 Task: Buy 2 Pants of size 28 for Baby Girls from Clothing section under best seller category for shipping address: Erin Martin, 1136 Star Trek Drive, Pensacola, Florida 32501, Cell Number 8503109646. Pay from credit card ending with 2005, CVV 3321
Action: Mouse moved to (218, 67)
Screenshot: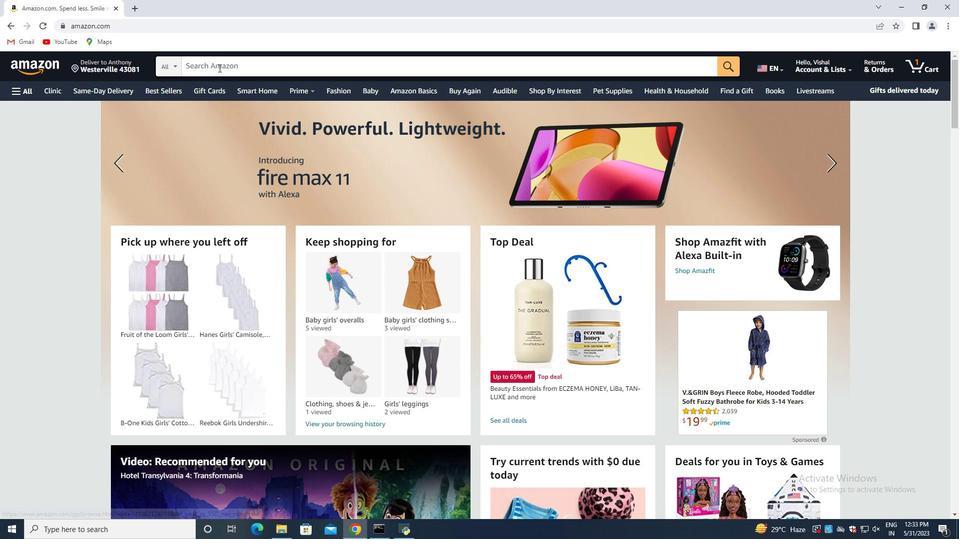 
Action: Mouse pressed left at (218, 67)
Screenshot: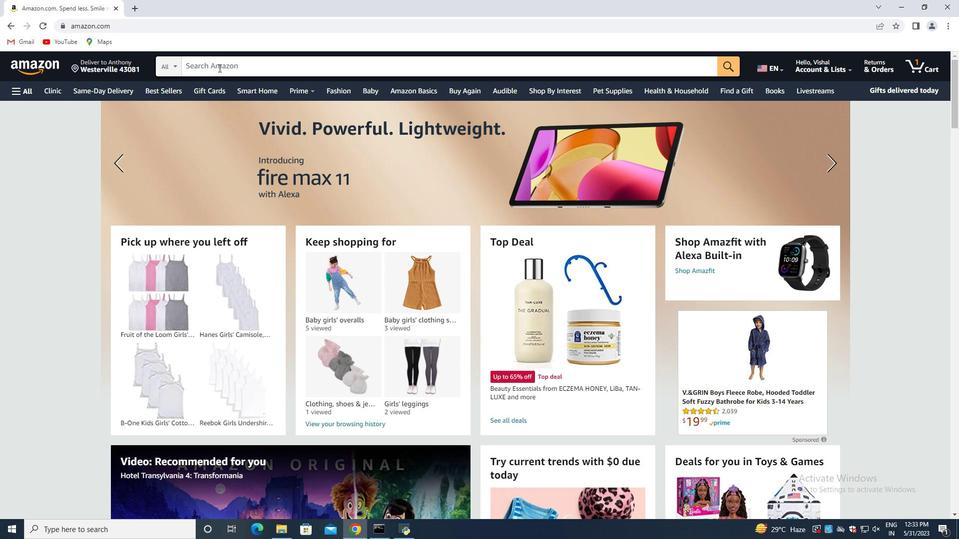 
Action: Key pressed <Key.shift>Pants<Key.space>of<Key.space>size<Key.space>28<Key.space>for<Key.space><Key.shift>Baby<Key.space><Key.shift>Girls<Key.enter>
Screenshot: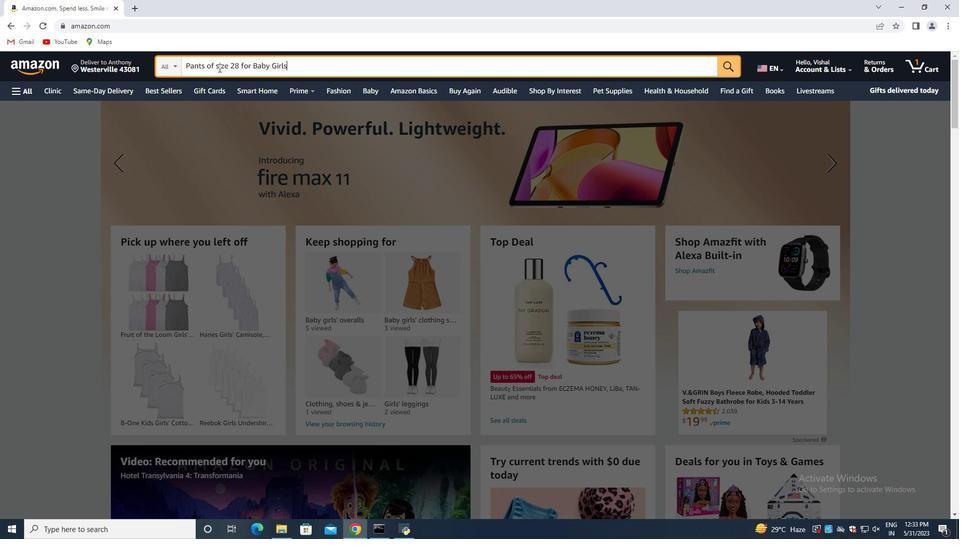 
Action: Mouse moved to (176, 183)
Screenshot: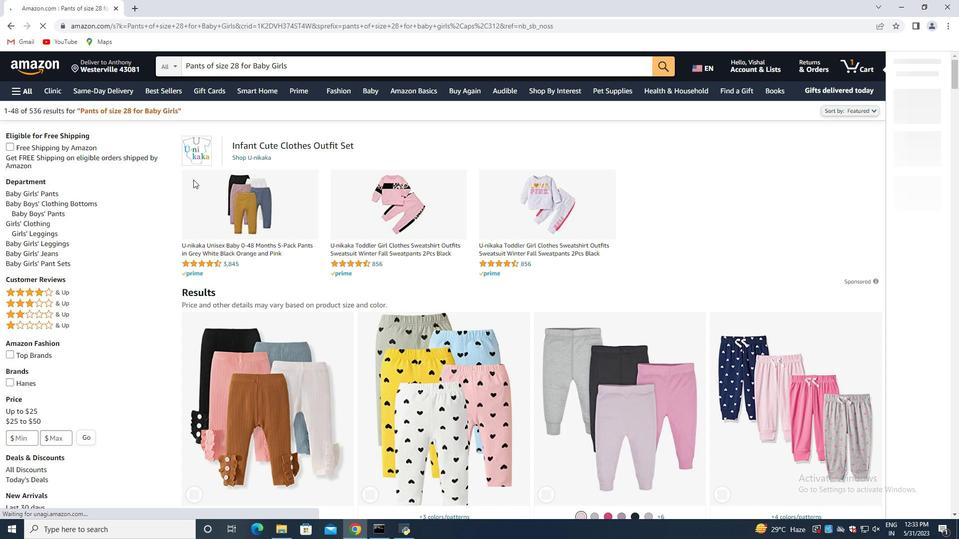 
Action: Mouse scrolled (176, 183) with delta (0, 0)
Screenshot: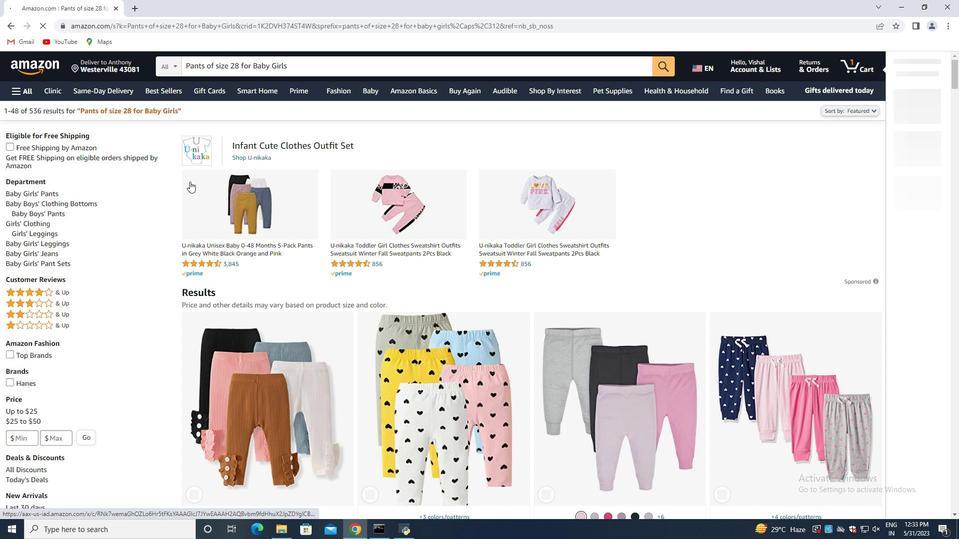 
Action: Mouse moved to (44, 143)
Screenshot: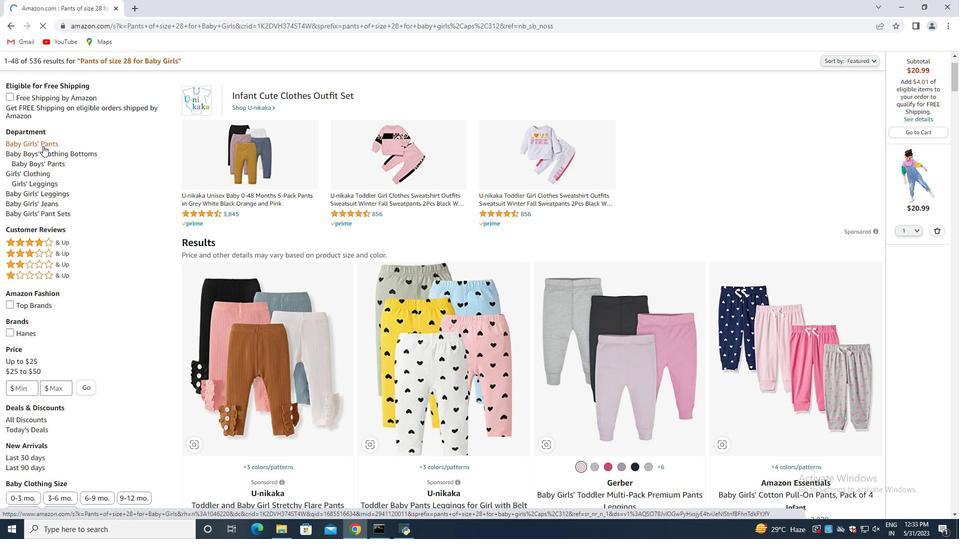 
Action: Mouse pressed left at (44, 143)
Screenshot: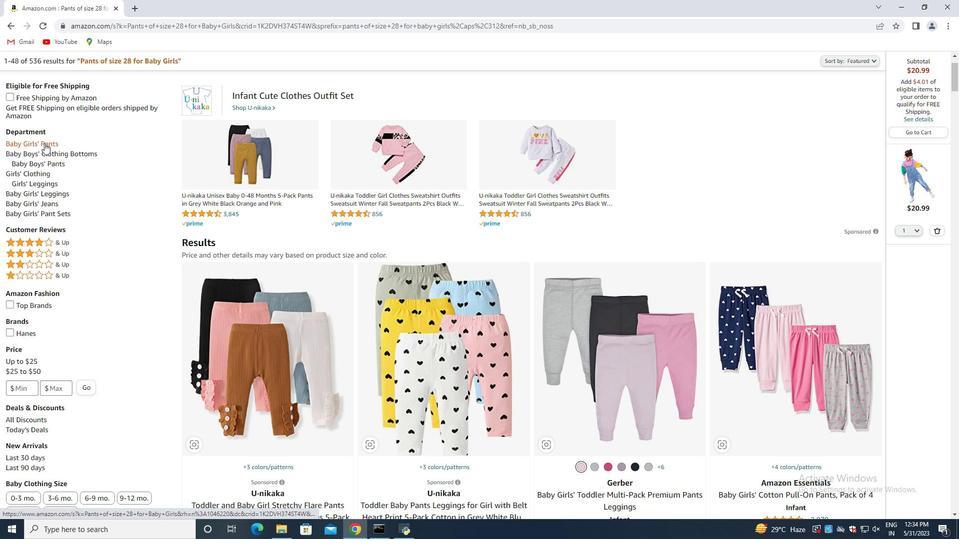 
Action: Mouse moved to (147, 195)
Screenshot: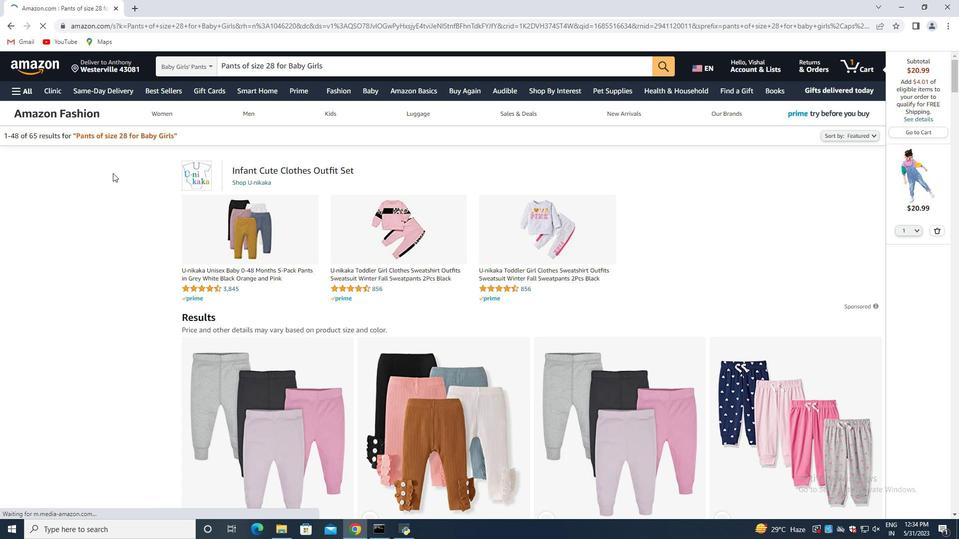
Action: Mouse scrolled (147, 190) with delta (0, 0)
Screenshot: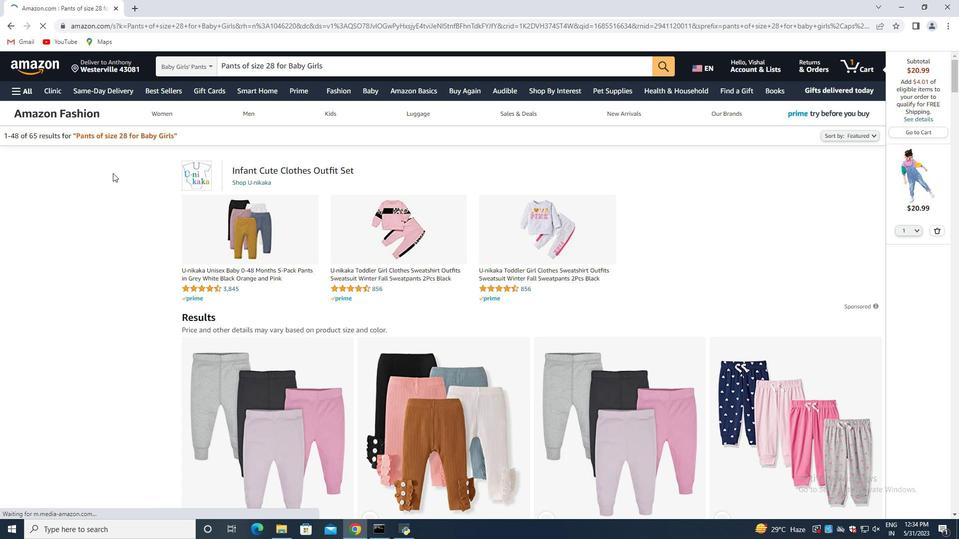 
Action: Mouse moved to (154, 205)
Screenshot: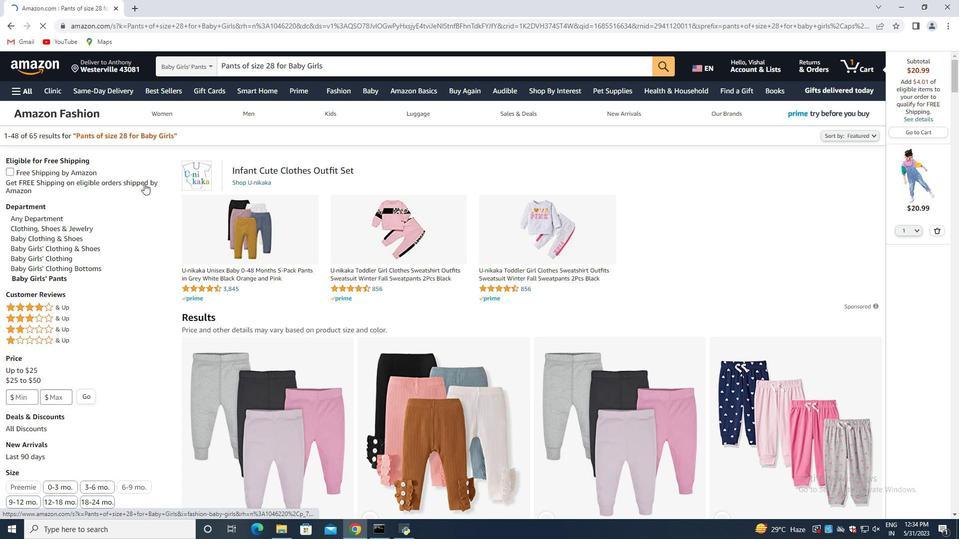 
Action: Mouse scrolled (154, 206) with delta (0, 0)
Screenshot: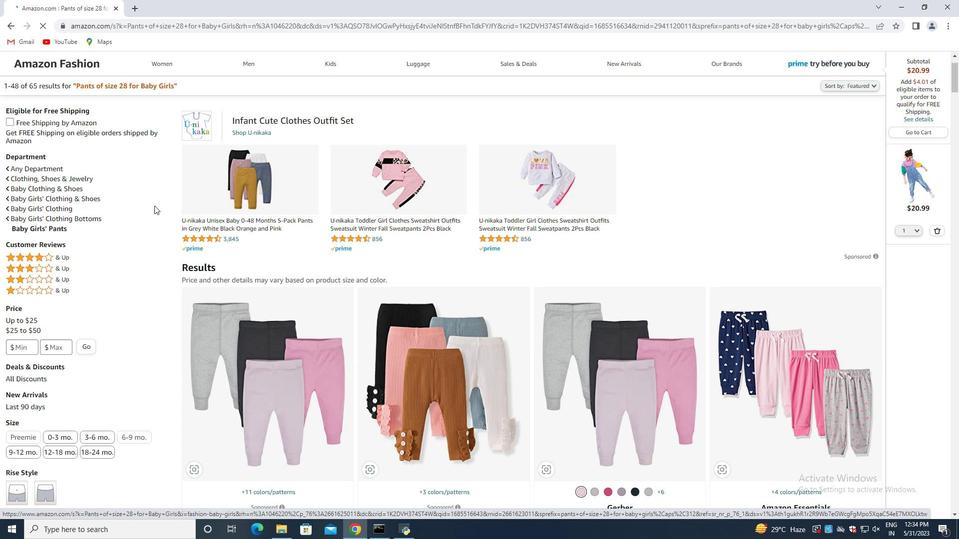 
Action: Mouse scrolled (154, 206) with delta (0, 0)
Screenshot: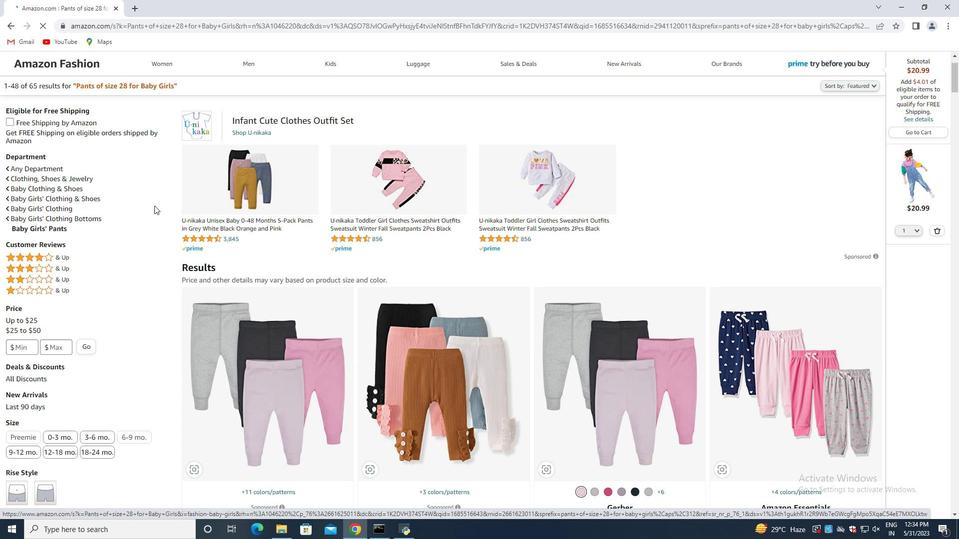 
Action: Mouse scrolled (154, 206) with delta (0, 0)
Screenshot: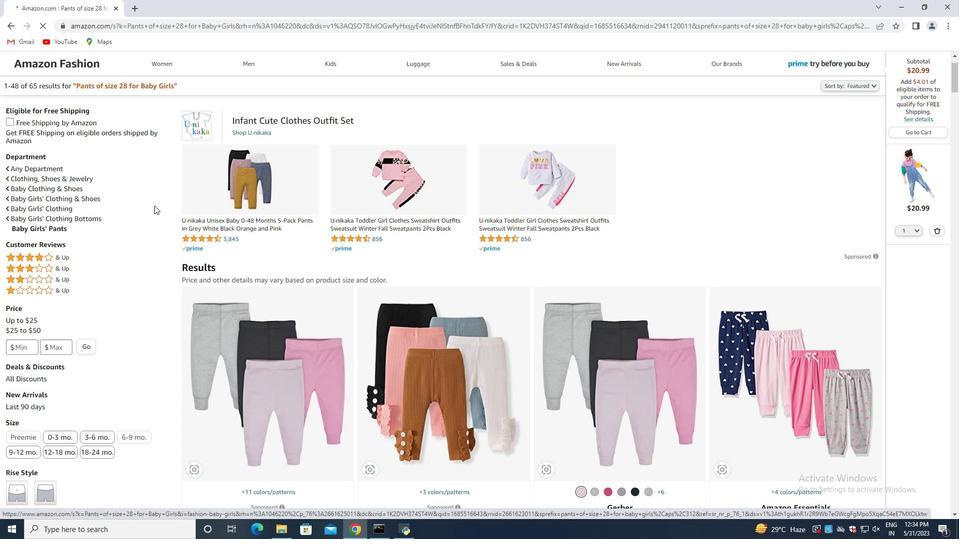 
Action: Mouse moved to (154, 206)
Screenshot: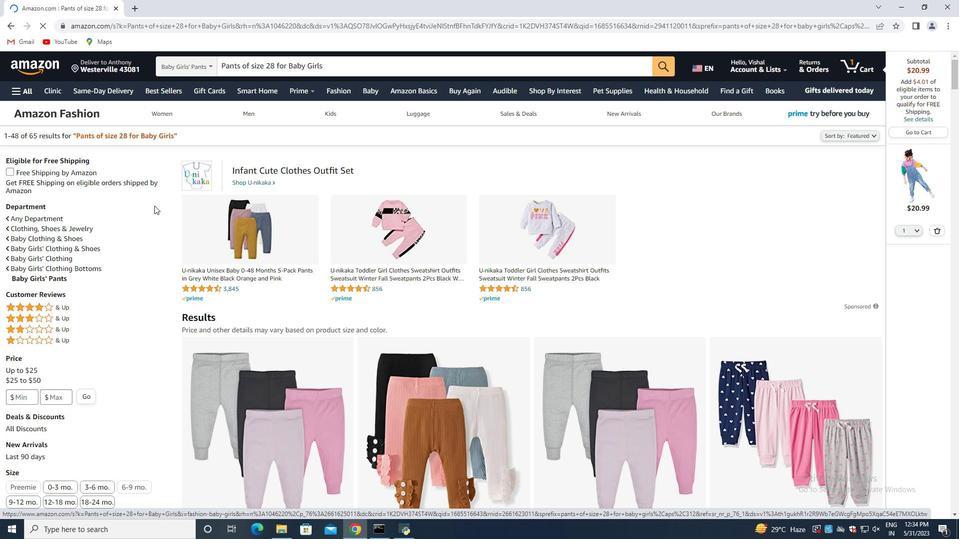 
Action: Mouse scrolled (154, 205) with delta (0, 0)
Screenshot: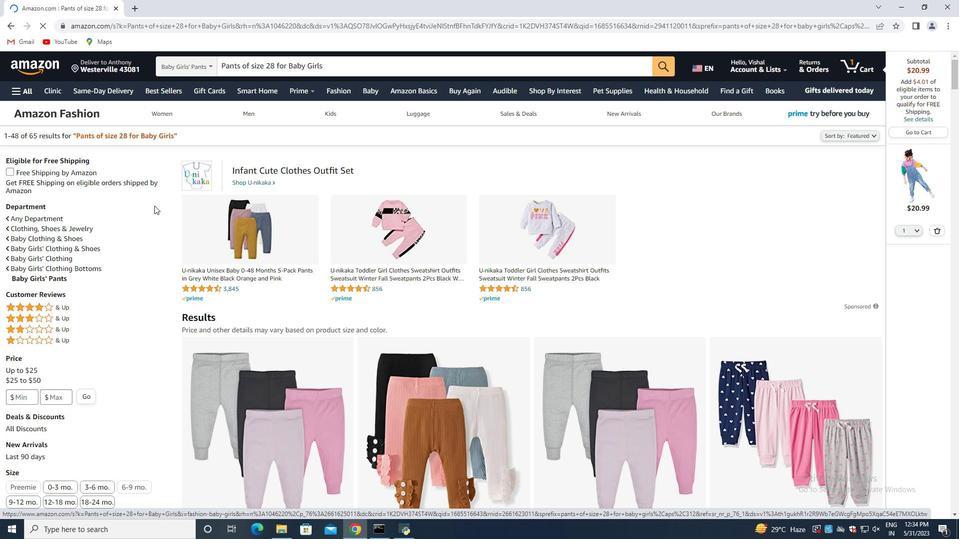 
Action: Mouse moved to (155, 208)
Screenshot: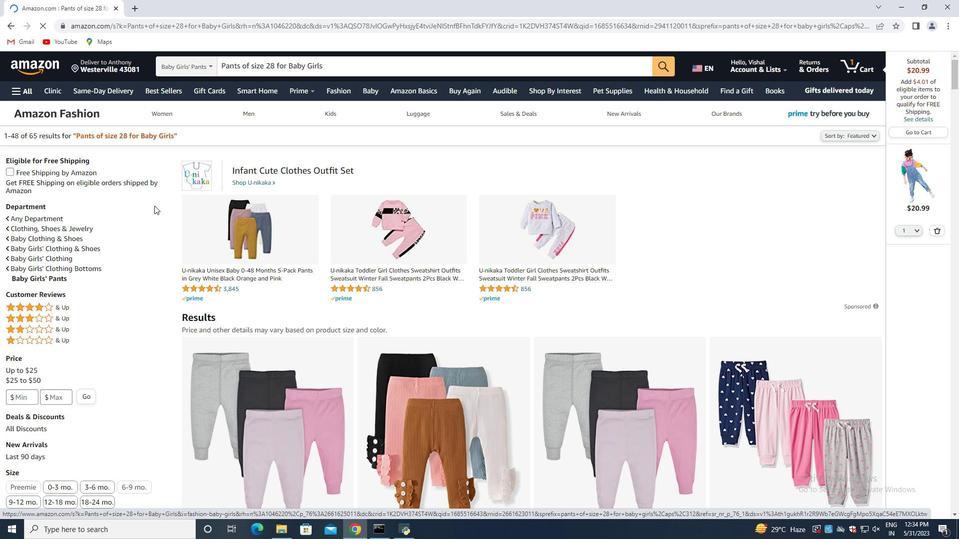 
Action: Mouse scrolled (155, 208) with delta (0, 0)
Screenshot: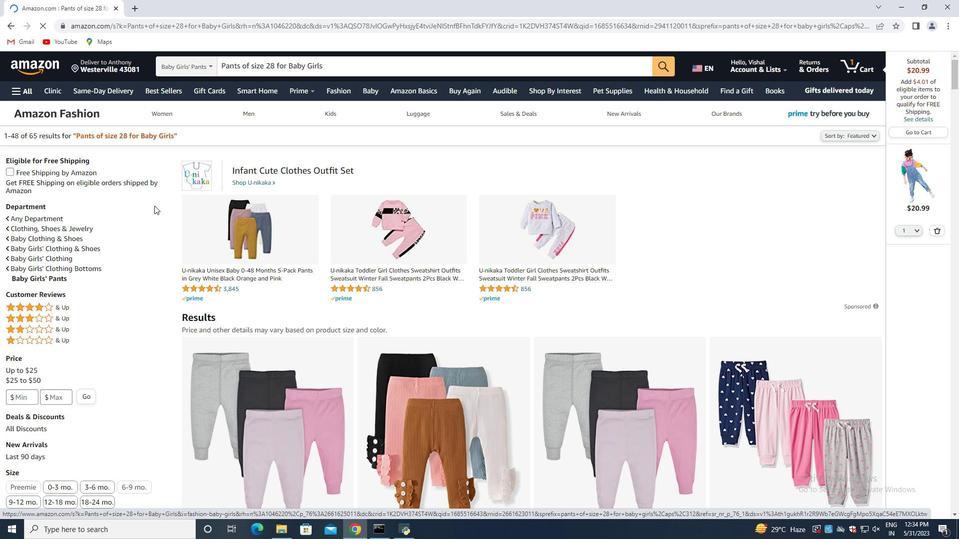 
Action: Mouse moved to (157, 211)
Screenshot: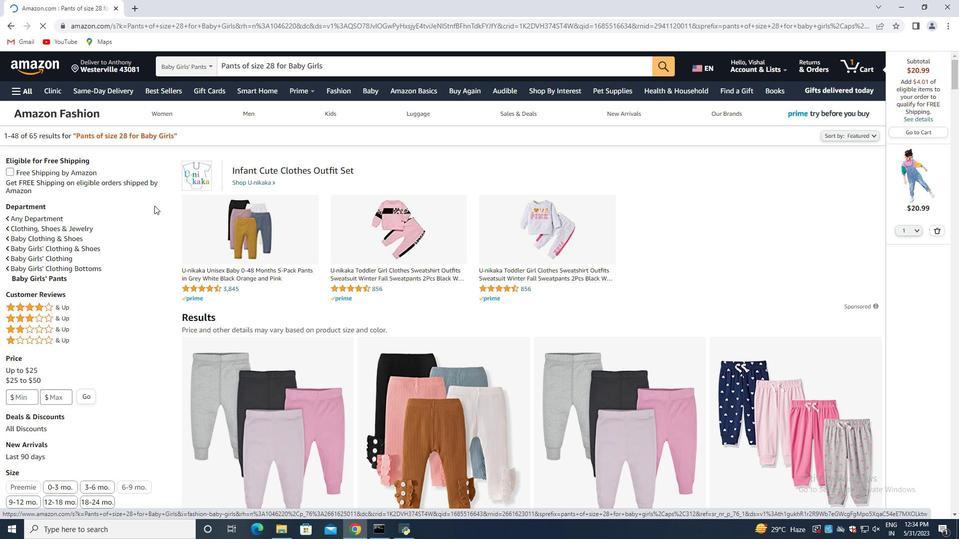 
Action: Mouse scrolled (157, 210) with delta (0, 0)
Screenshot: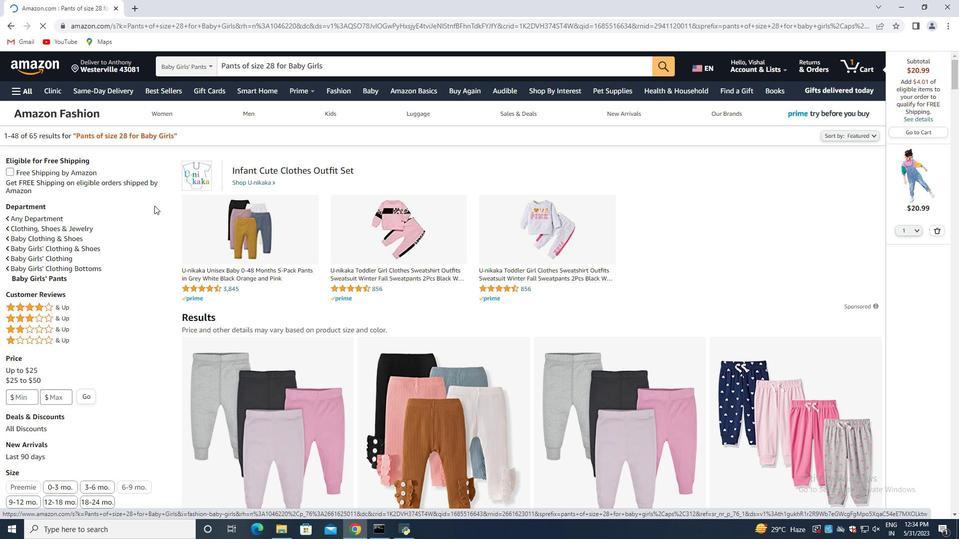 
Action: Mouse moved to (934, 226)
Screenshot: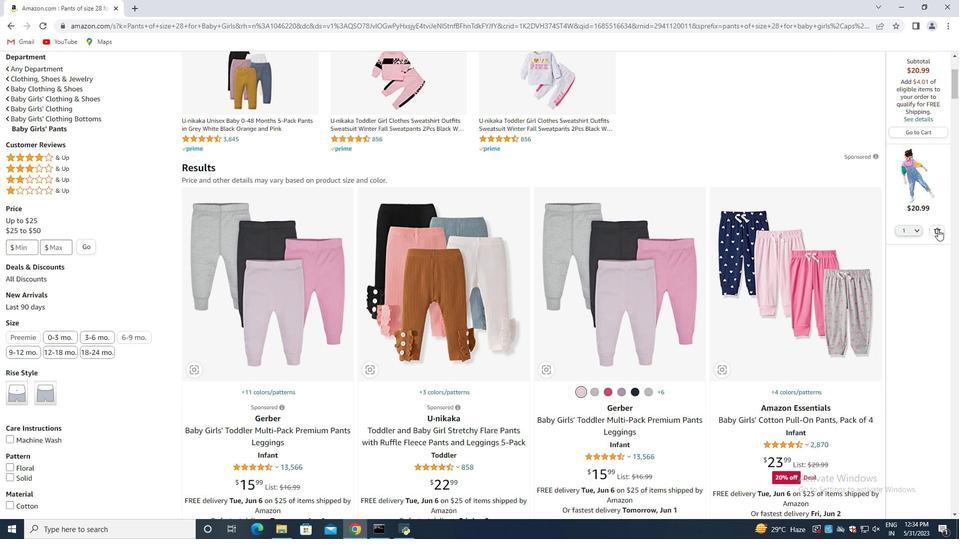 
Action: Mouse pressed left at (934, 226)
Screenshot: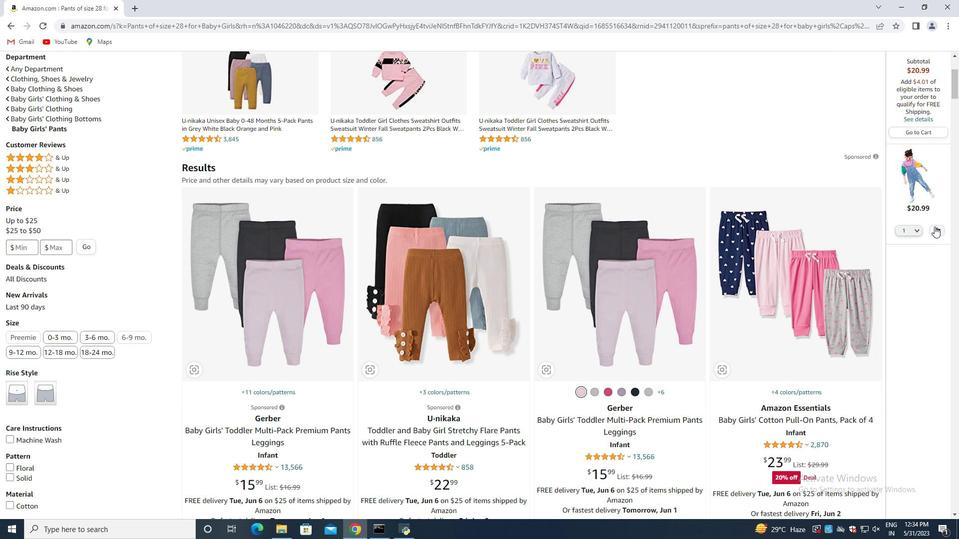 
Action: Mouse moved to (512, 265)
Screenshot: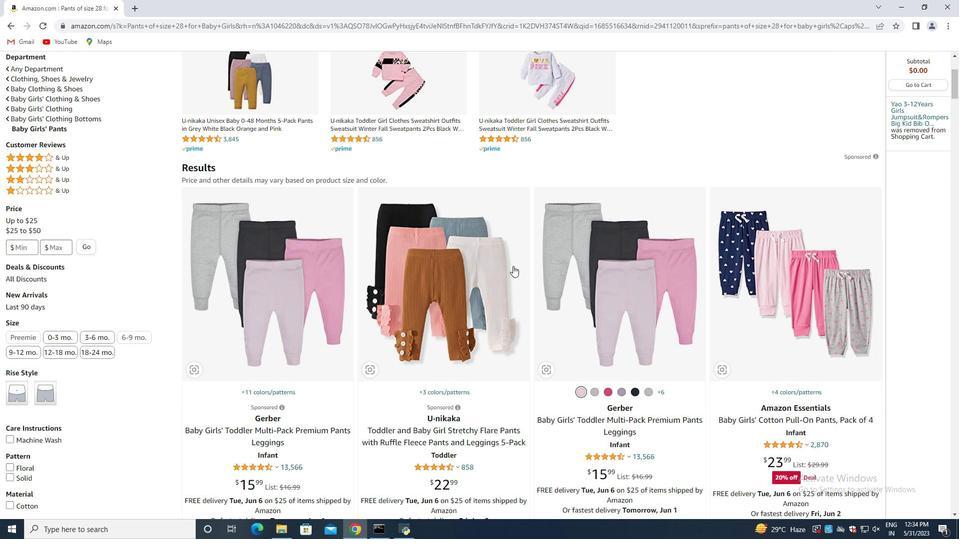 
Action: Mouse scrolled (512, 265) with delta (0, 0)
Screenshot: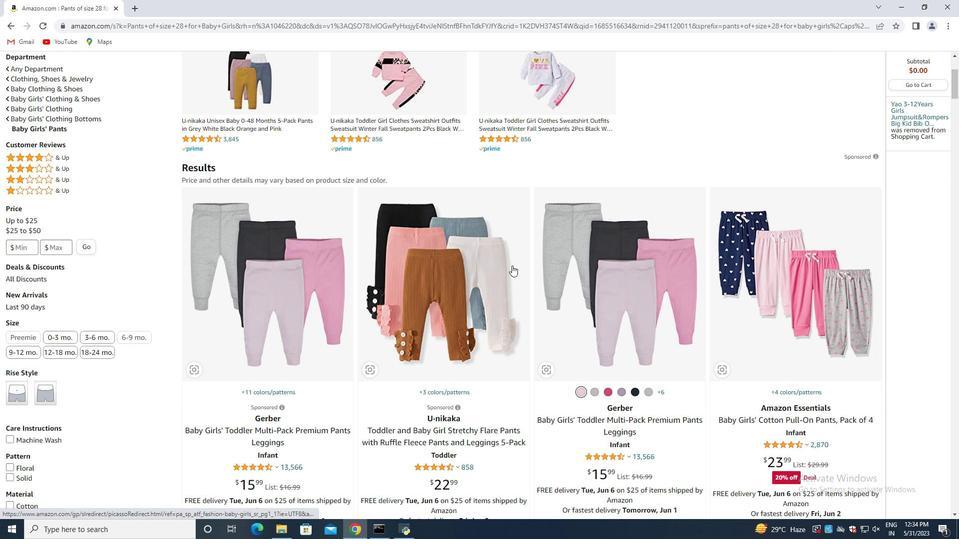 
Action: Mouse moved to (439, 252)
Screenshot: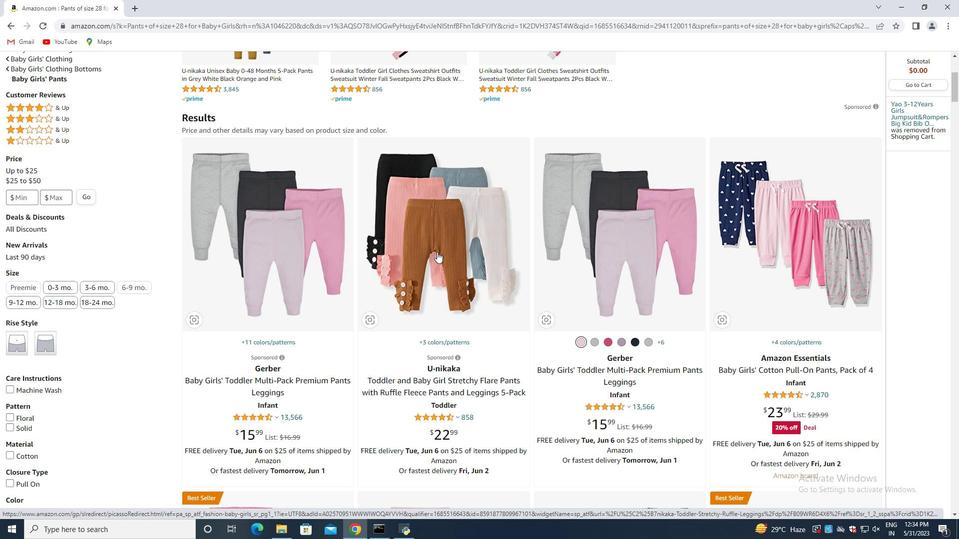 
Action: Mouse scrolled (439, 252) with delta (0, 0)
Screenshot: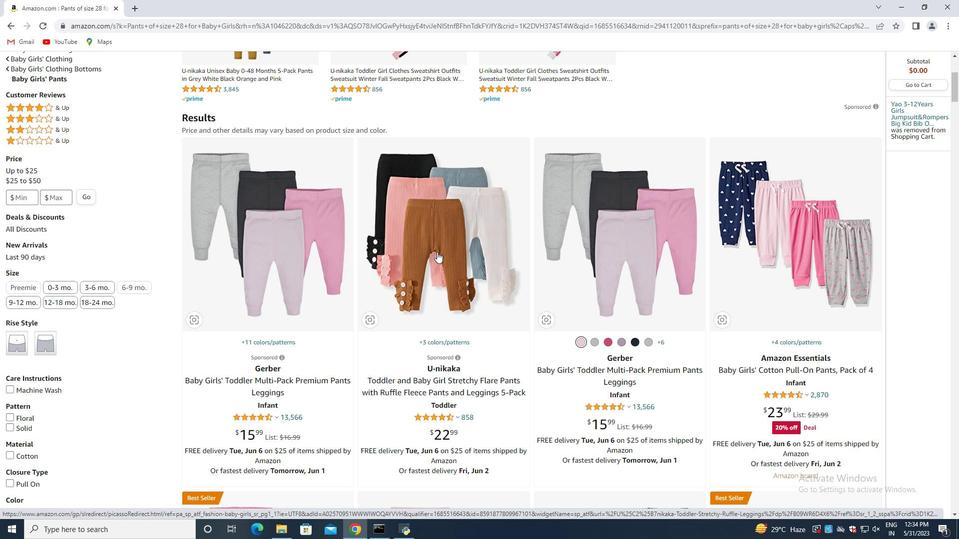 
Action: Mouse moved to (460, 247)
Screenshot: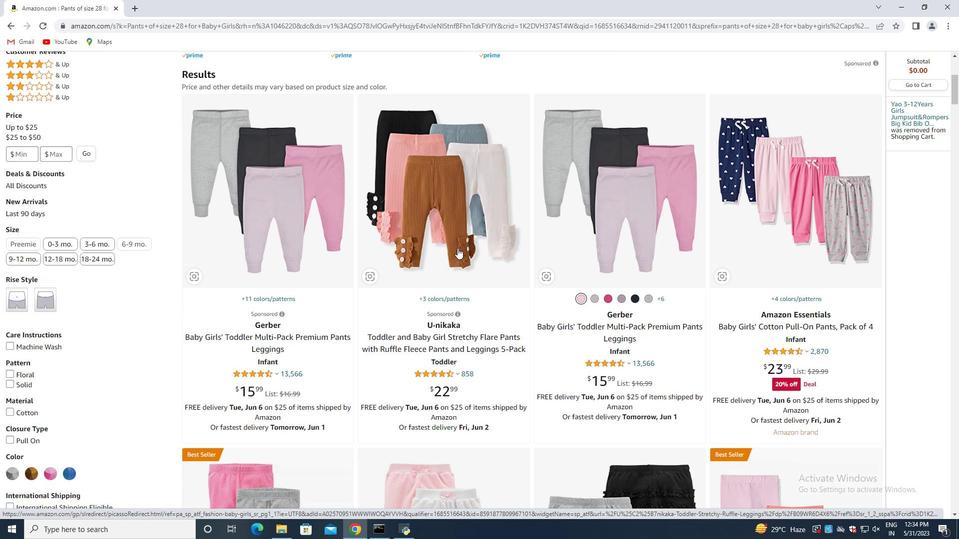 
Action: Mouse scrolled (460, 247) with delta (0, 0)
Screenshot: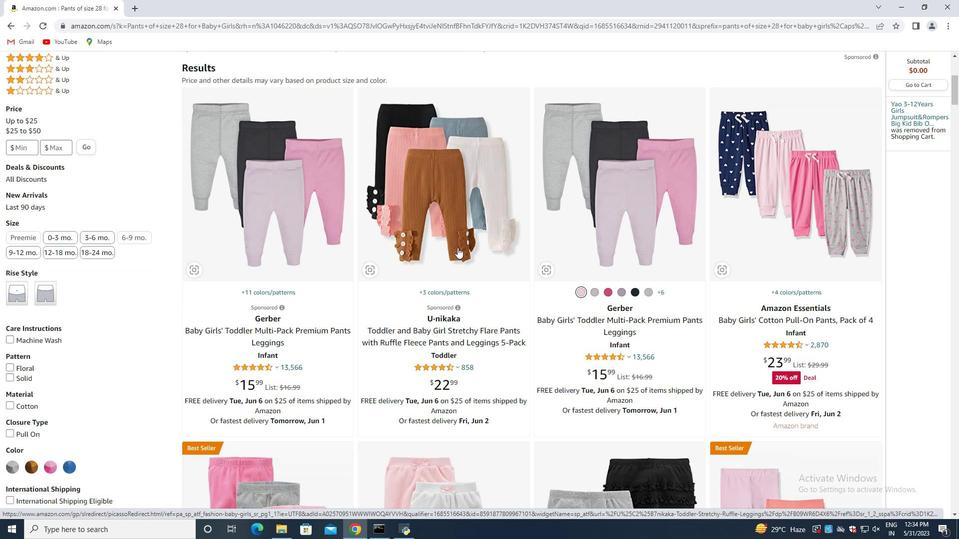 
Action: Mouse scrolled (460, 247) with delta (0, 0)
Screenshot: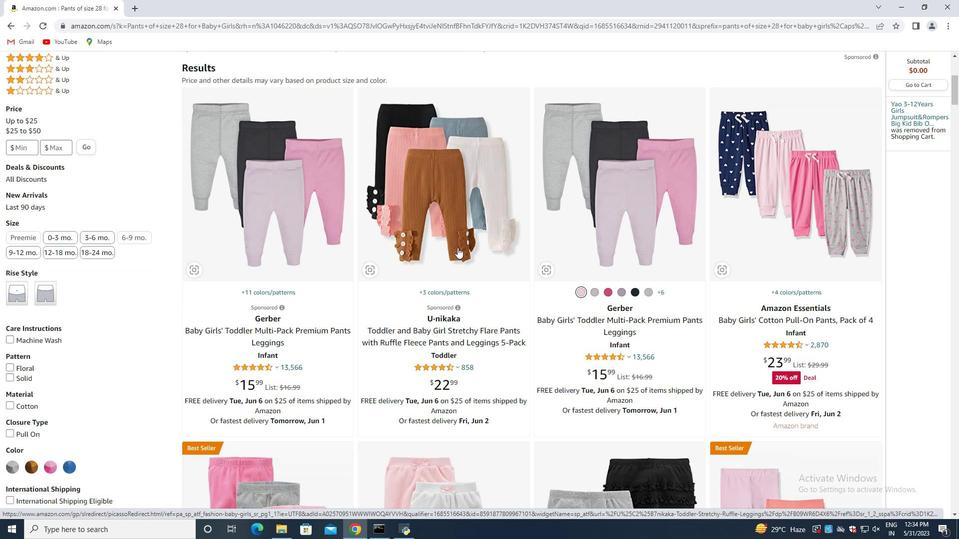 
Action: Mouse moved to (508, 244)
Screenshot: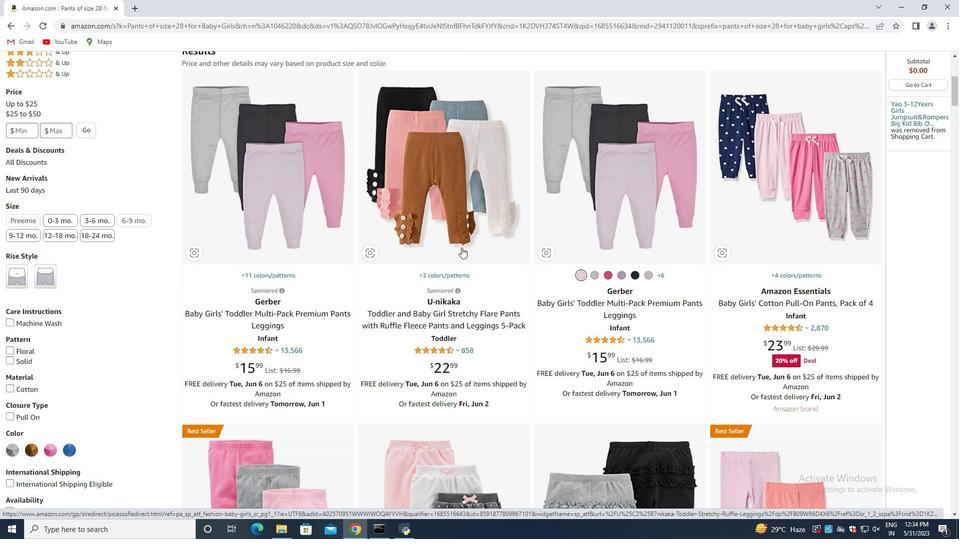 
Action: Mouse scrolled (461, 247) with delta (0, 0)
Screenshot: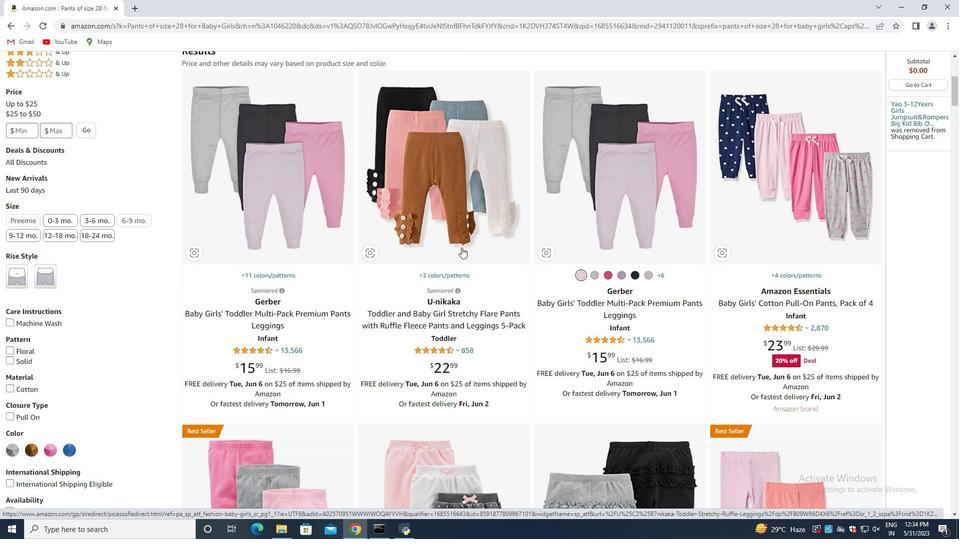 
Action: Mouse moved to (516, 238)
Screenshot: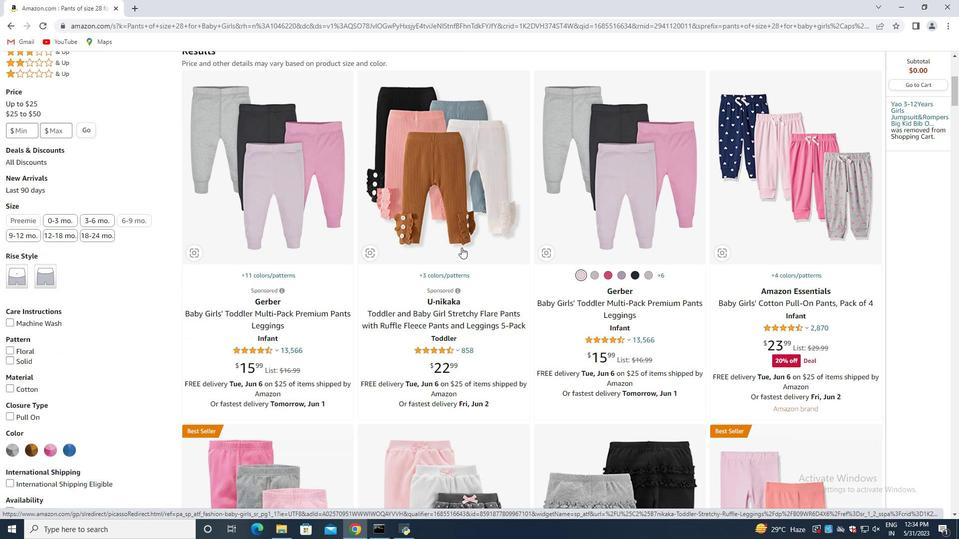 
Action: Mouse scrolled (516, 237) with delta (0, 0)
Screenshot: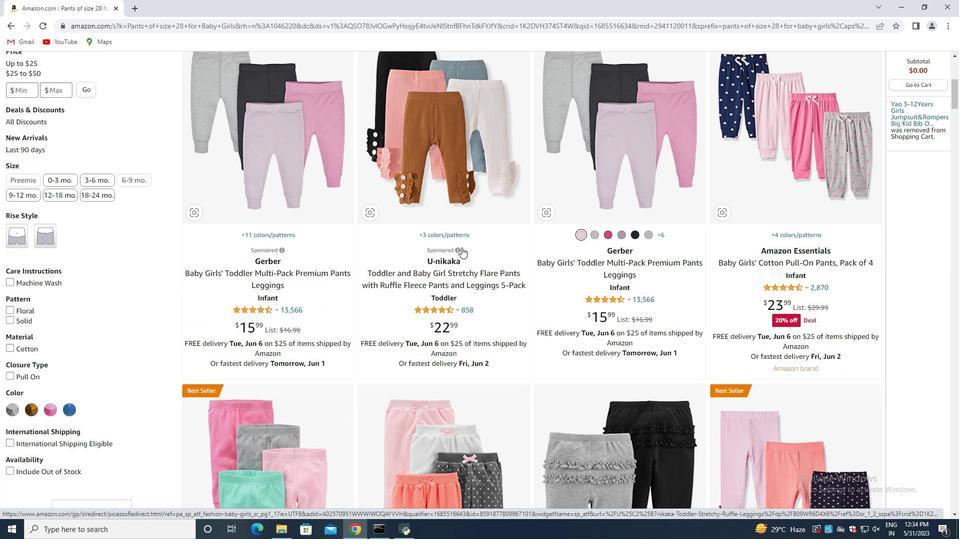 
Action: Mouse scrolled (516, 237) with delta (0, 0)
Screenshot: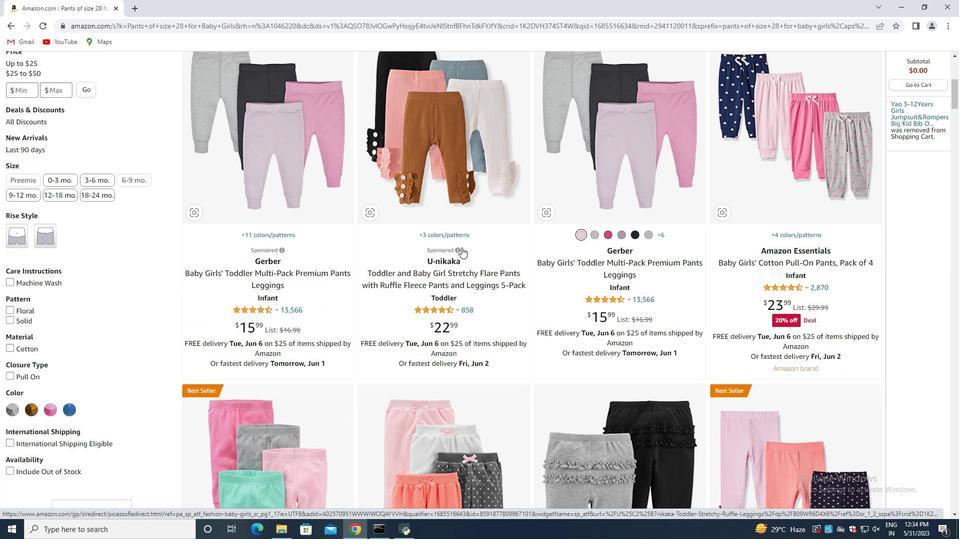 
Action: Mouse moved to (347, 232)
Screenshot: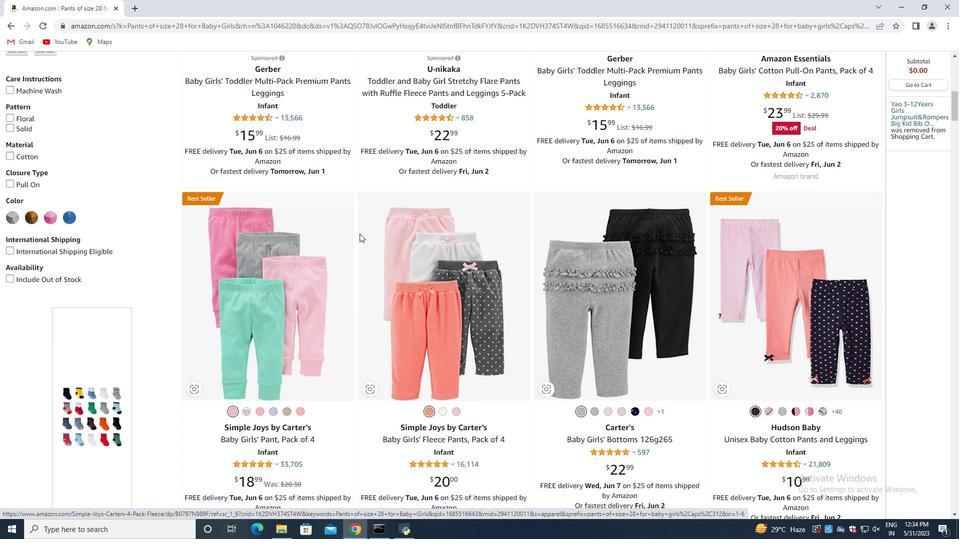 
Action: Mouse scrolled (347, 232) with delta (0, 0)
Screenshot: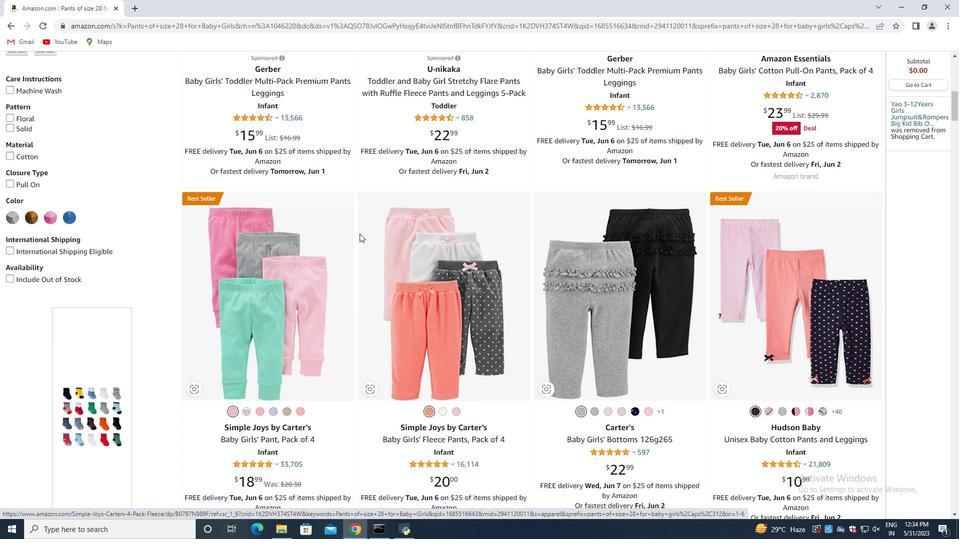 
Action: Mouse moved to (341, 234)
Screenshot: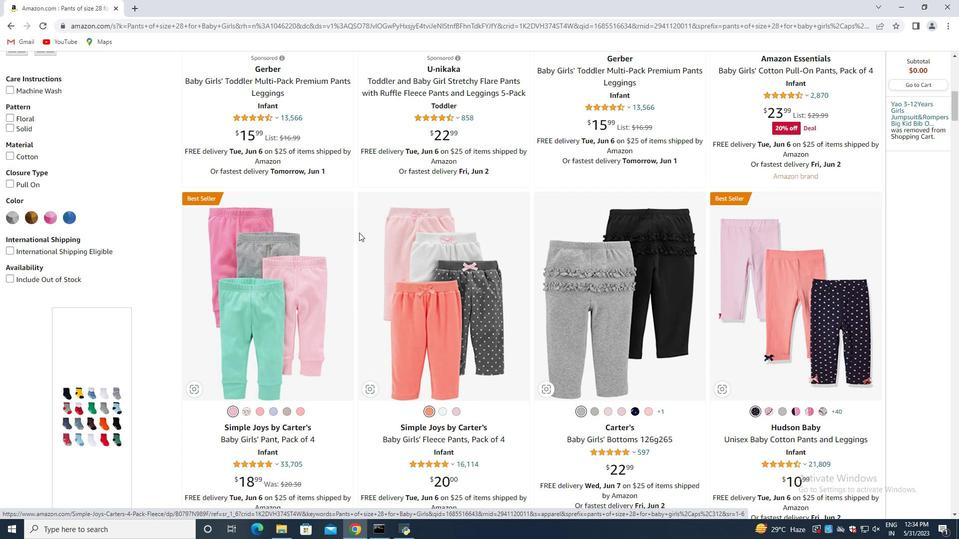 
Action: Mouse scrolled (341, 233) with delta (0, 0)
Screenshot: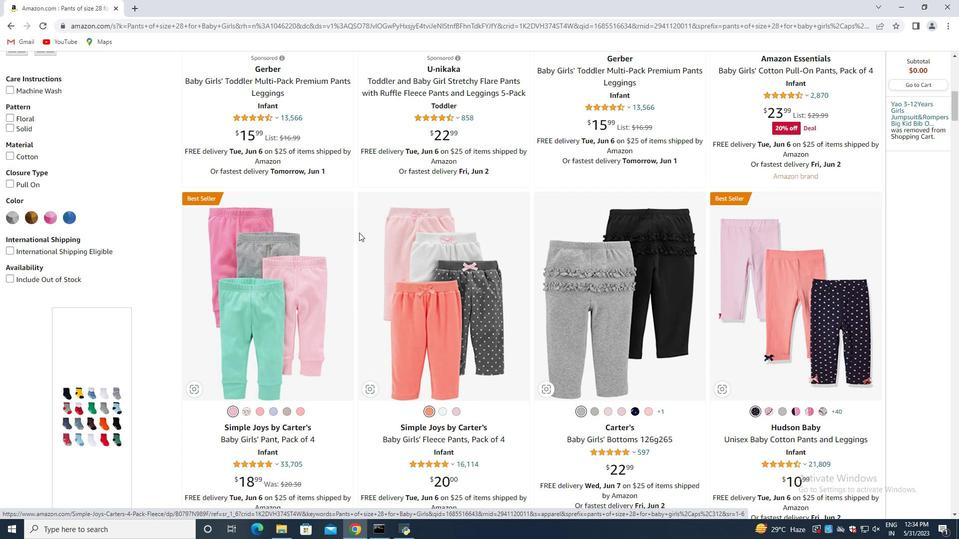
Action: Mouse moved to (794, 225)
Screenshot: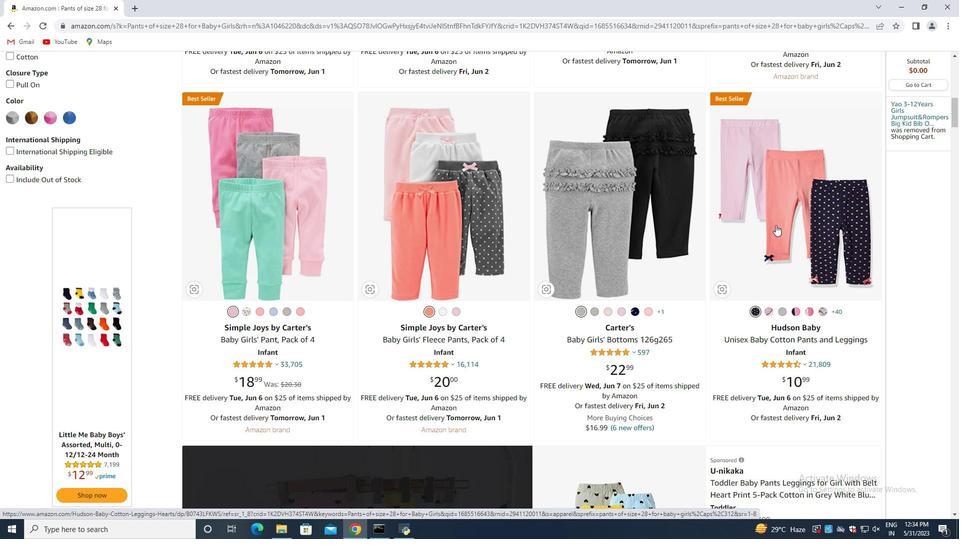 
Action: Mouse pressed left at (794, 225)
Screenshot: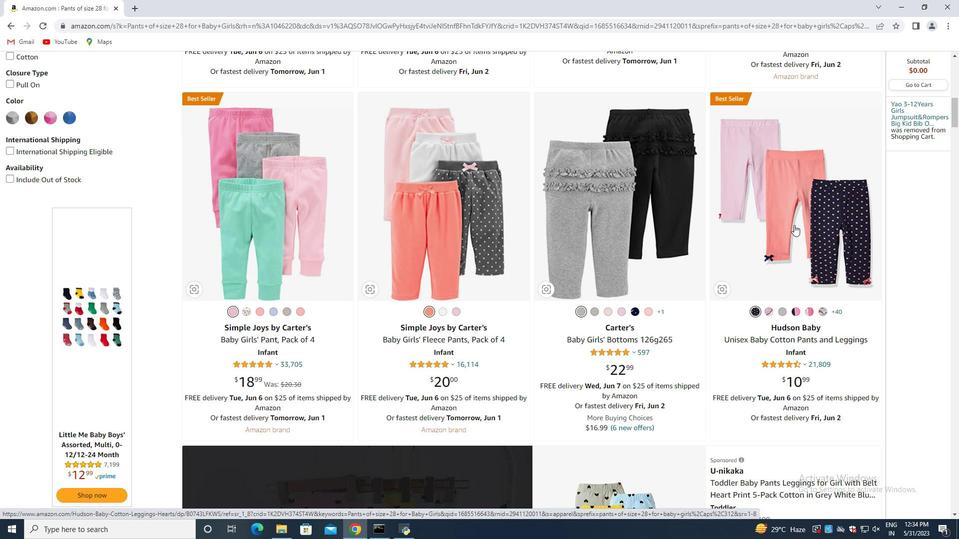 
Action: Mouse moved to (479, 340)
Screenshot: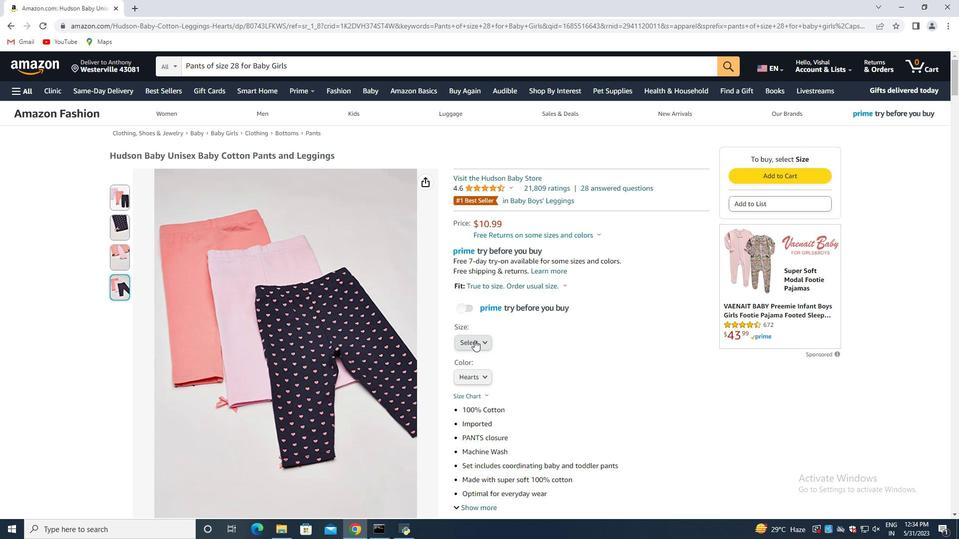 
Action: Mouse pressed left at (479, 340)
Screenshot: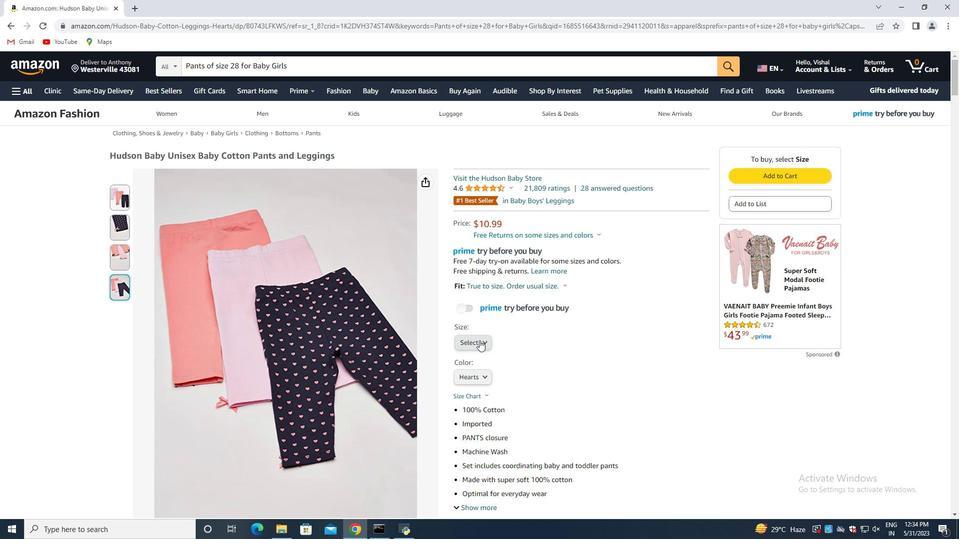 
Action: Mouse moved to (479, 301)
Screenshot: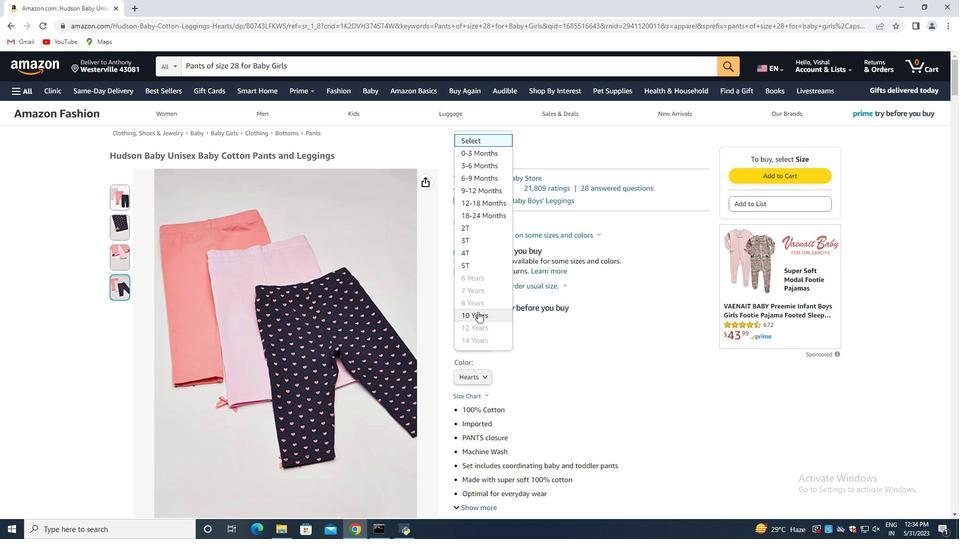 
Action: Mouse pressed left at (479, 301)
Screenshot: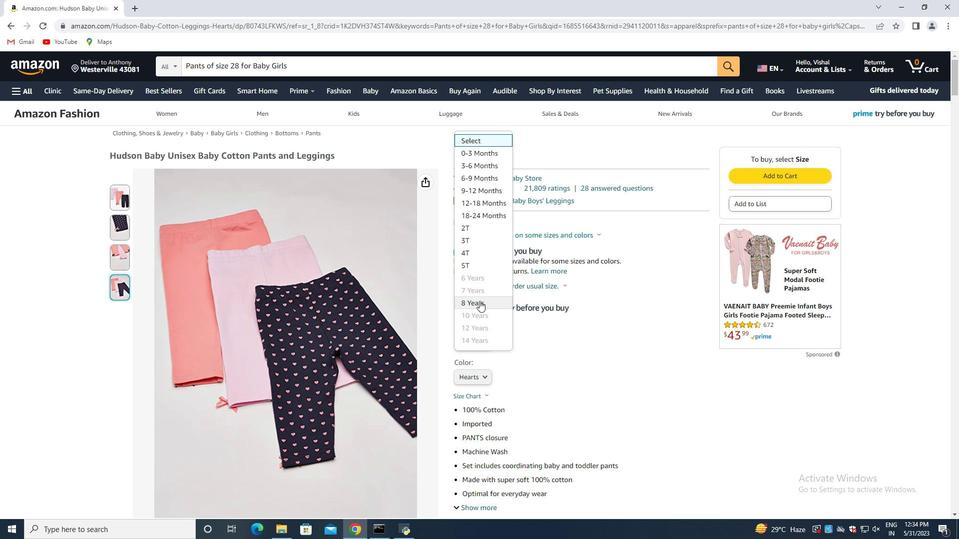 
Action: Mouse moved to (11, 26)
Screenshot: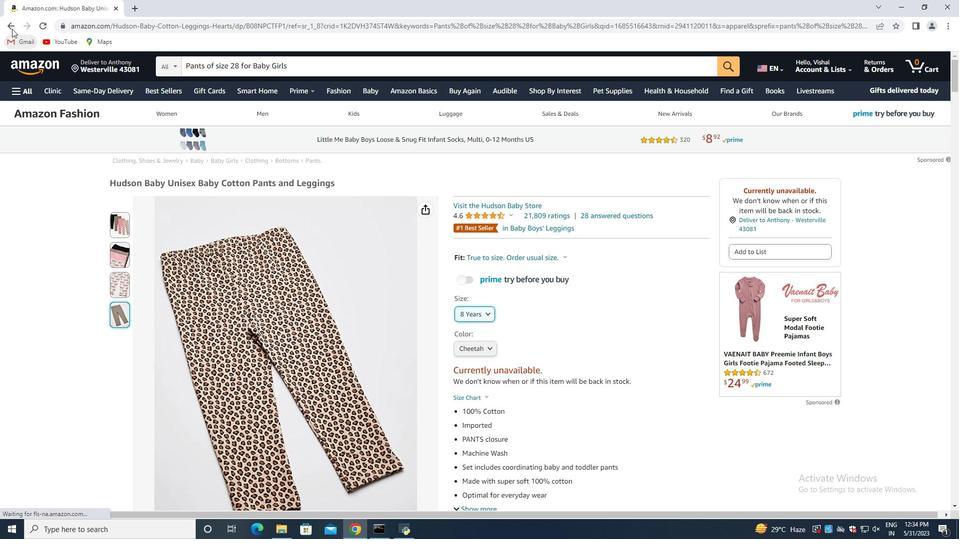 
Action: Mouse pressed left at (11, 26)
Screenshot: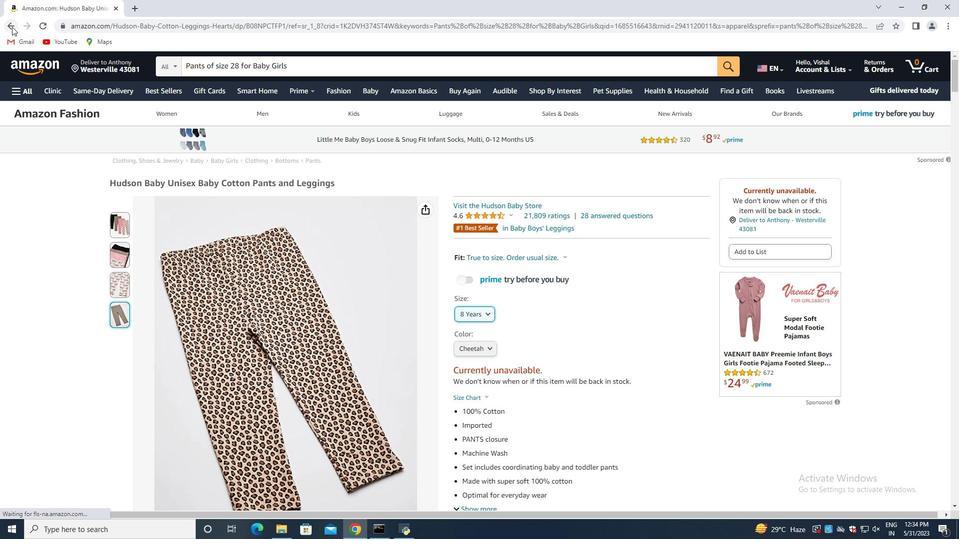 
Action: Mouse moved to (444, 264)
Screenshot: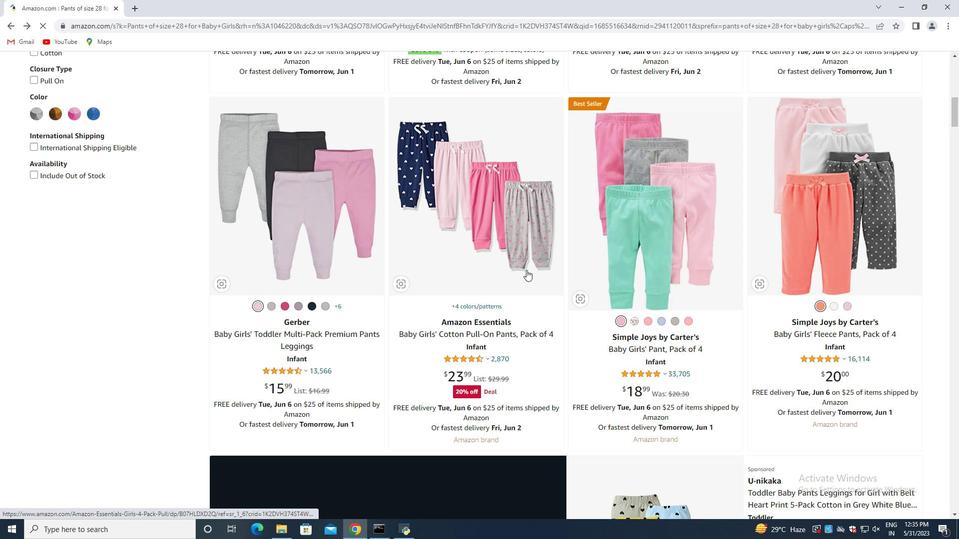 
Action: Mouse scrolled (444, 264) with delta (0, 0)
Screenshot: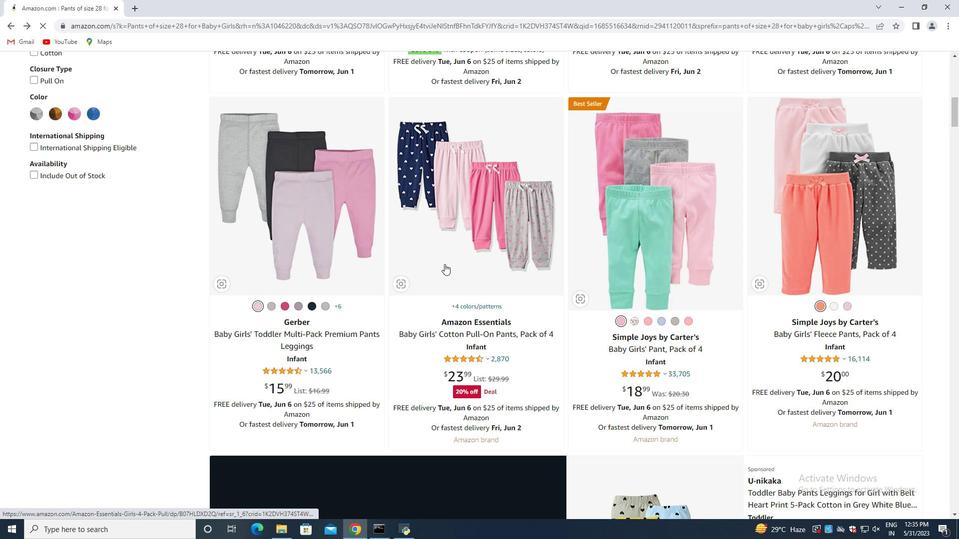 
Action: Mouse scrolled (444, 264) with delta (0, 0)
Screenshot: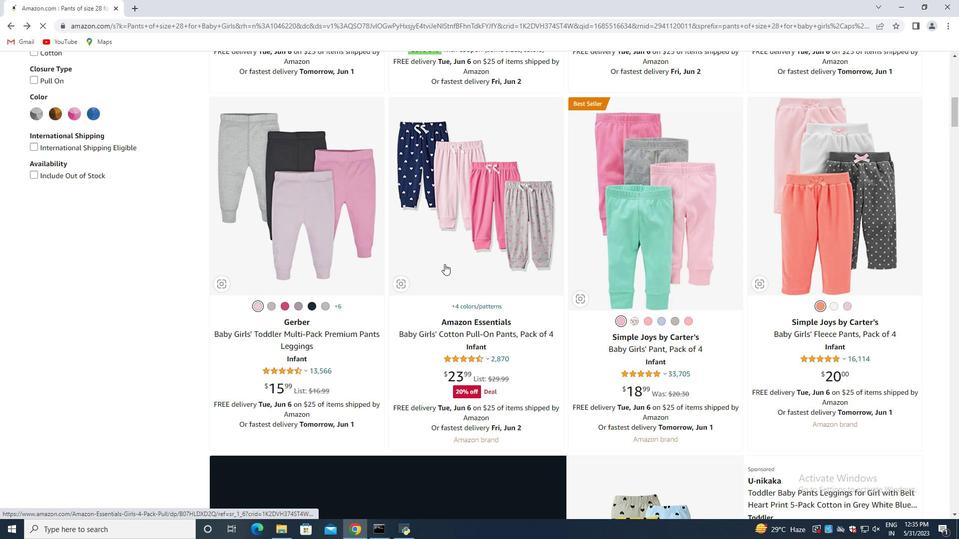 
Action: Mouse moved to (444, 263)
Screenshot: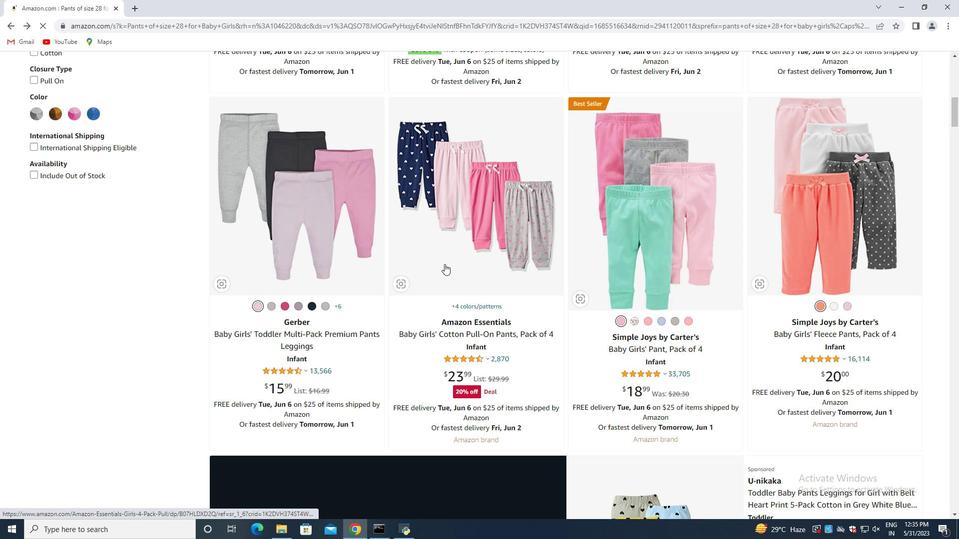 
Action: Mouse scrolled (444, 263) with delta (0, 0)
Screenshot: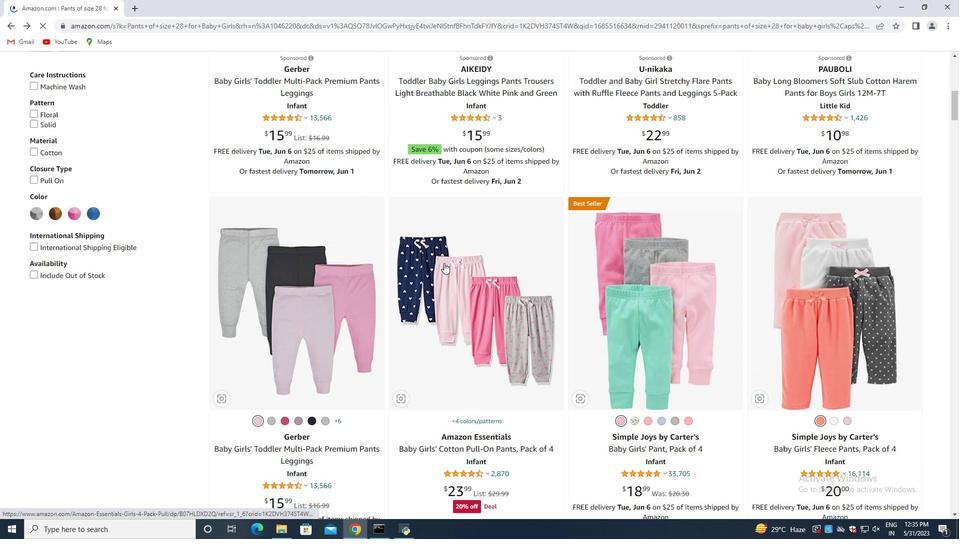 
Action: Mouse scrolled (444, 263) with delta (0, 0)
Screenshot: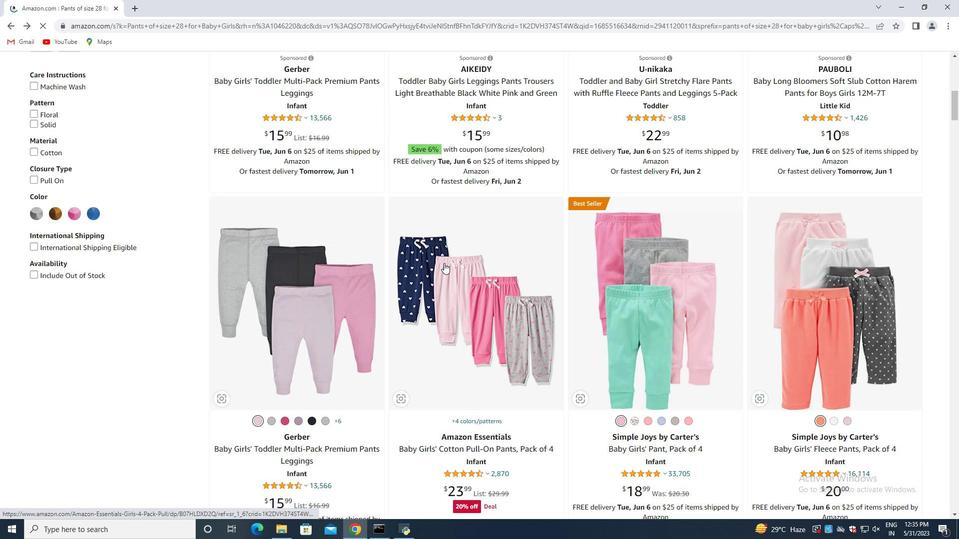 
Action: Mouse scrolled (444, 263) with delta (0, 0)
Screenshot: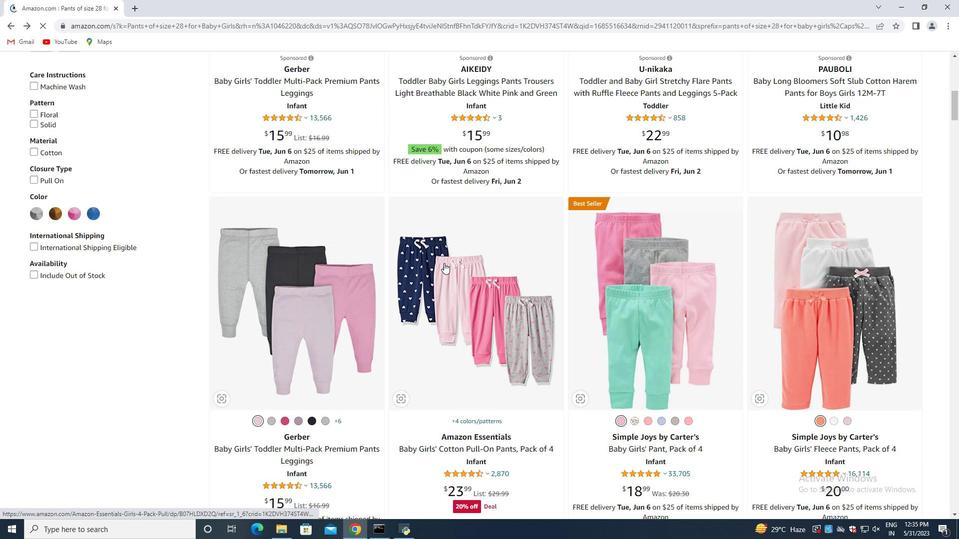 
Action: Mouse scrolled (444, 263) with delta (0, 0)
Screenshot: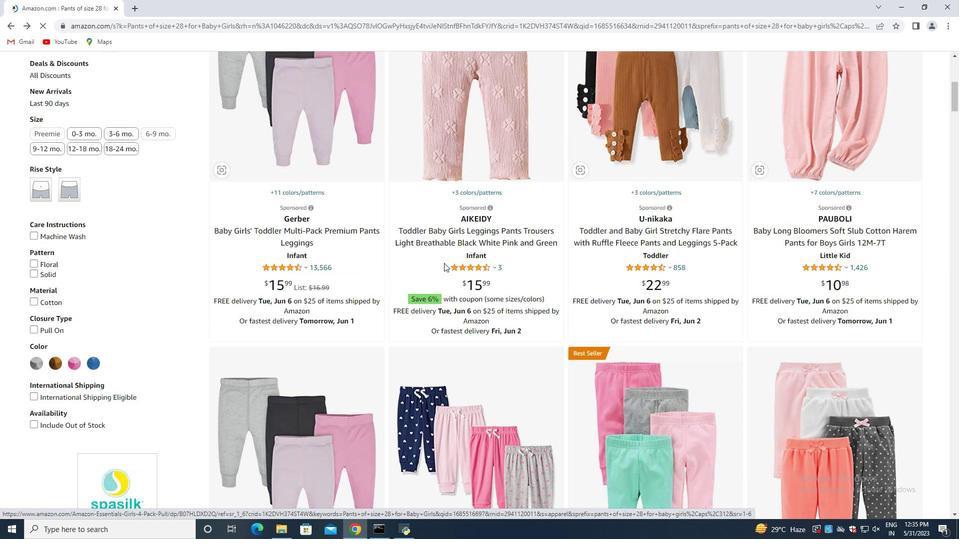 
Action: Mouse scrolled (444, 263) with delta (0, 0)
Screenshot: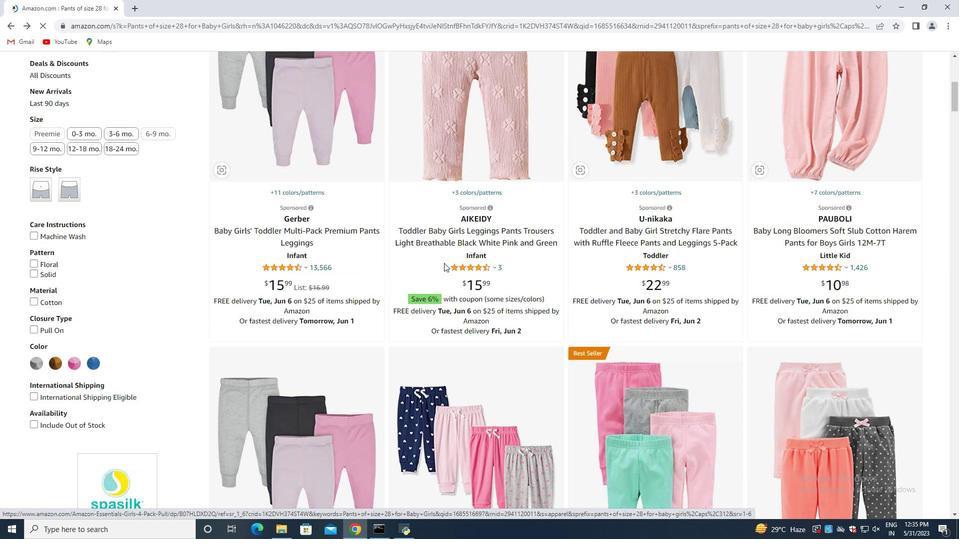 
Action: Mouse scrolled (444, 263) with delta (0, 0)
Screenshot: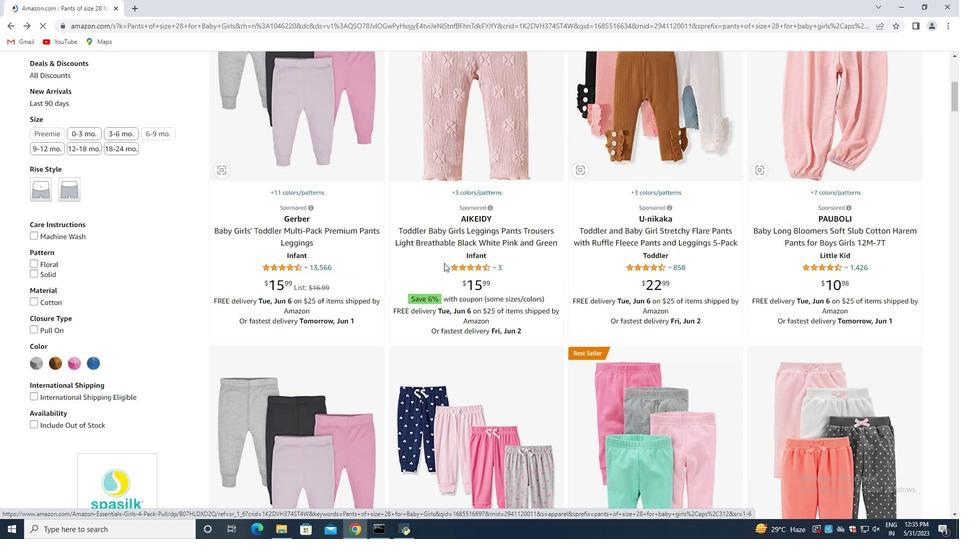 
Action: Mouse scrolled (444, 263) with delta (0, 0)
Screenshot: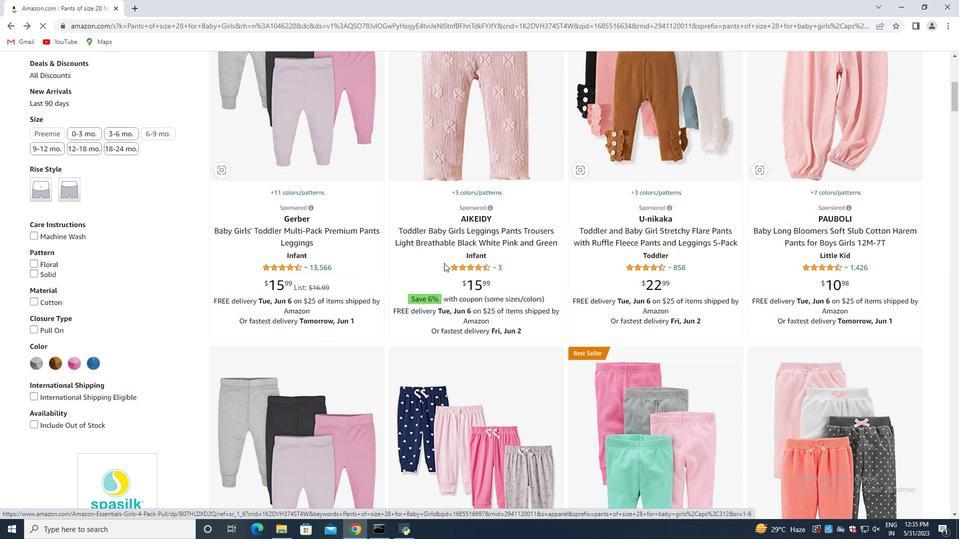 
Action: Mouse moved to (400, 266)
Screenshot: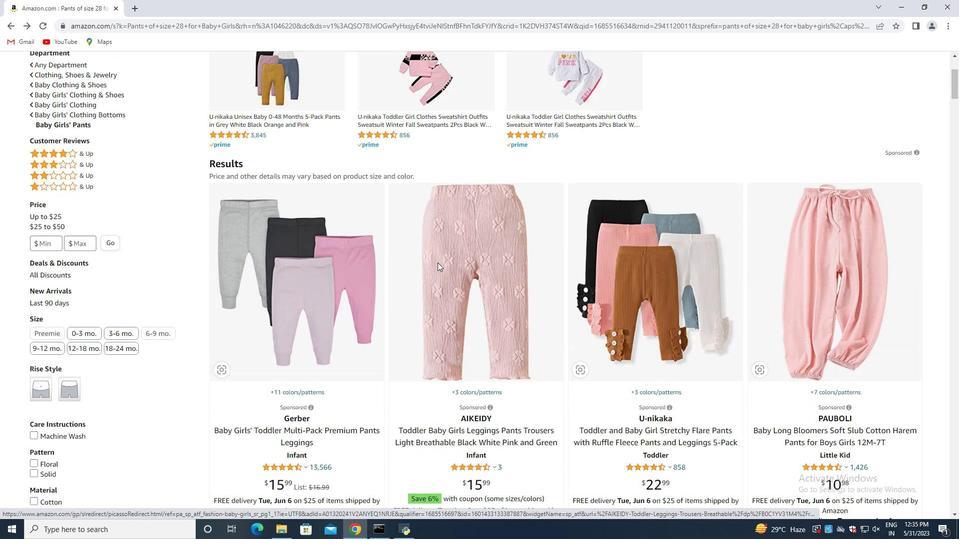 
Action: Mouse scrolled (400, 266) with delta (0, 0)
Screenshot: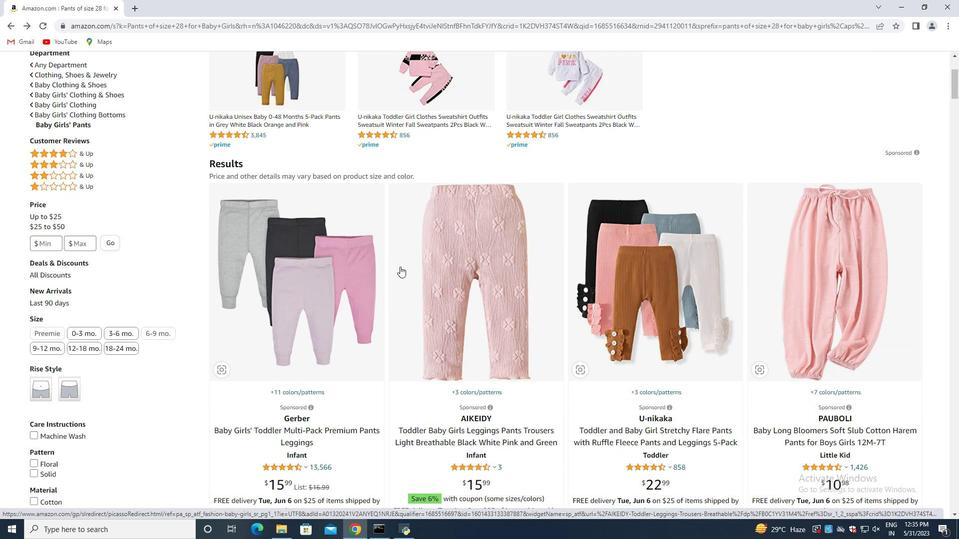 
Action: Mouse moved to (399, 266)
Screenshot: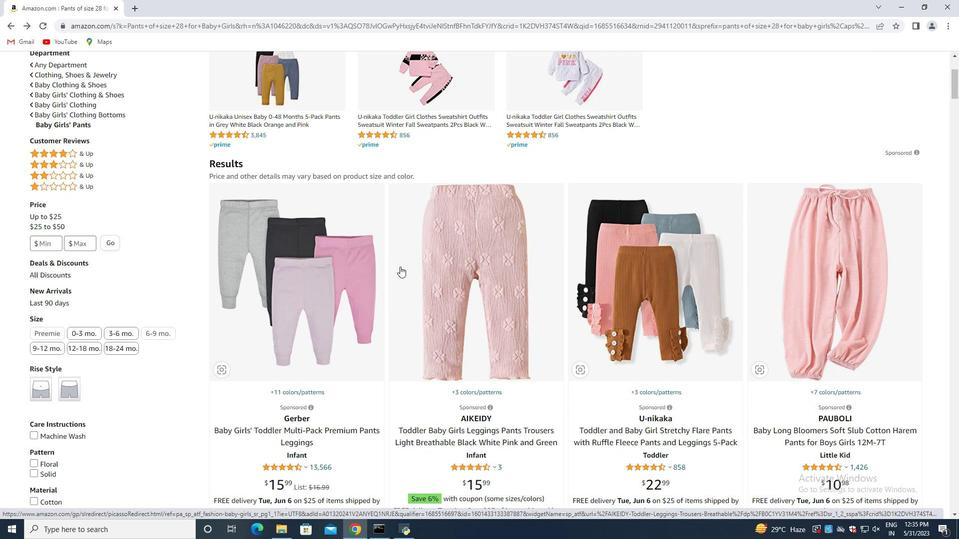 
Action: Mouse scrolled (399, 266) with delta (0, 0)
Screenshot: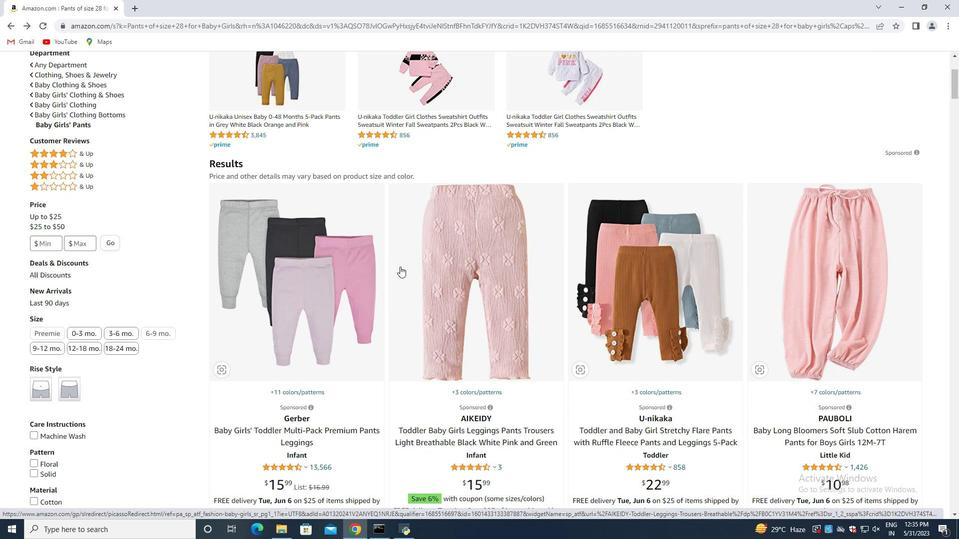 
Action: Mouse scrolled (399, 266) with delta (0, 0)
Screenshot: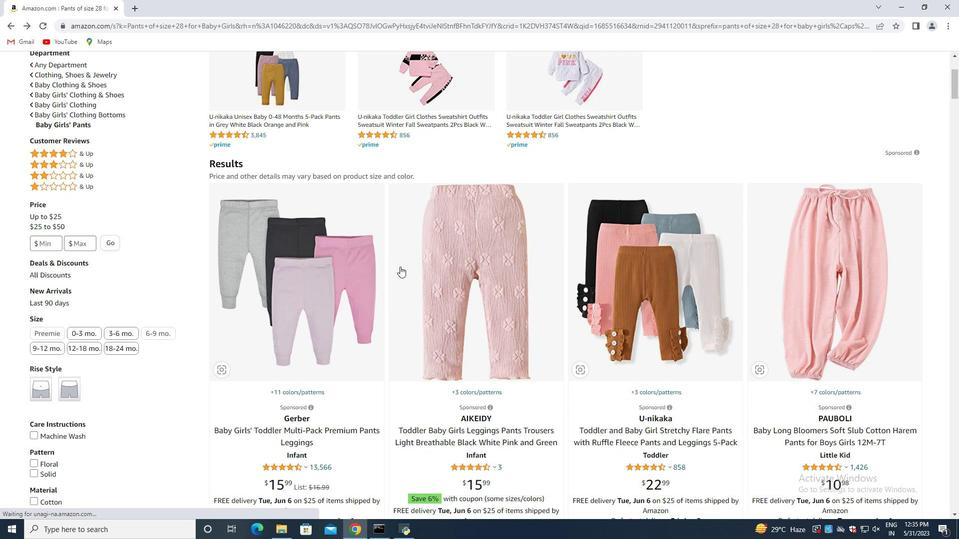
Action: Mouse scrolled (399, 266) with delta (0, 0)
Screenshot: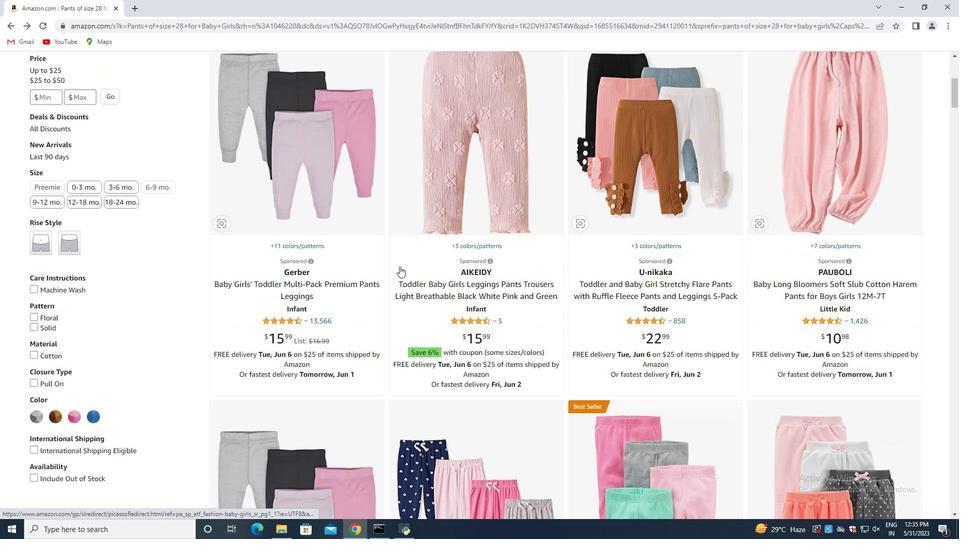 
Action: Mouse scrolled (399, 266) with delta (0, 0)
Screenshot: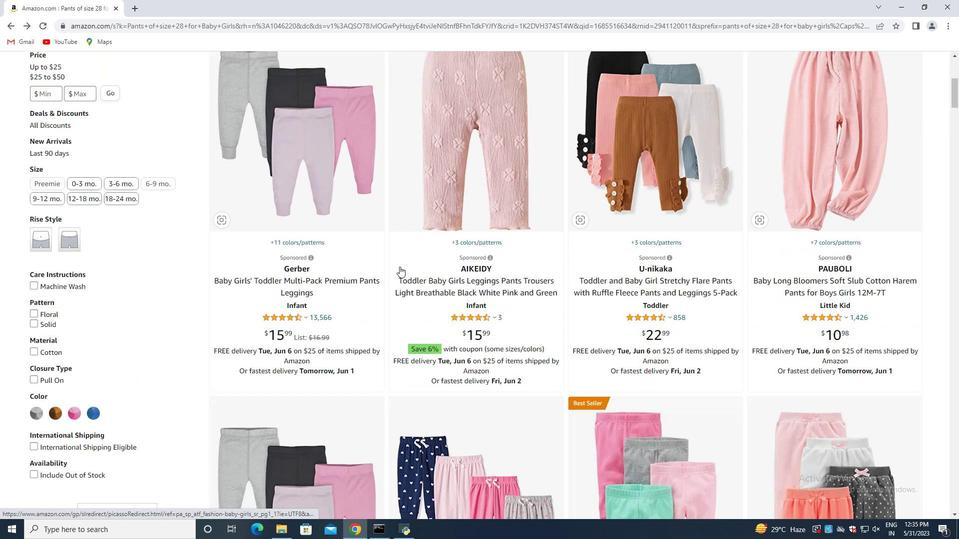 
Action: Mouse scrolled (399, 266) with delta (0, 0)
Screenshot: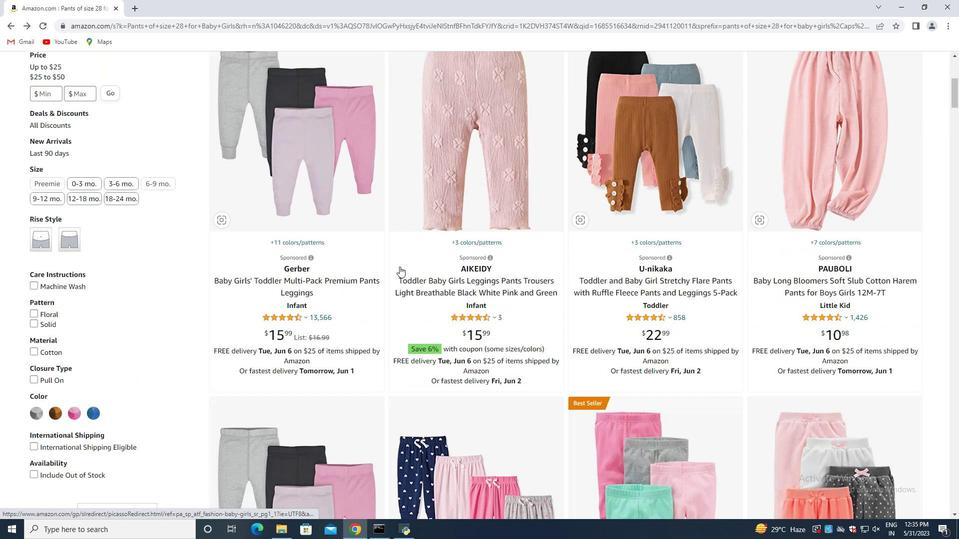 
Action: Mouse scrolled (399, 266) with delta (0, 0)
Screenshot: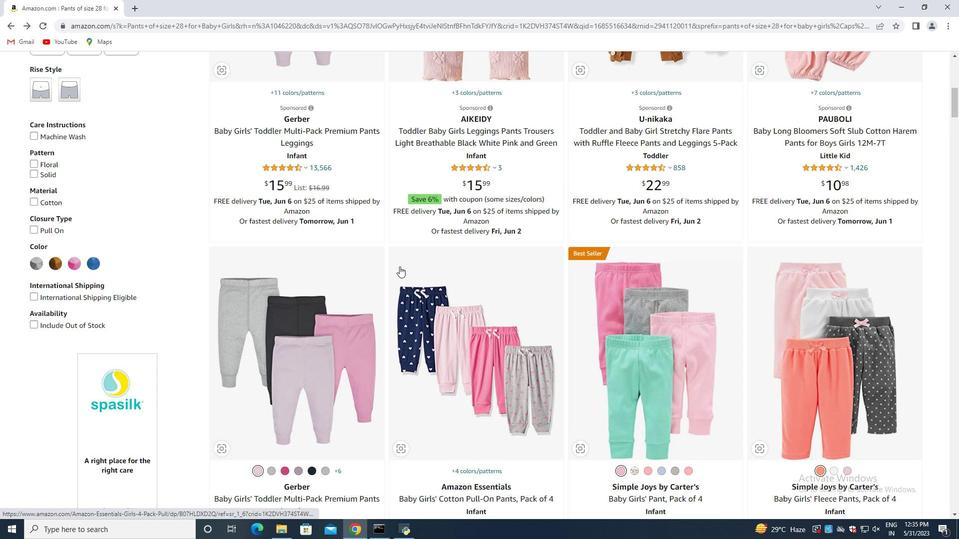 
Action: Mouse scrolled (399, 266) with delta (0, 0)
Screenshot: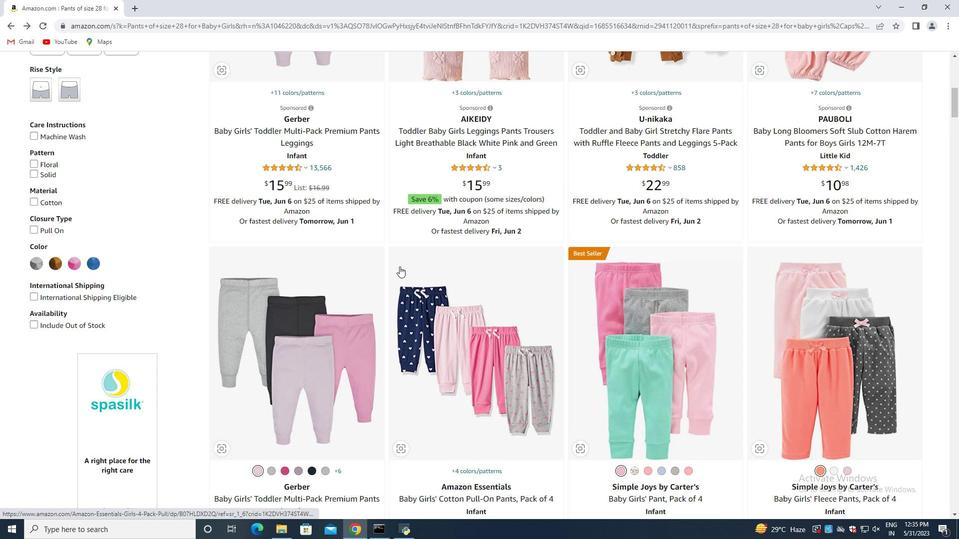 
Action: Mouse scrolled (399, 266) with delta (0, 0)
Screenshot: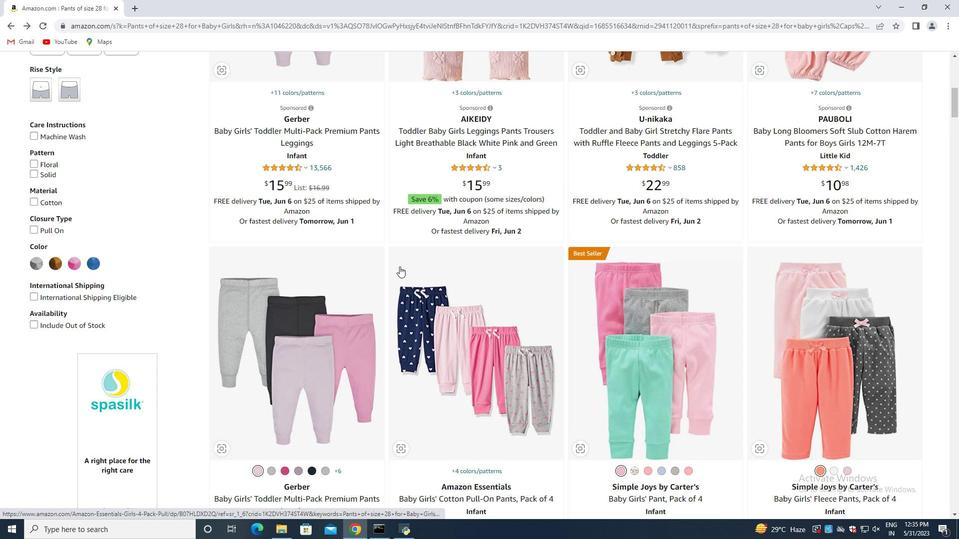 
Action: Mouse scrolled (399, 266) with delta (0, 0)
Screenshot: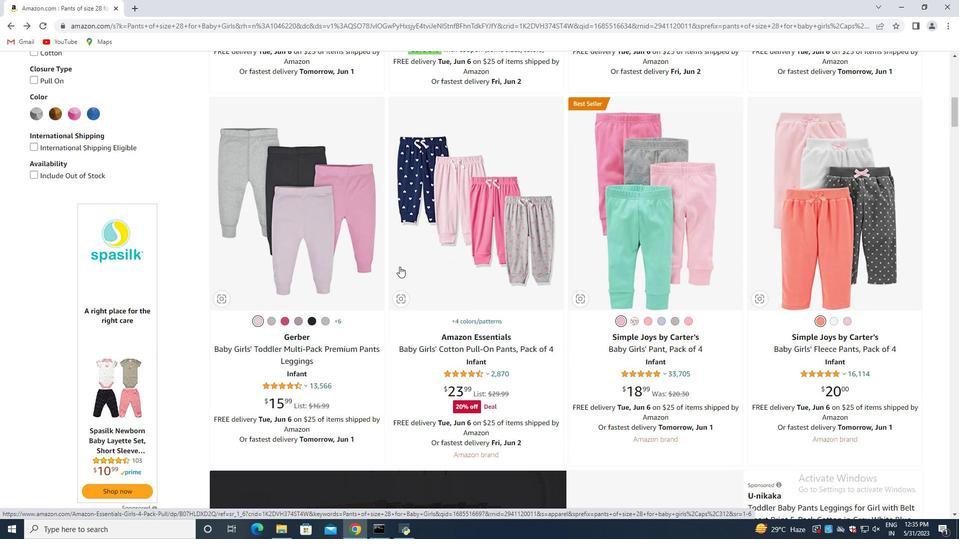 
Action: Mouse scrolled (399, 266) with delta (0, 0)
Screenshot: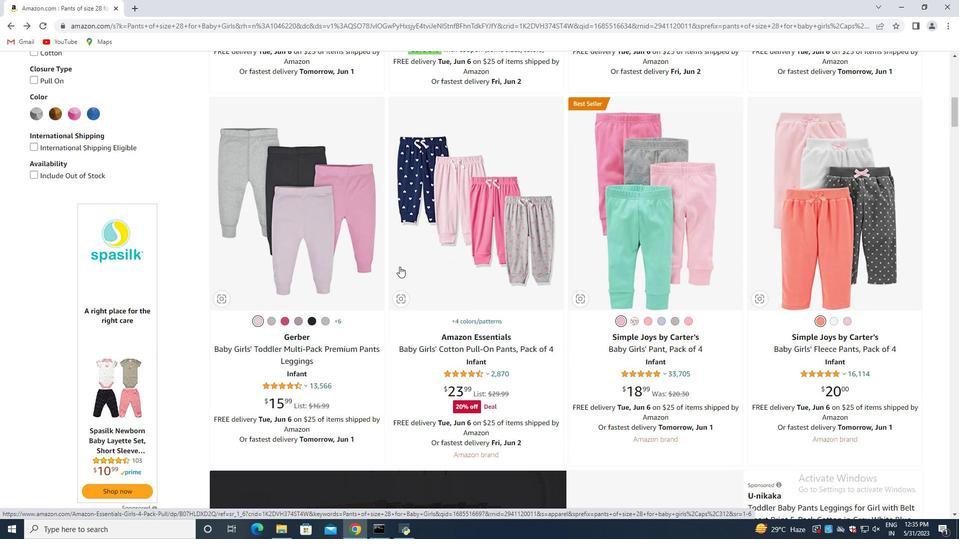 
Action: Mouse scrolled (399, 266) with delta (0, 0)
Screenshot: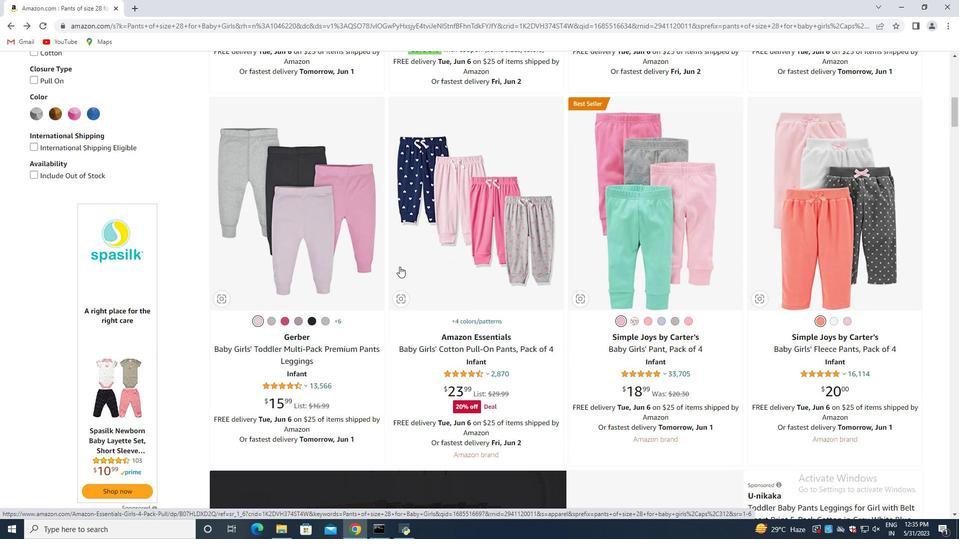 
Action: Mouse scrolled (399, 266) with delta (0, 0)
Screenshot: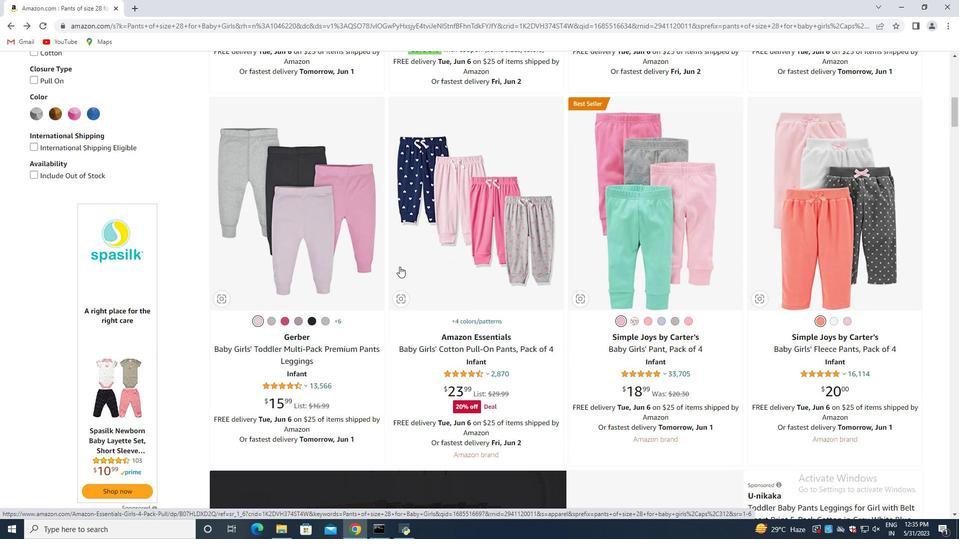 
Action: Mouse moved to (399, 267)
Screenshot: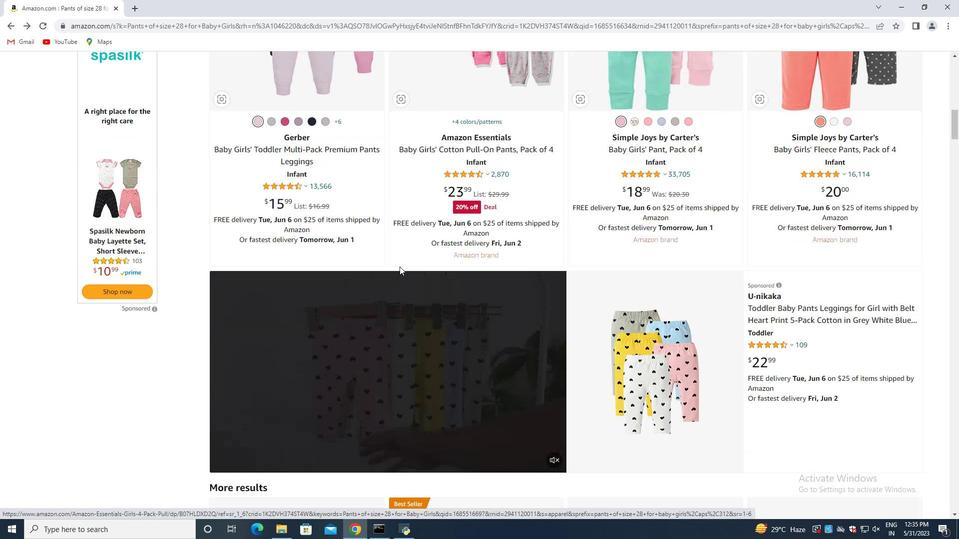 
Action: Mouse scrolled (399, 266) with delta (0, 0)
Screenshot: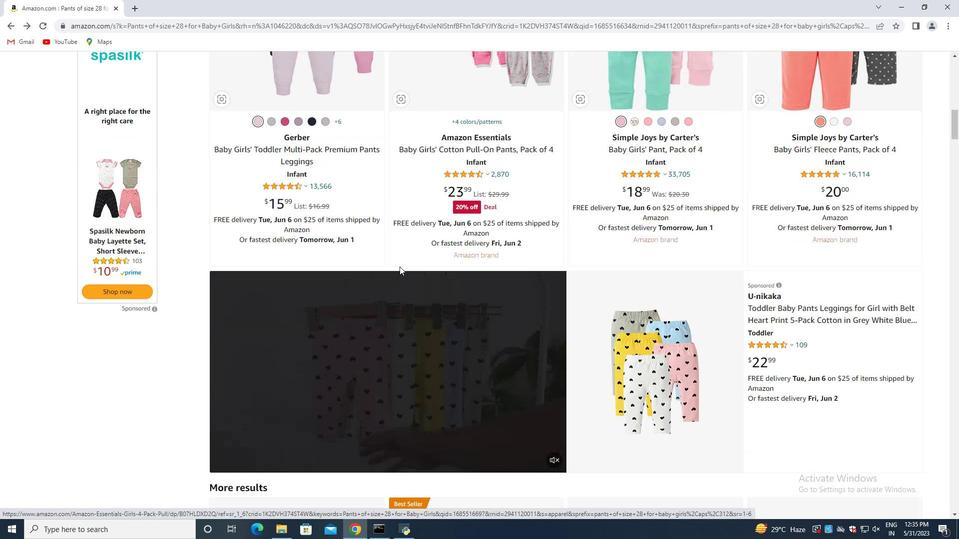 
Action: Mouse moved to (399, 267)
Screenshot: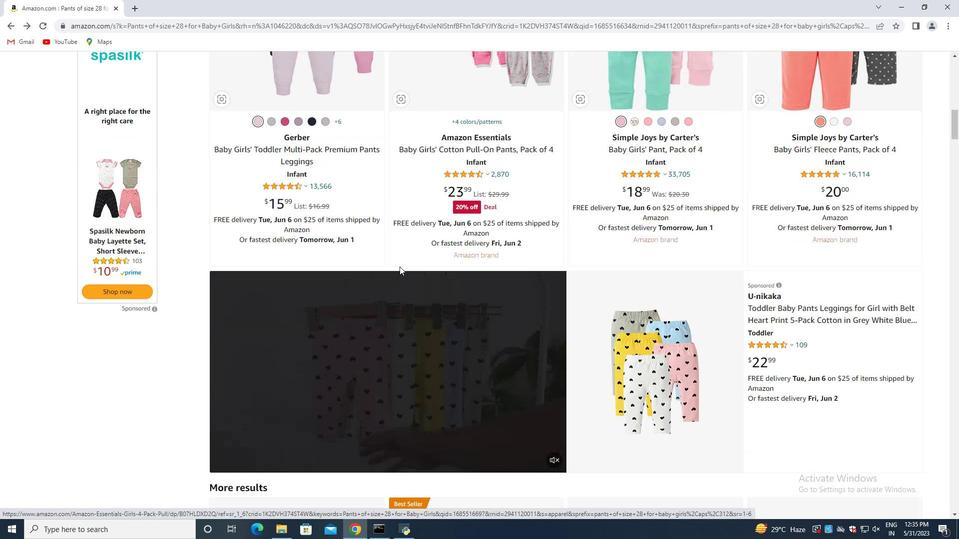 
Action: Mouse scrolled (399, 267) with delta (0, 0)
Screenshot: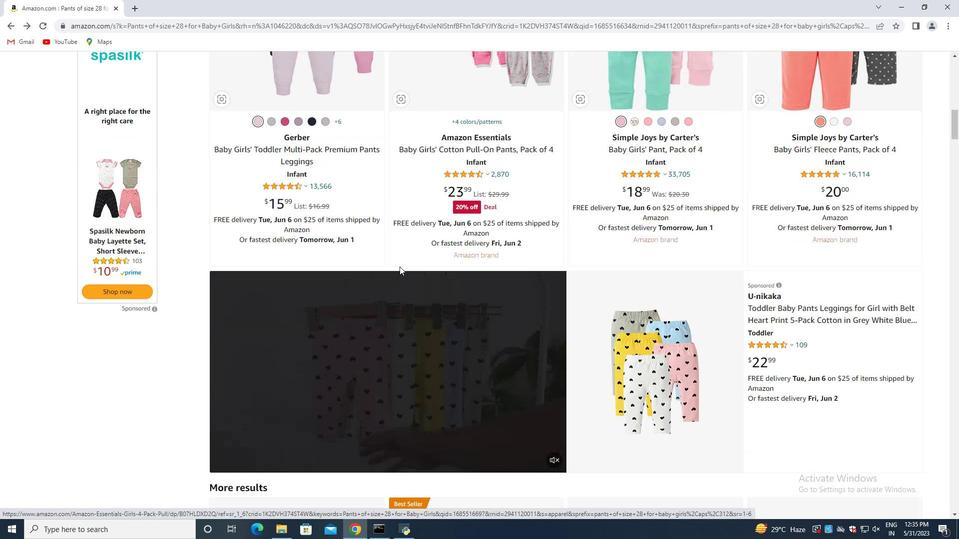 
Action: Mouse moved to (394, 270)
Screenshot: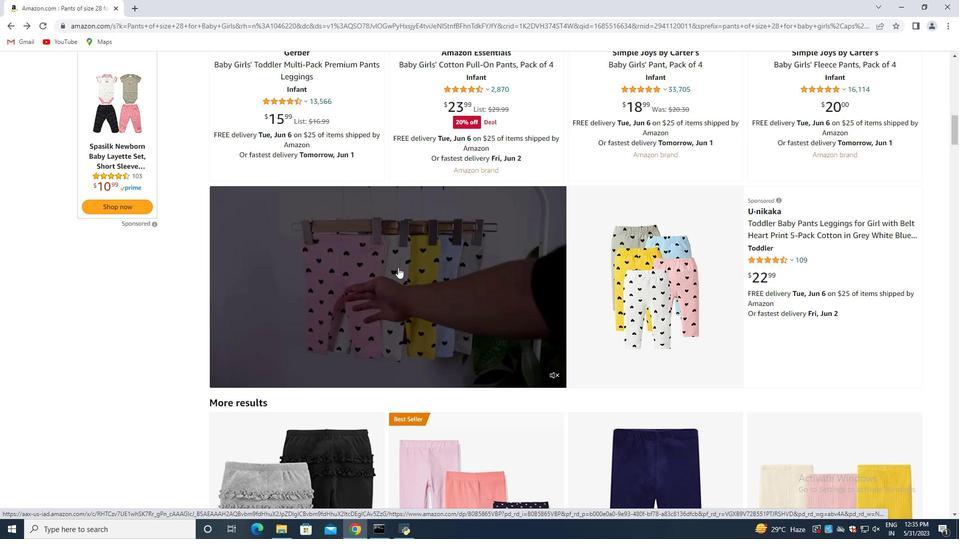 
Action: Mouse scrolled (394, 269) with delta (0, 0)
Screenshot: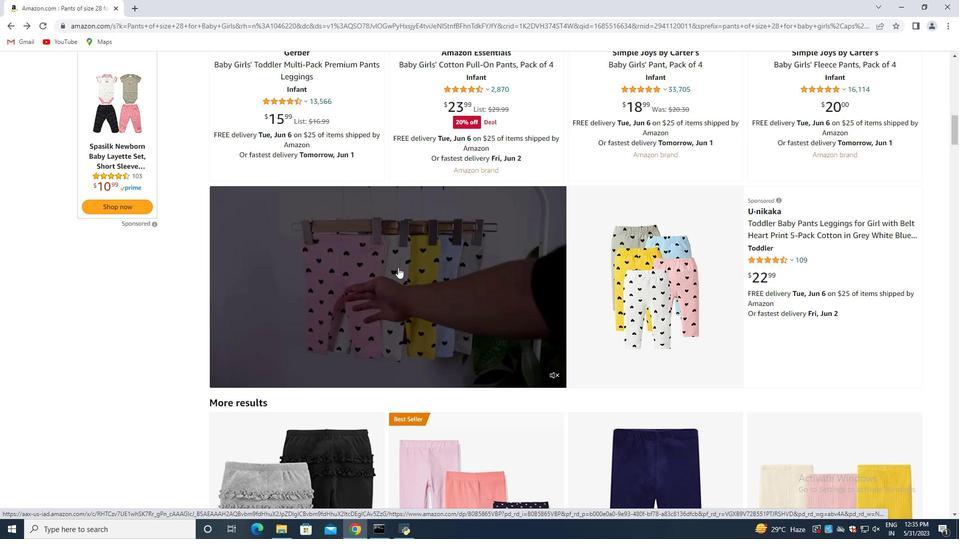 
Action: Mouse scrolled (394, 269) with delta (0, 0)
Screenshot: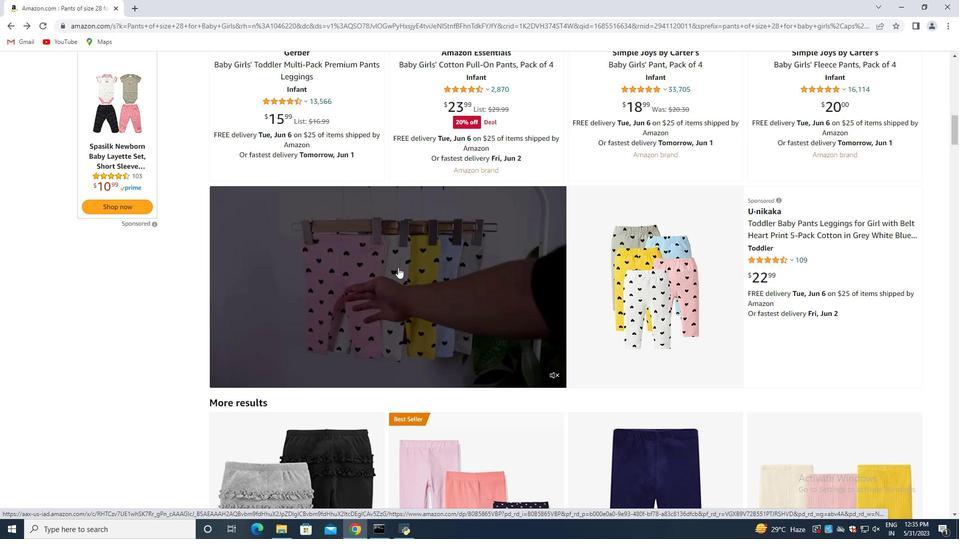 
Action: Mouse scrolled (394, 269) with delta (0, 0)
Screenshot: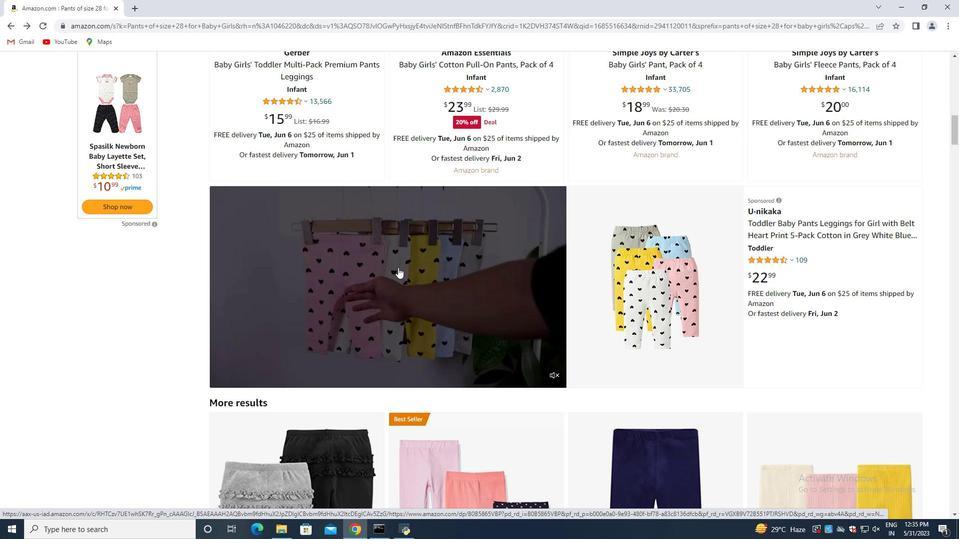 
Action: Mouse moved to (404, 263)
Screenshot: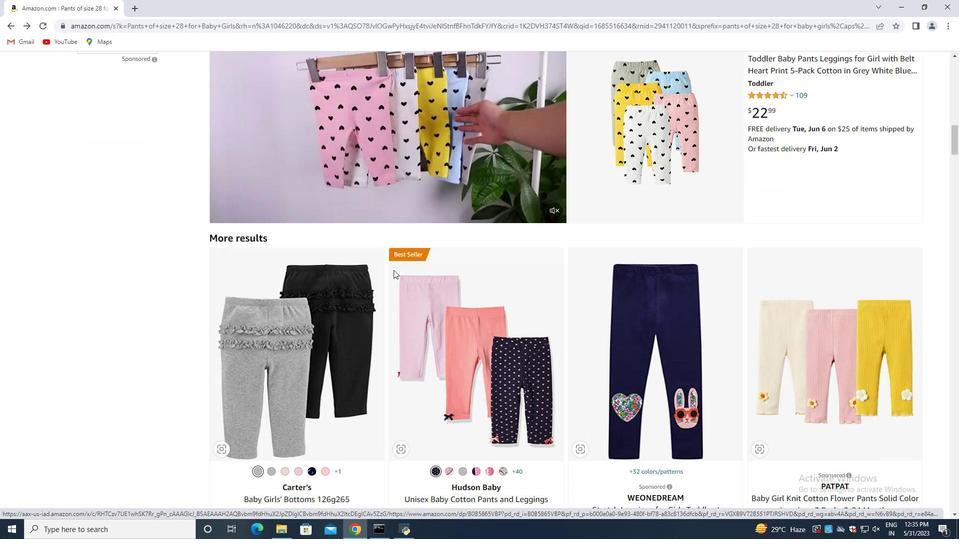
Action: Mouse scrolled (392, 269) with delta (0, 0)
Screenshot: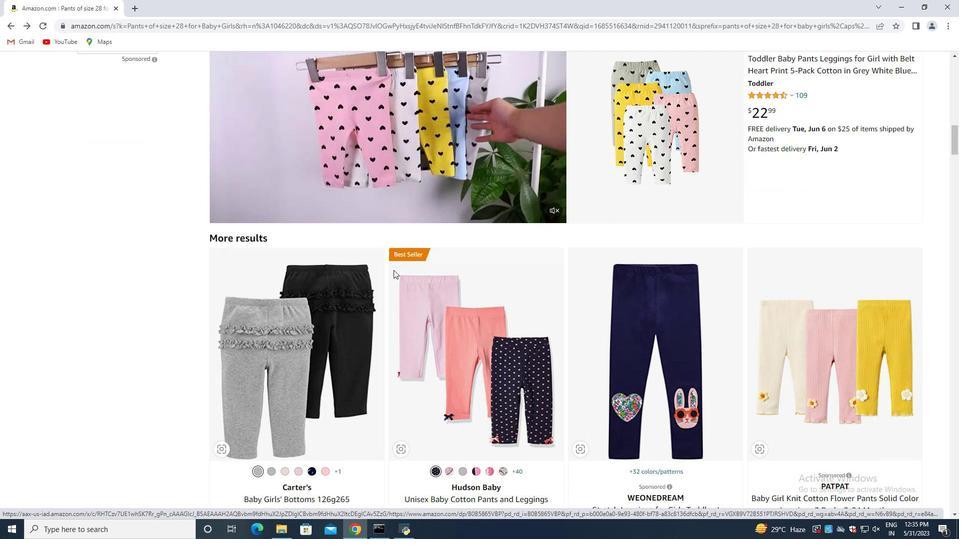 
Action: Mouse moved to (404, 263)
Screenshot: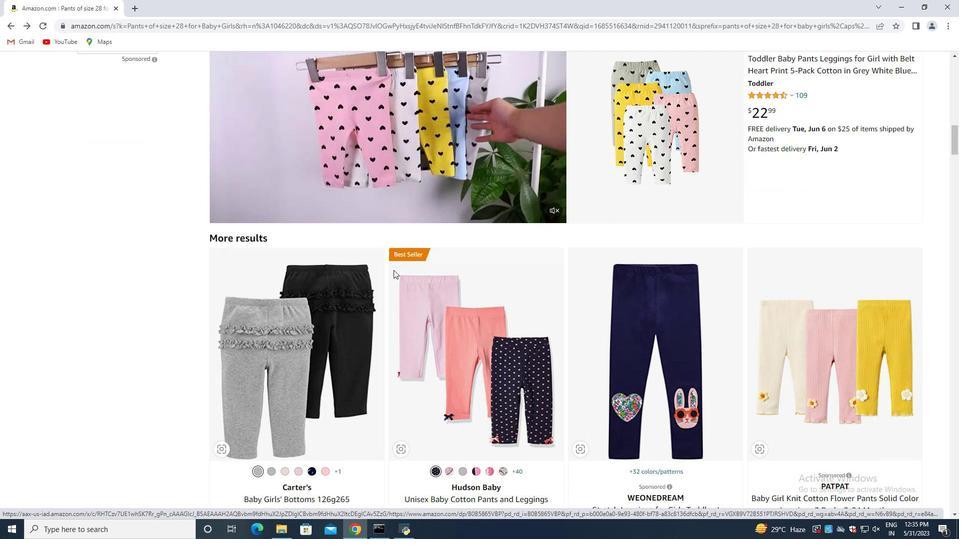 
Action: Mouse scrolled (392, 269) with delta (0, 0)
Screenshot: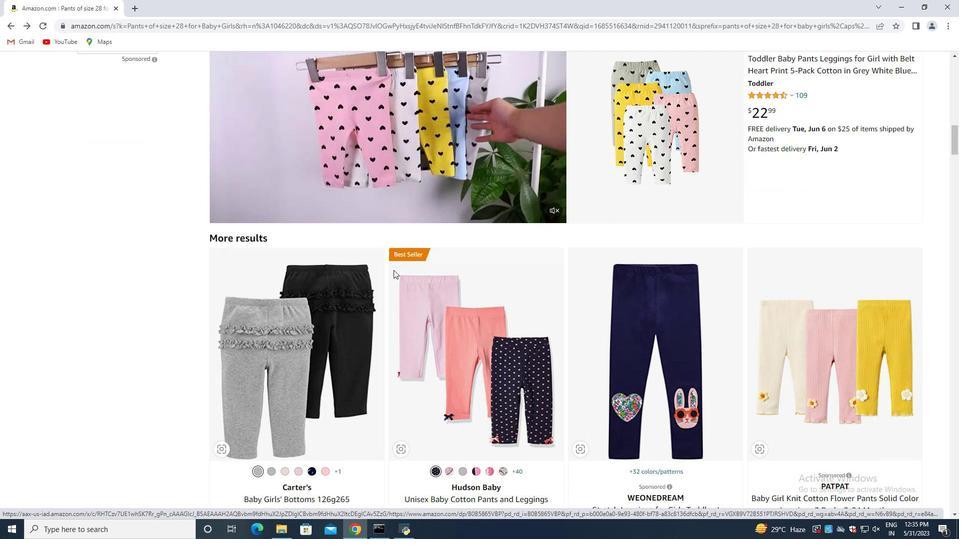 
Action: Mouse moved to (405, 263)
Screenshot: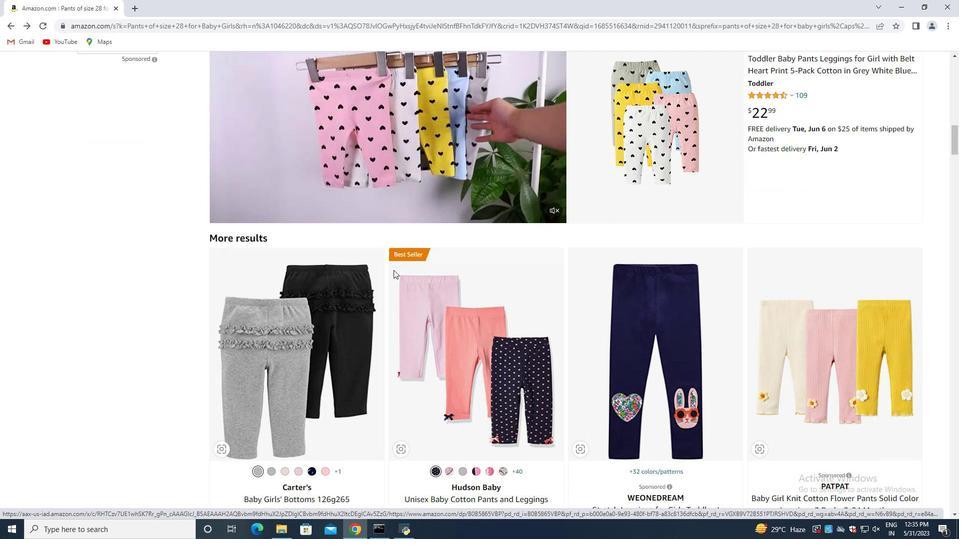 
Action: Mouse scrolled (392, 269) with delta (0, 0)
Screenshot: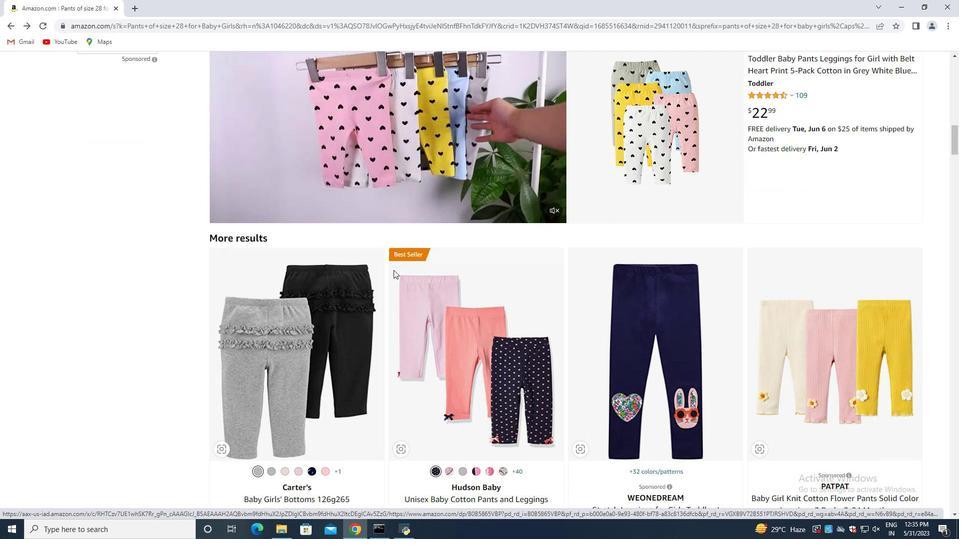 
Action: Mouse moved to (453, 247)
Screenshot: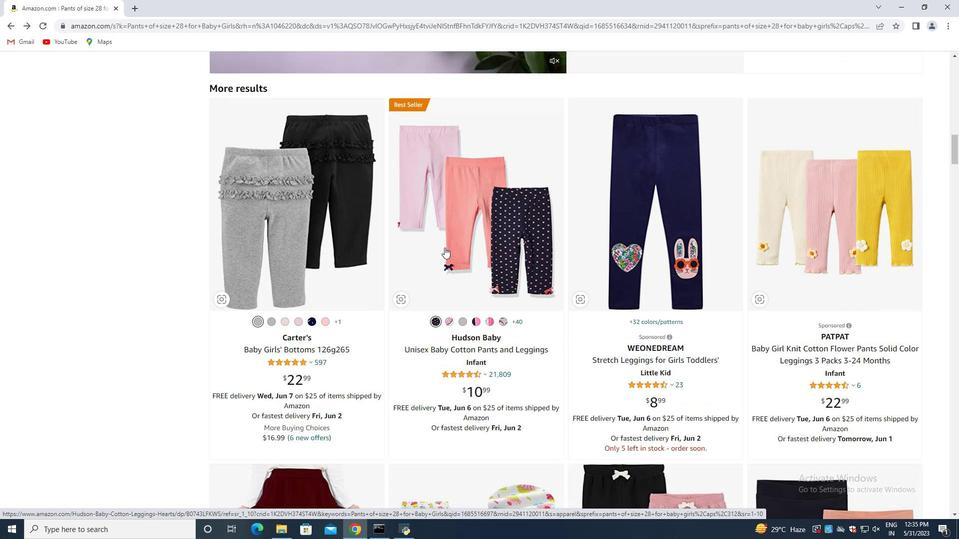 
Action: Mouse scrolled (453, 247) with delta (0, 0)
Screenshot: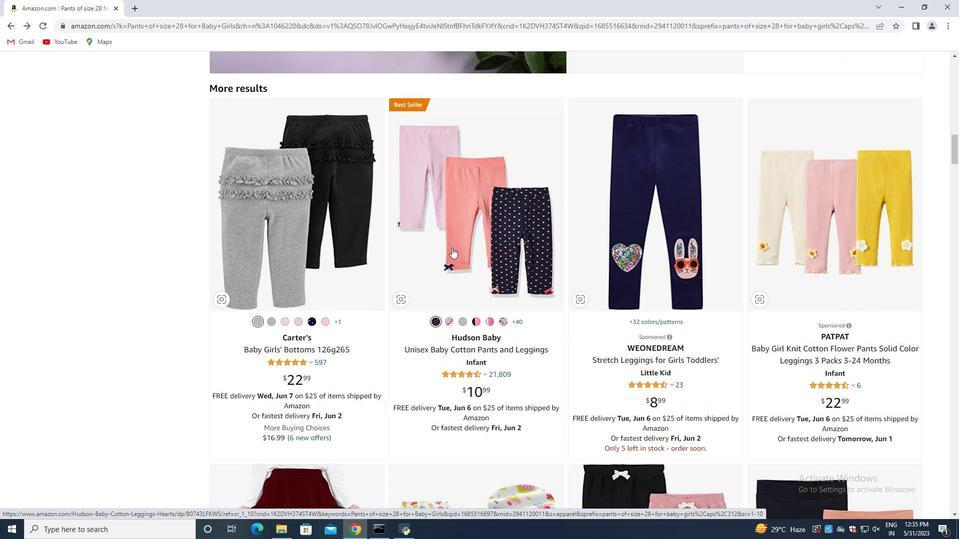 
Action: Mouse scrolled (453, 247) with delta (0, 0)
Screenshot: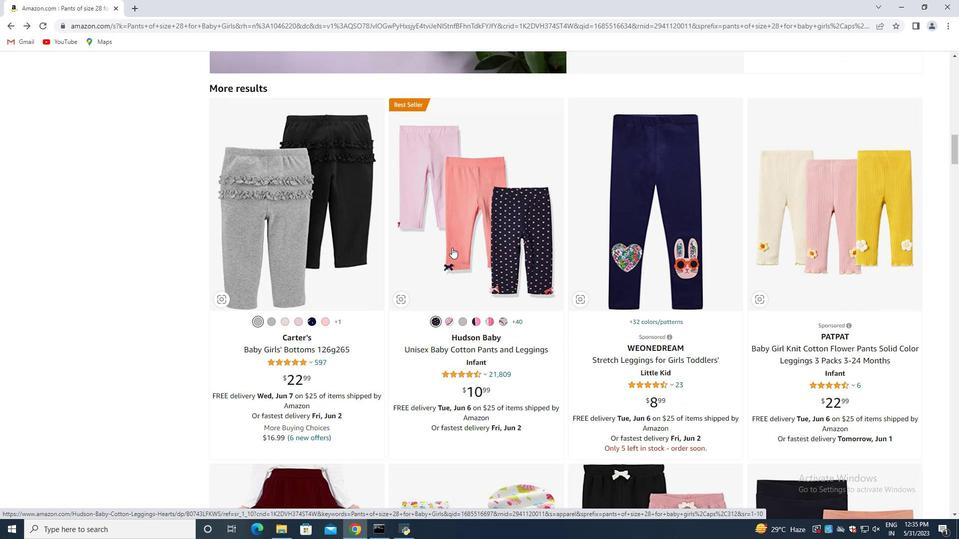 
Action: Mouse scrolled (453, 247) with delta (0, 0)
Screenshot: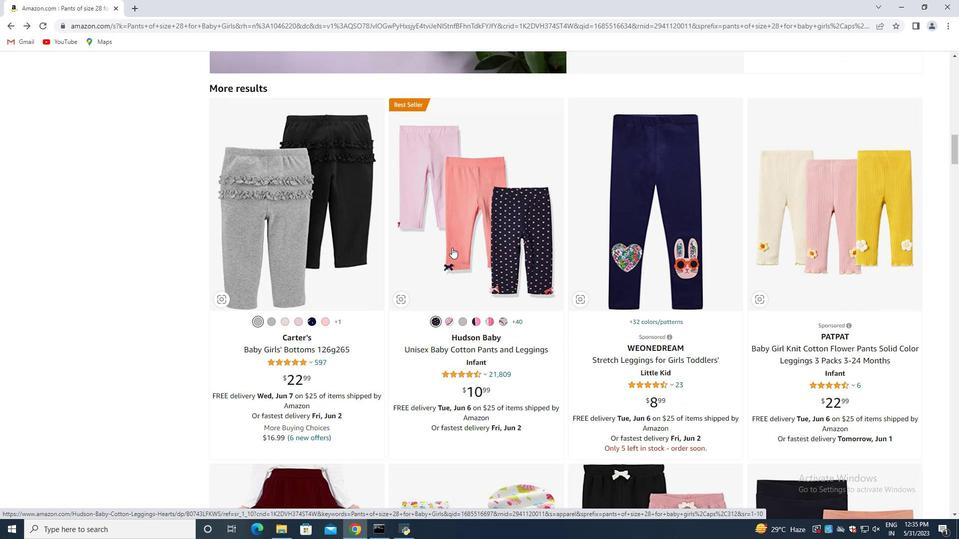 
Action: Mouse scrolled (453, 248) with delta (0, 0)
Screenshot: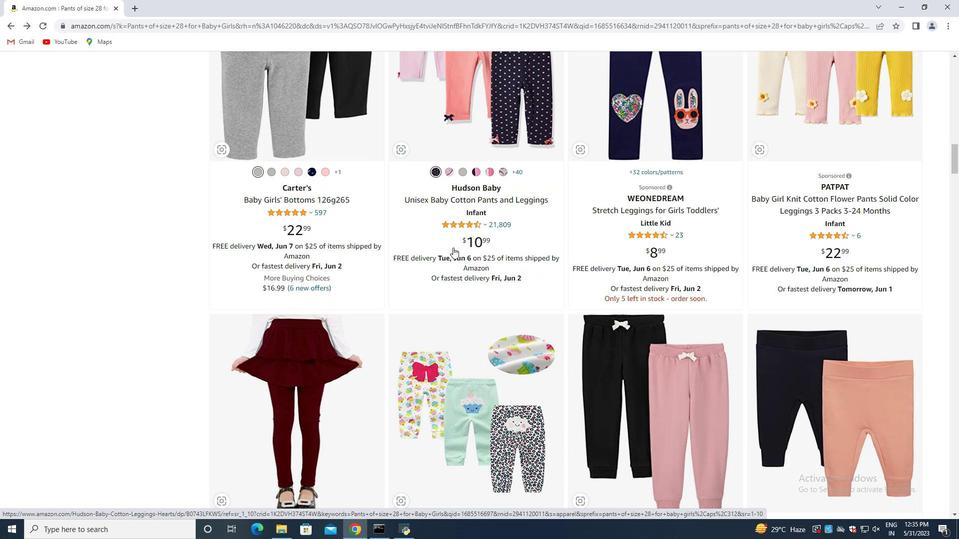 
Action: Mouse scrolled (453, 248) with delta (0, 0)
Screenshot: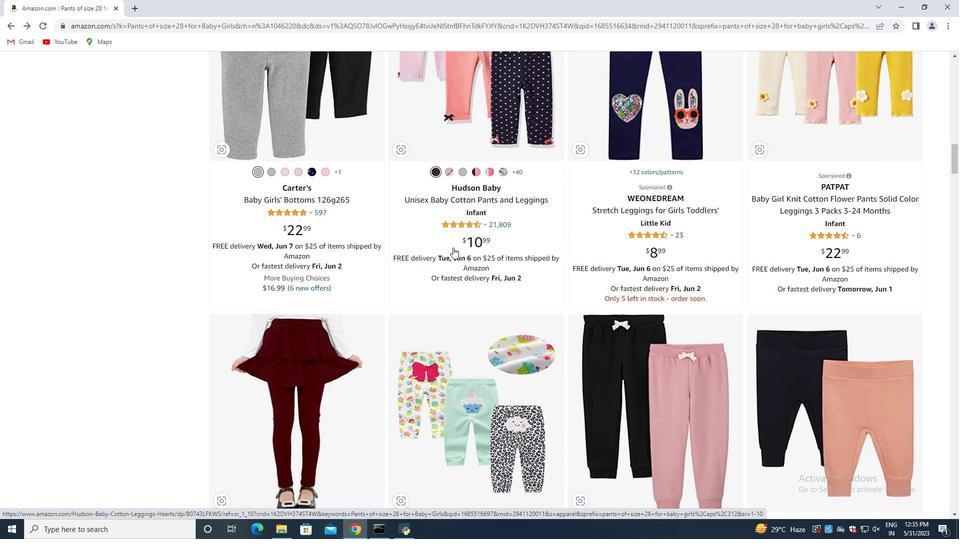 
Action: Mouse scrolled (453, 248) with delta (0, 0)
Screenshot: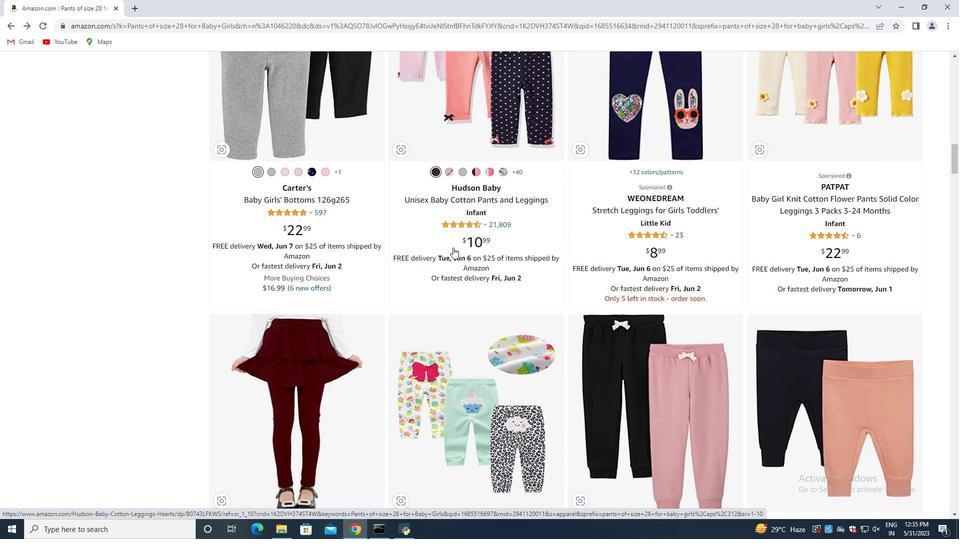 
Action: Mouse scrolled (453, 248) with delta (0, 0)
Screenshot: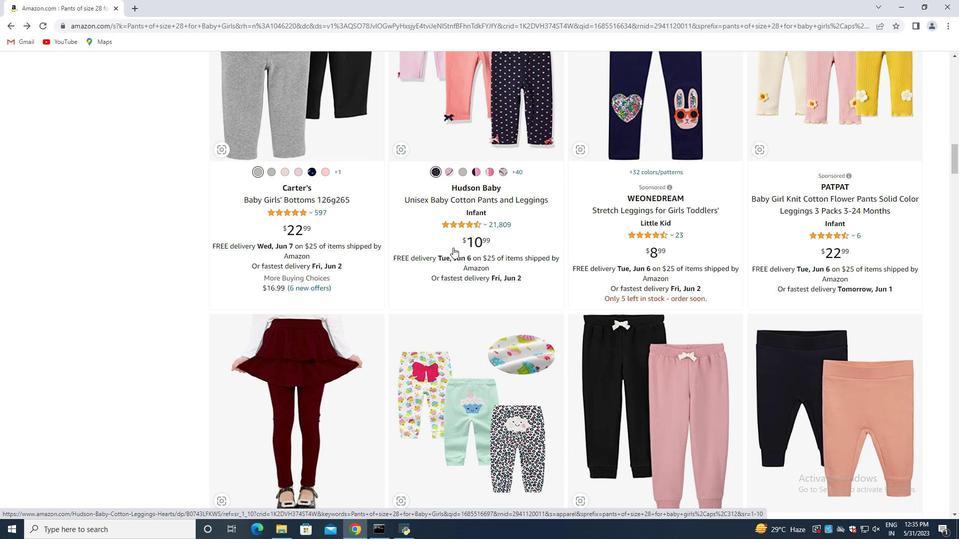 
Action: Mouse scrolled (453, 248) with delta (0, 0)
Screenshot: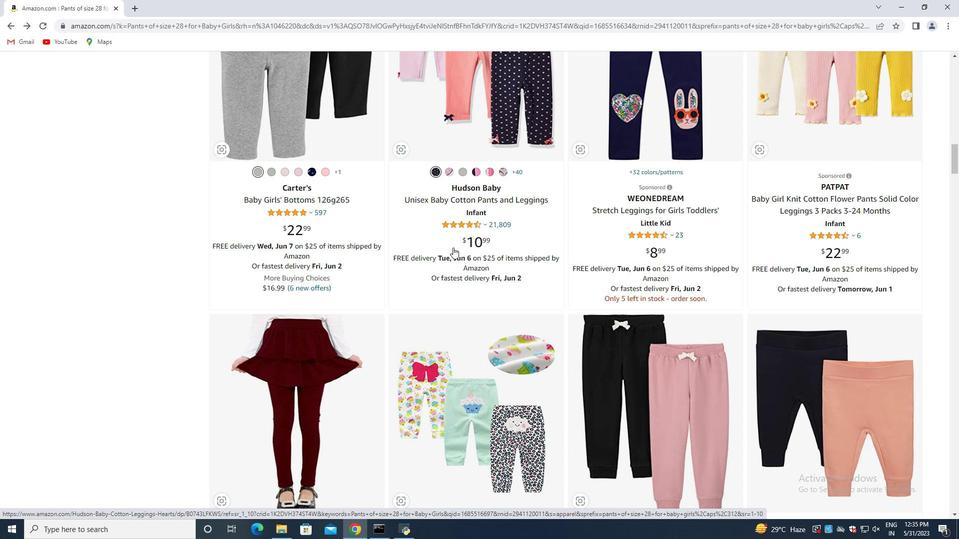 
Action: Mouse scrolled (453, 248) with delta (0, 0)
Screenshot: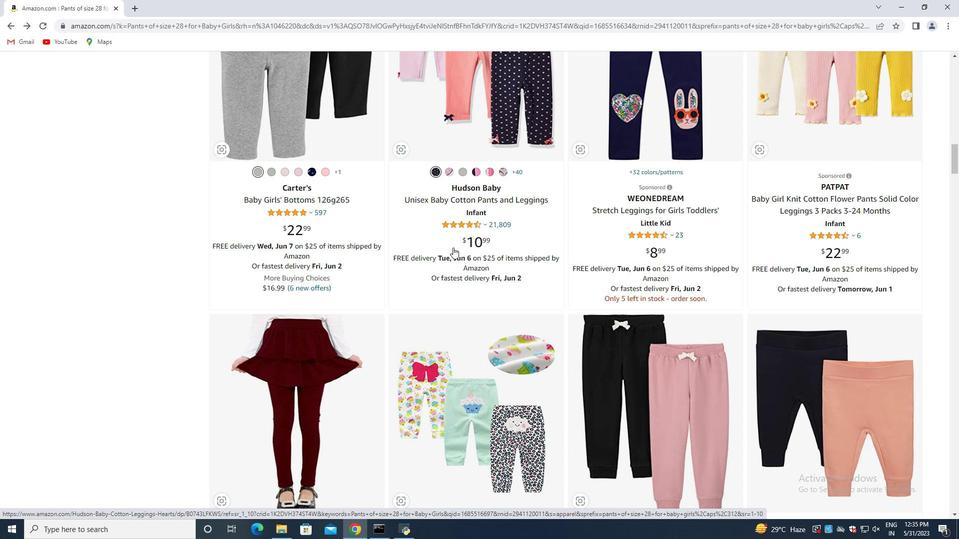 
Action: Mouse moved to (453, 247)
Screenshot: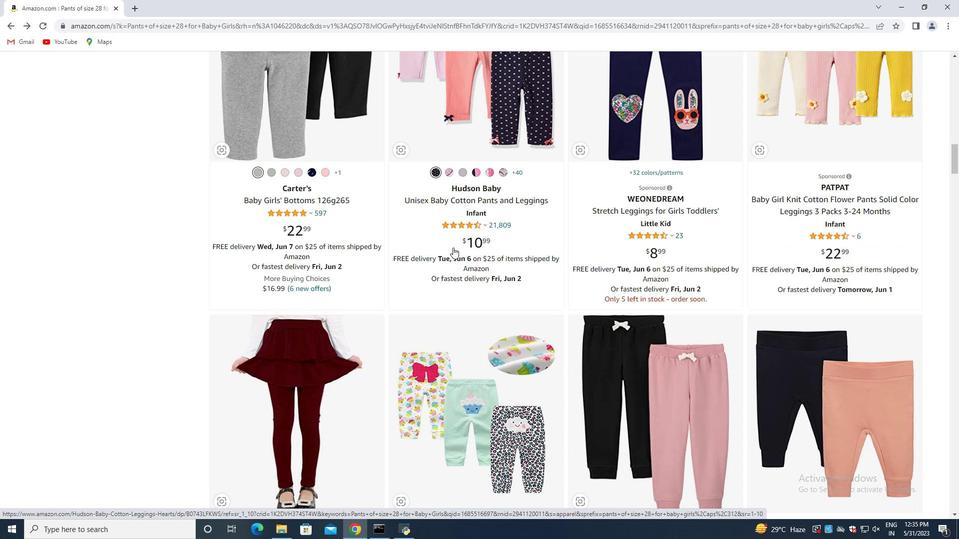 
Action: Mouse scrolled (453, 248) with delta (0, 0)
Screenshot: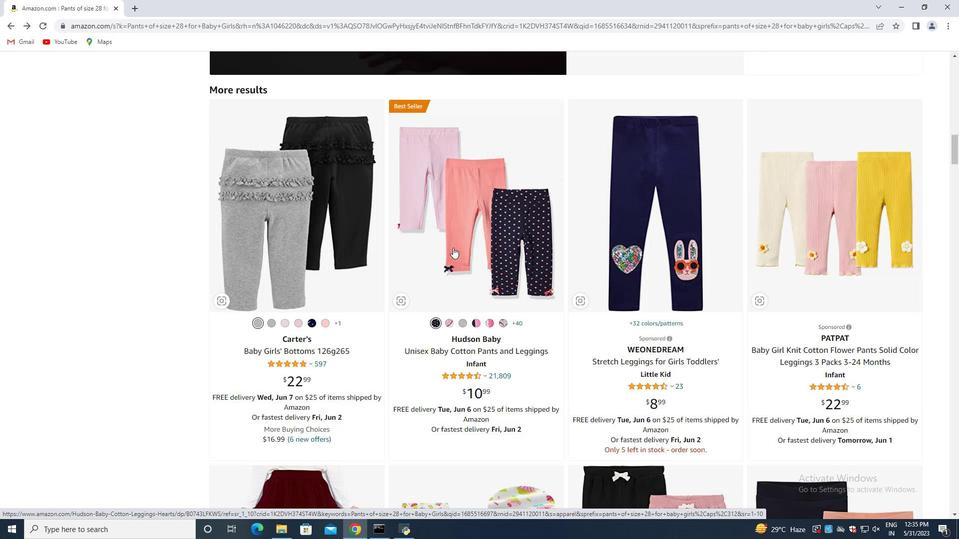 
Action: Mouse scrolled (453, 248) with delta (0, 0)
Screenshot: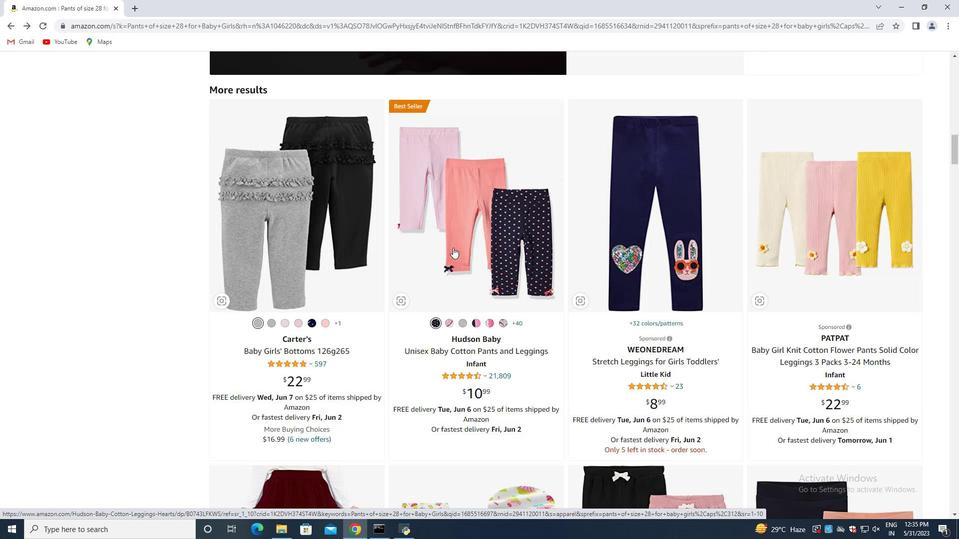
Action: Mouse scrolled (453, 248) with delta (0, 0)
Screenshot: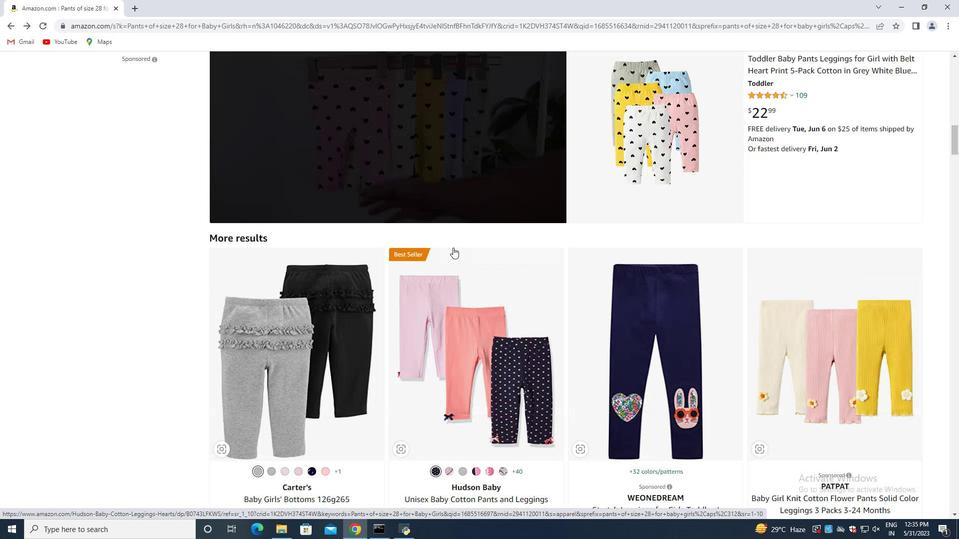 
Action: Mouse scrolled (453, 248) with delta (0, 0)
Screenshot: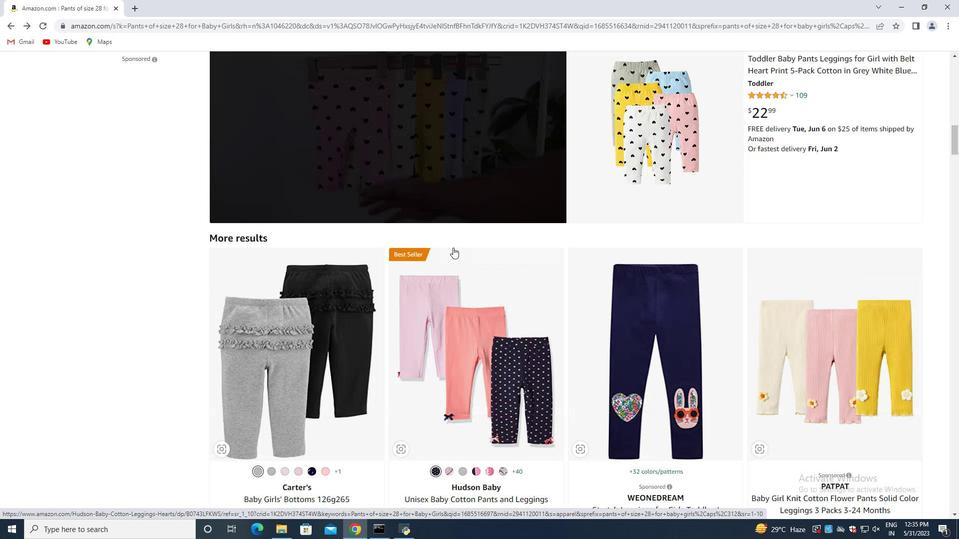 
Action: Mouse moved to (453, 247)
Screenshot: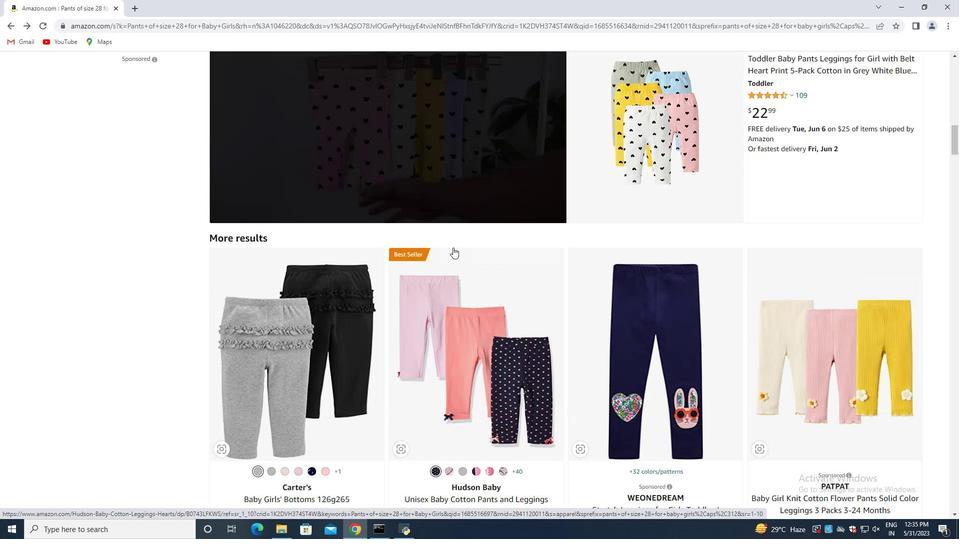 
Action: Mouse scrolled (453, 248) with delta (0, 0)
Screenshot: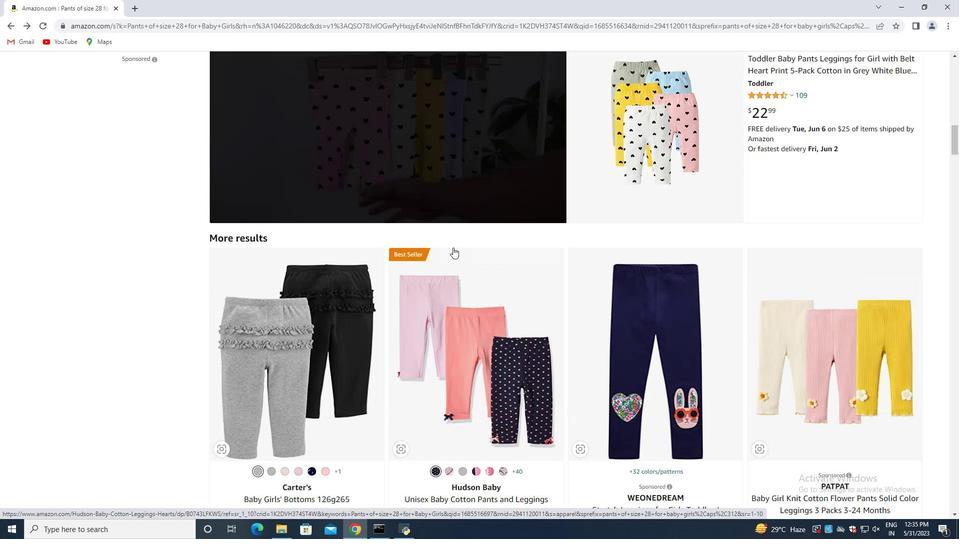 
Action: Mouse moved to (452, 247)
Screenshot: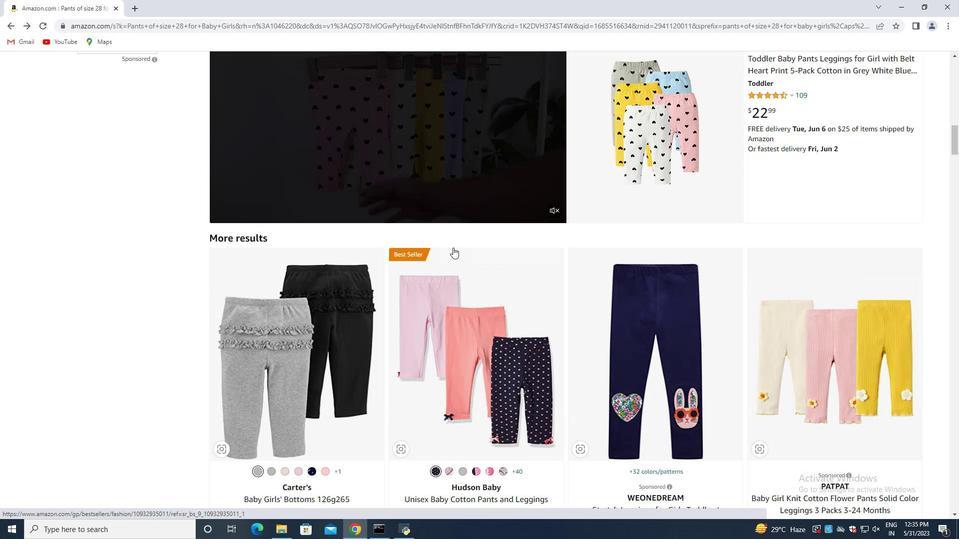 
Action: Mouse scrolled (452, 248) with delta (0, 0)
Screenshot: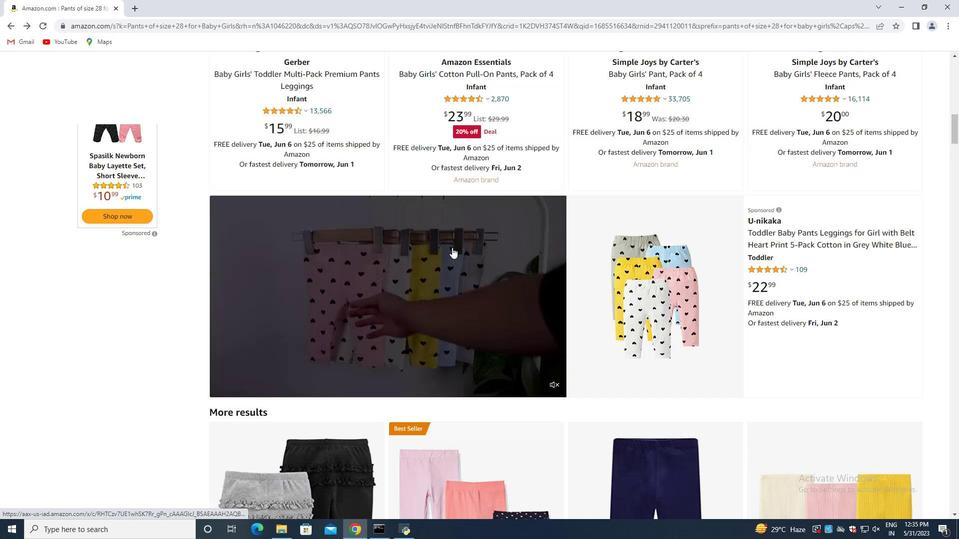 
Action: Mouse scrolled (452, 248) with delta (0, 0)
Screenshot: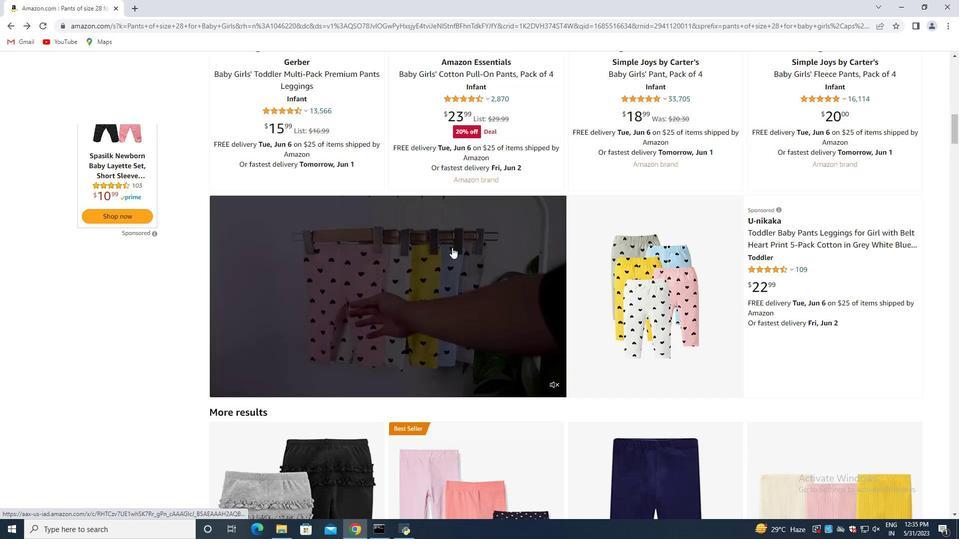 
Action: Mouse scrolled (452, 248) with delta (0, 0)
Screenshot: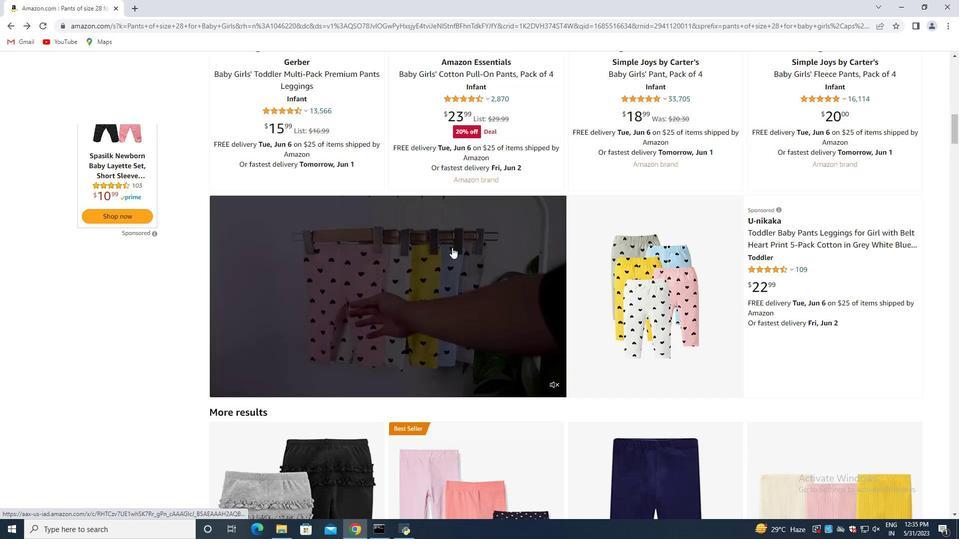 
Action: Mouse scrolled (452, 248) with delta (0, 0)
Screenshot: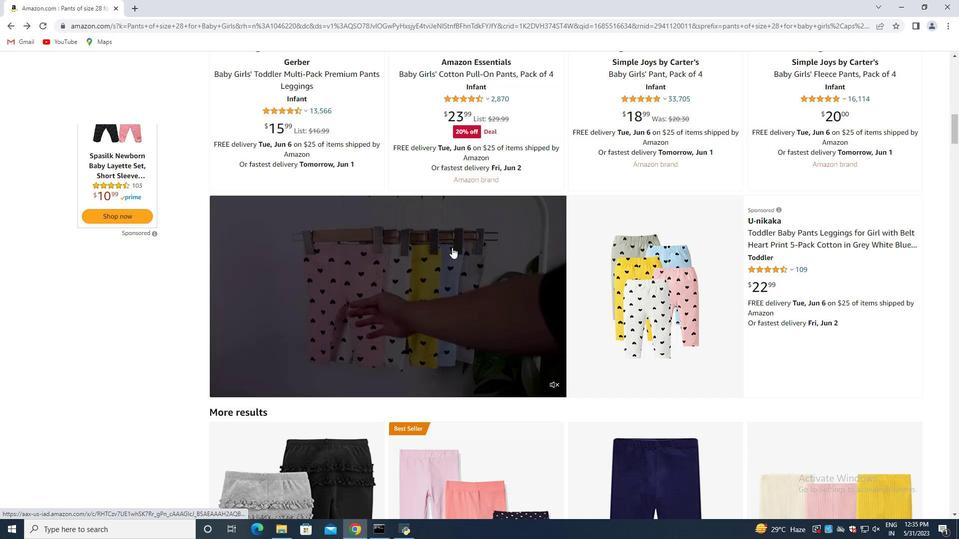 
Action: Mouse scrolled (452, 248) with delta (0, 0)
Screenshot: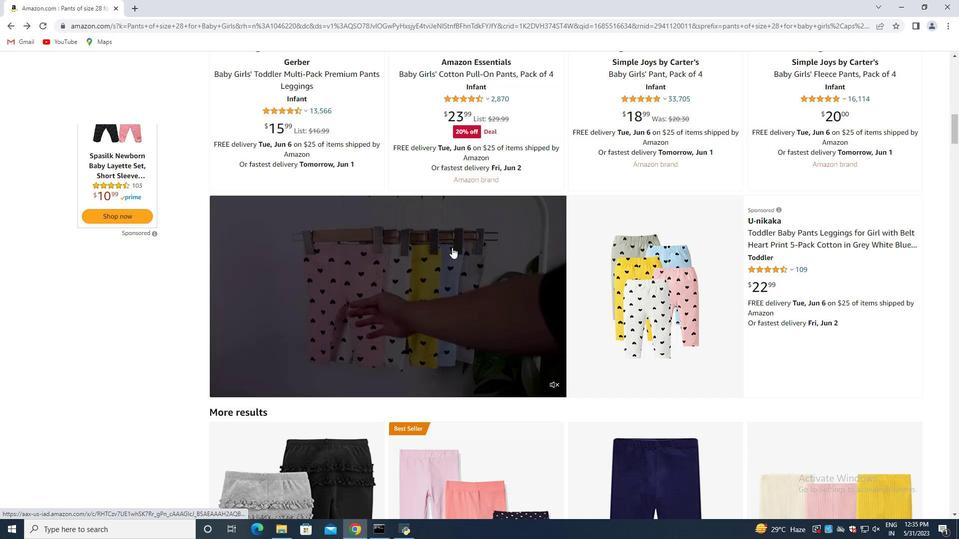 
Action: Mouse moved to (632, 222)
Screenshot: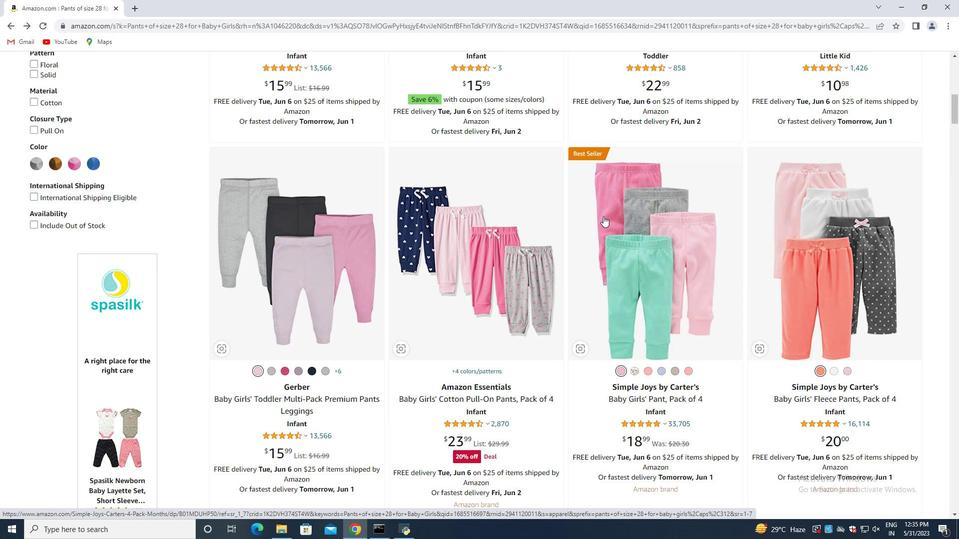 
Action: Mouse pressed left at (632, 222)
Screenshot: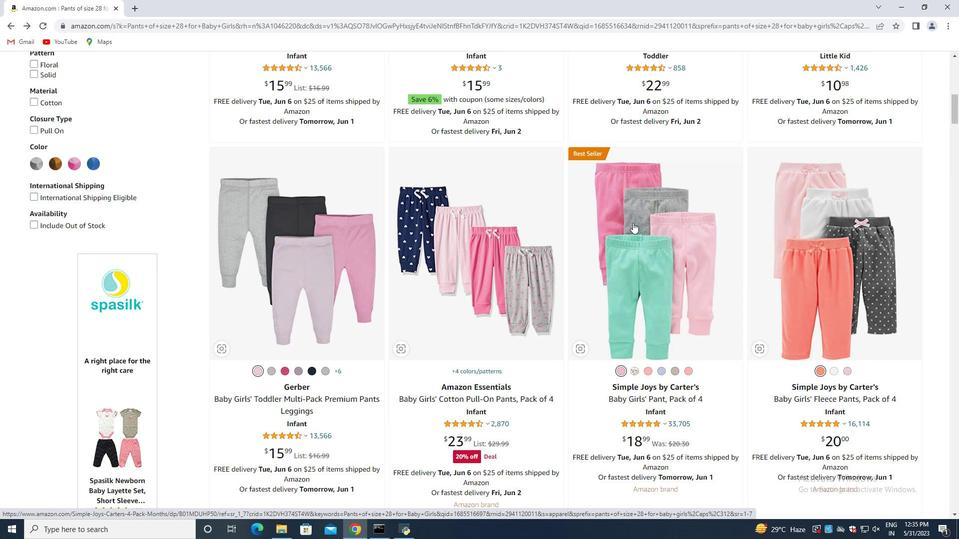 
Action: Mouse moved to (475, 229)
Screenshot: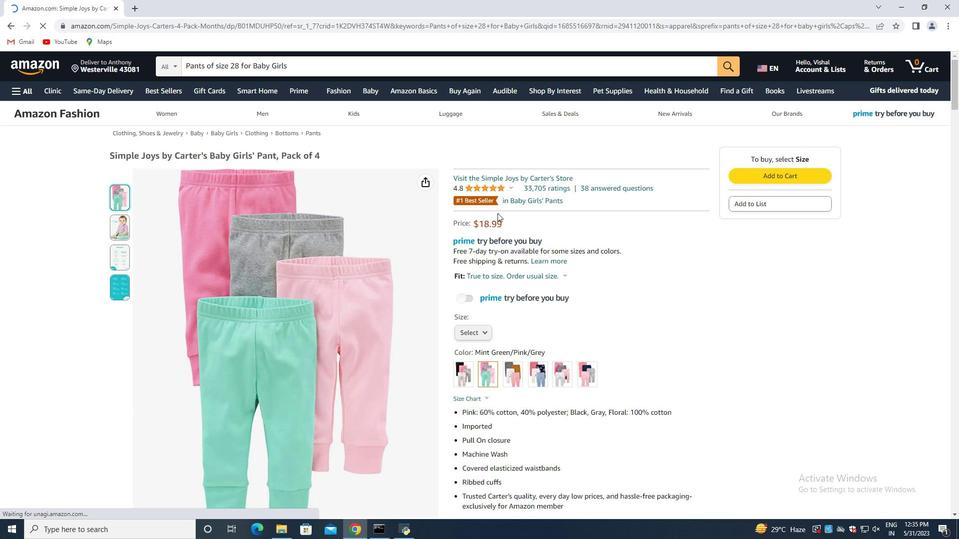 
Action: Mouse scrolled (475, 229) with delta (0, 0)
Screenshot: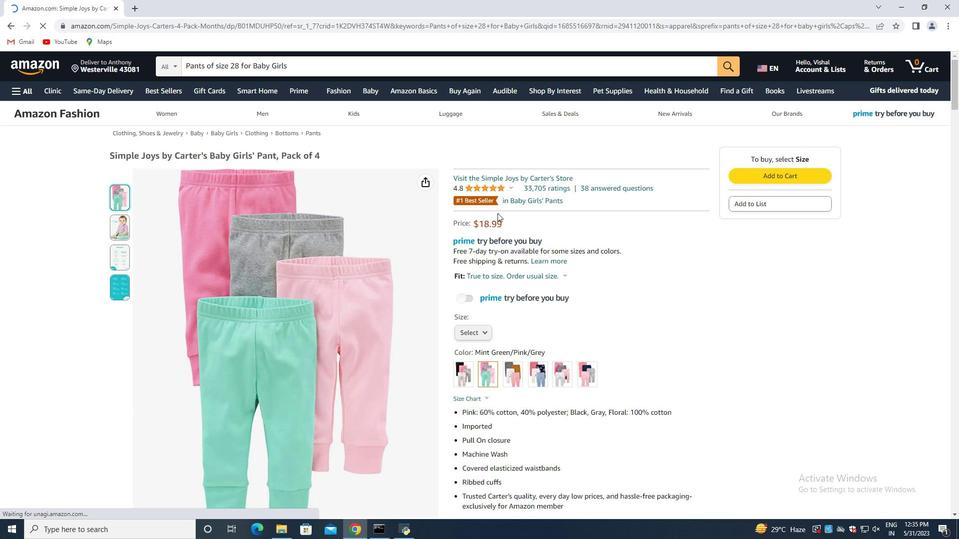 
Action: Mouse moved to (482, 280)
Screenshot: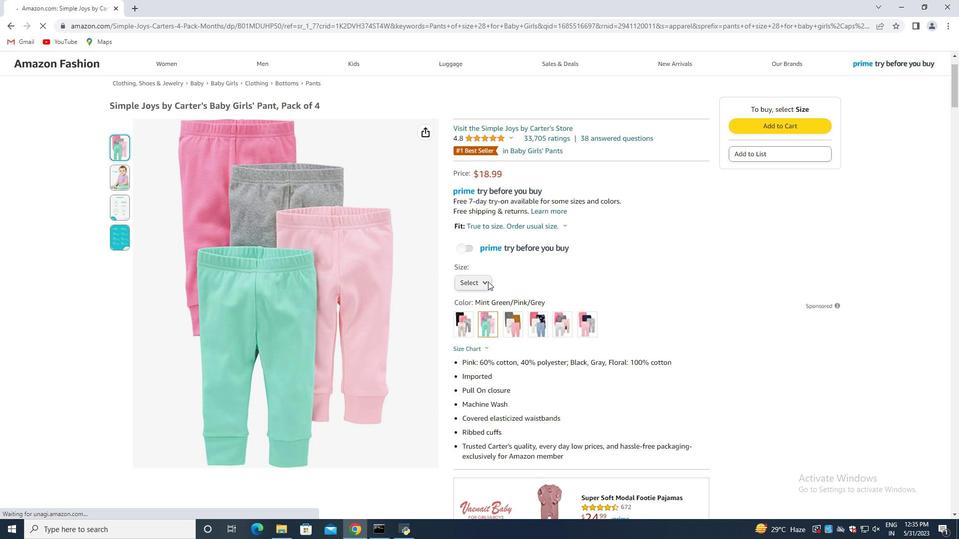 
Action: Mouse pressed left at (482, 280)
Screenshot: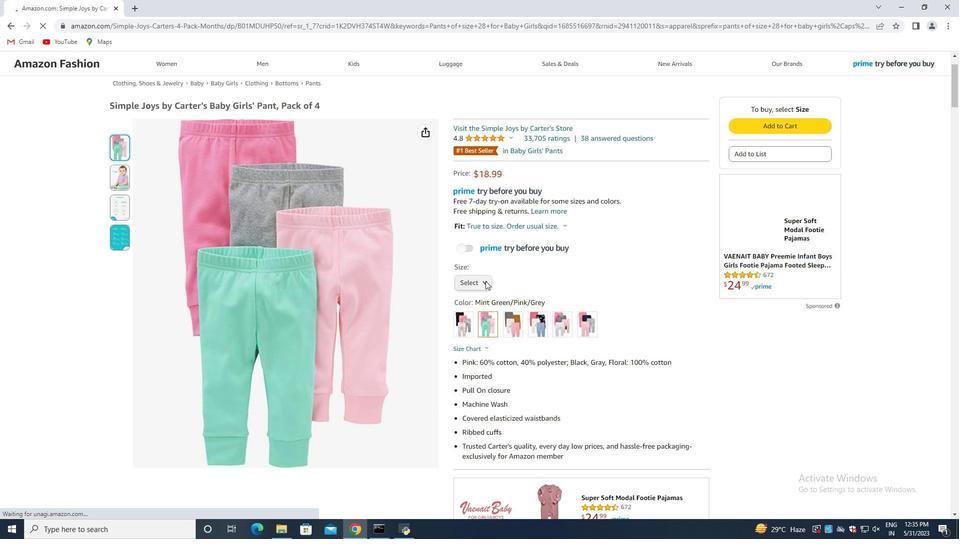 
Action: Mouse moved to (578, 276)
Screenshot: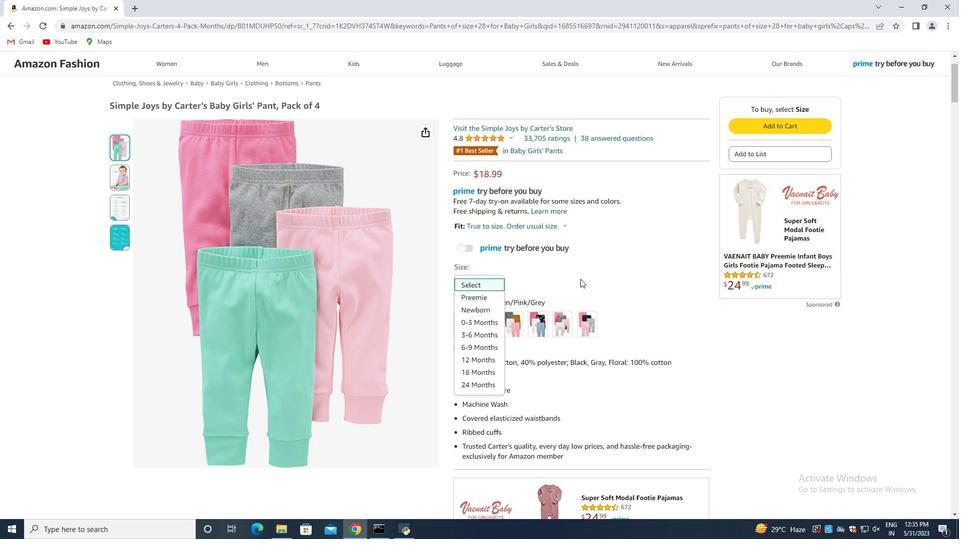 
Action: Mouse pressed left at (578, 276)
Screenshot: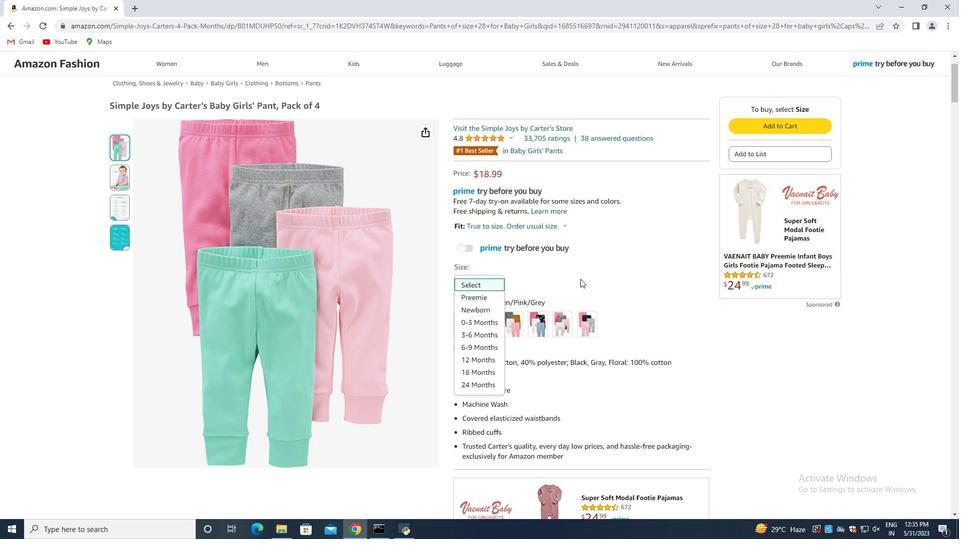 
Action: Mouse moved to (484, 284)
Screenshot: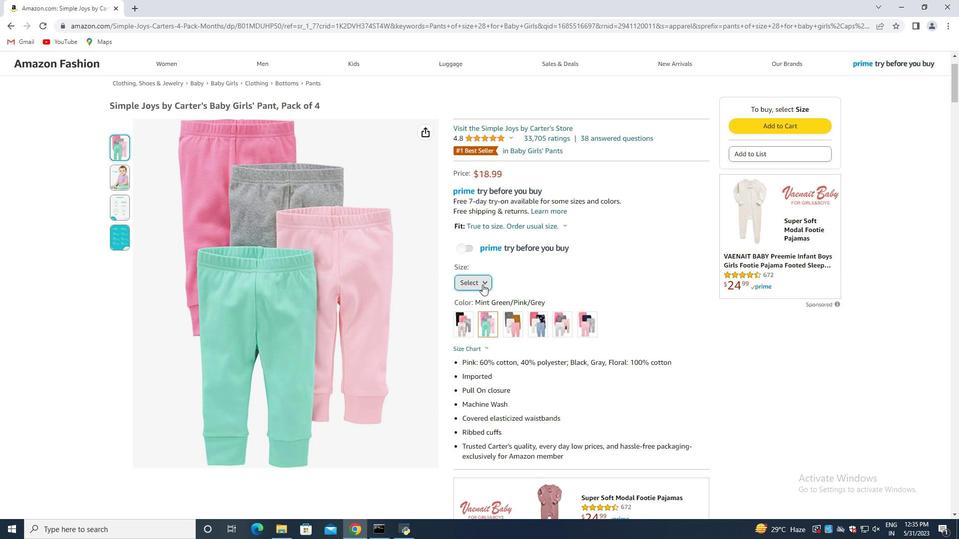 
Action: Mouse pressed left at (484, 284)
Screenshot: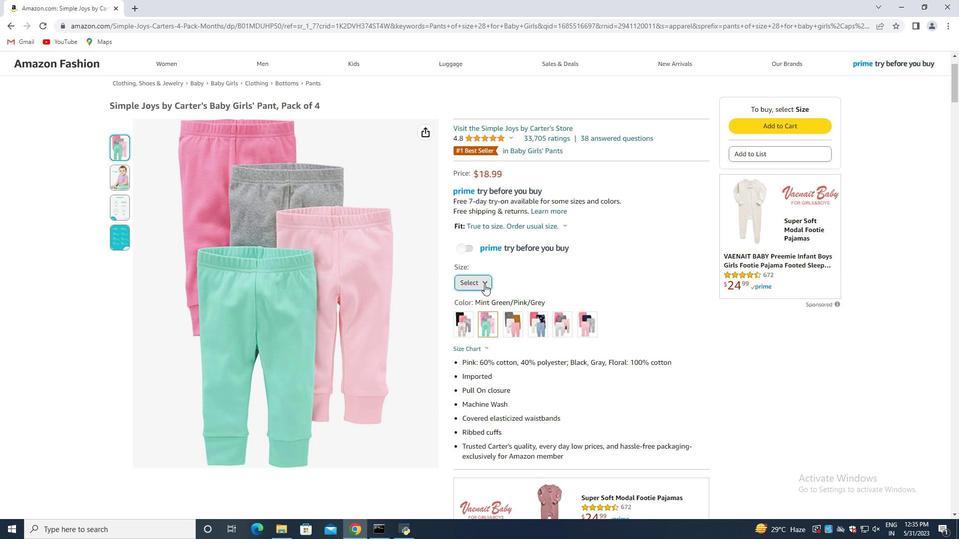 
Action: Mouse moved to (475, 381)
Screenshot: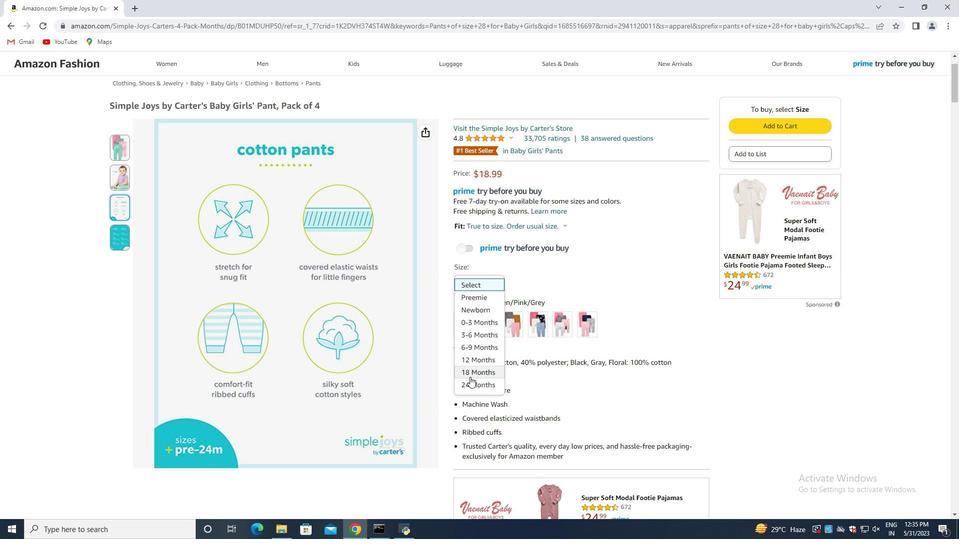 
Action: Mouse pressed left at (475, 381)
Screenshot: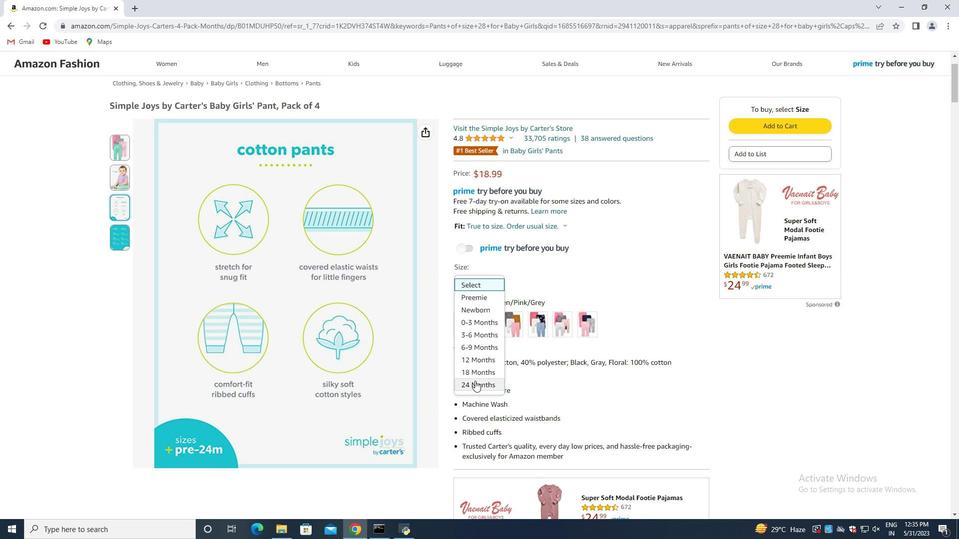 
Action: Mouse moved to (13, 27)
Screenshot: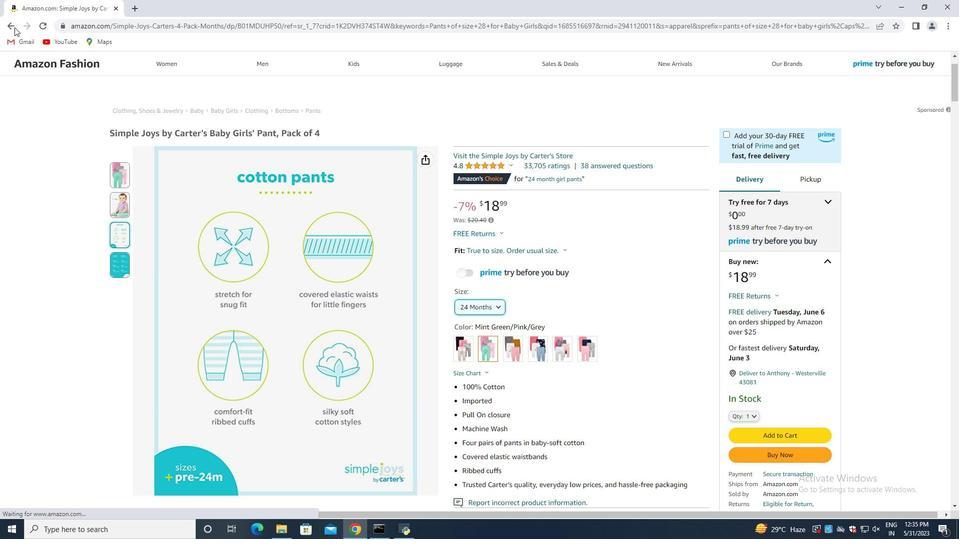 
Action: Mouse pressed left at (13, 27)
Screenshot: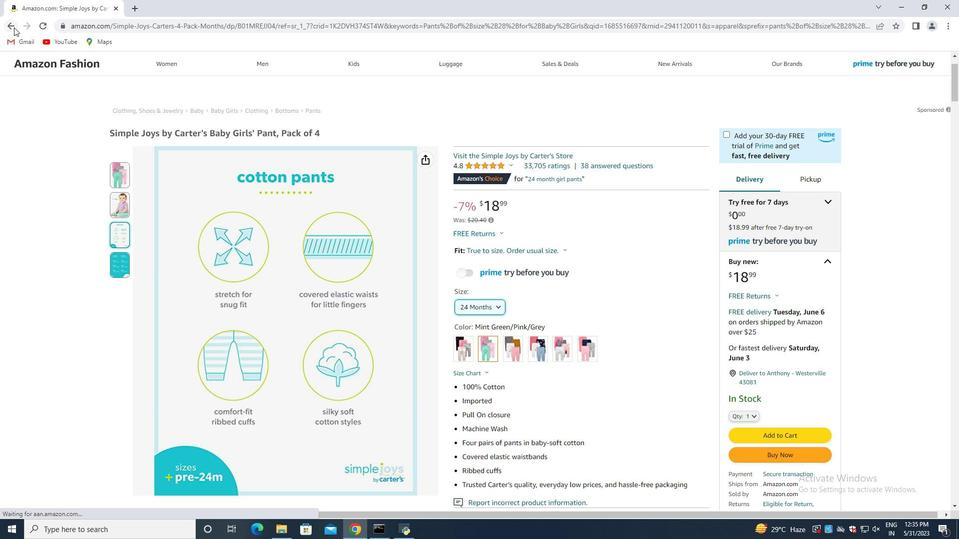 
Action: Mouse moved to (6, 35)
Screenshot: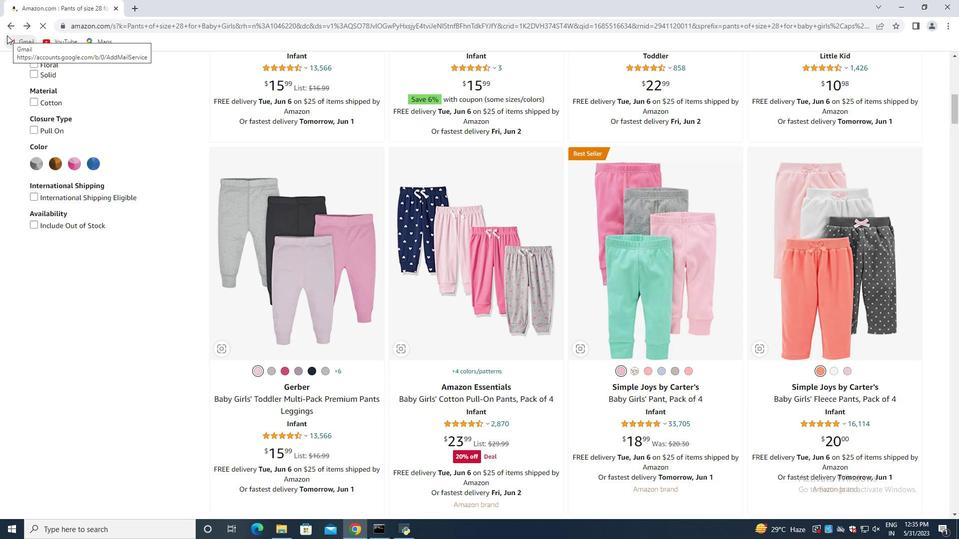 
Action: Mouse scrolled (6, 34) with delta (0, 0)
Screenshot: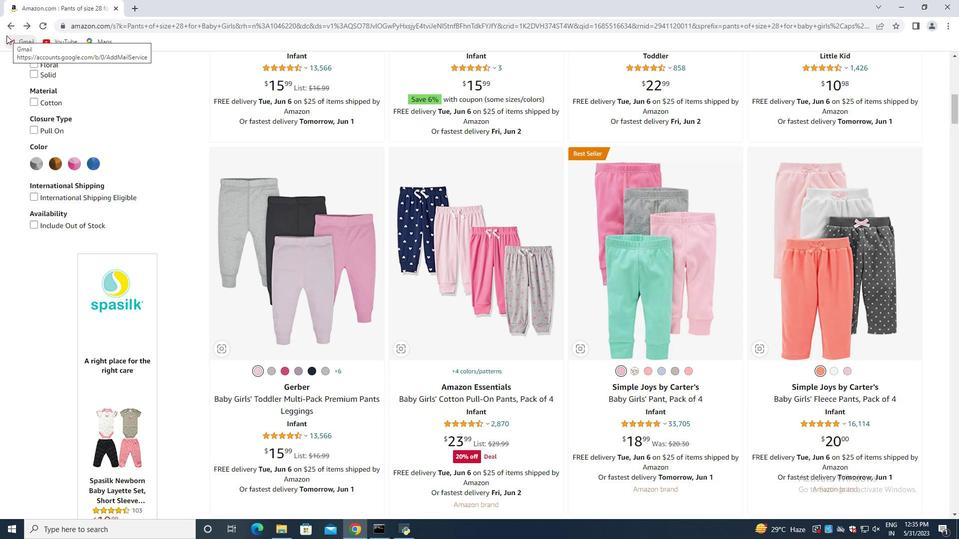 
Action: Mouse moved to (4, 35)
Screenshot: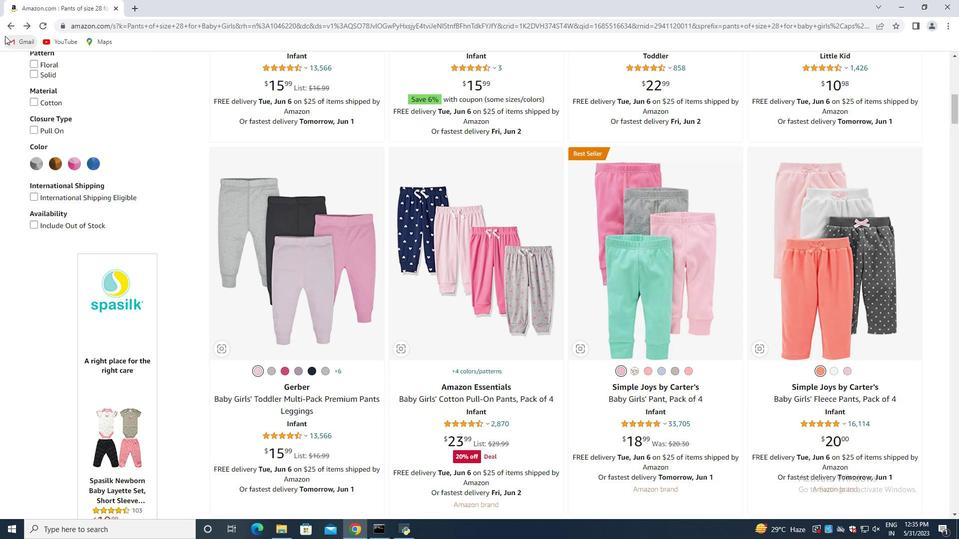 
Action: Mouse scrolled (4, 35) with delta (0, 0)
Screenshot: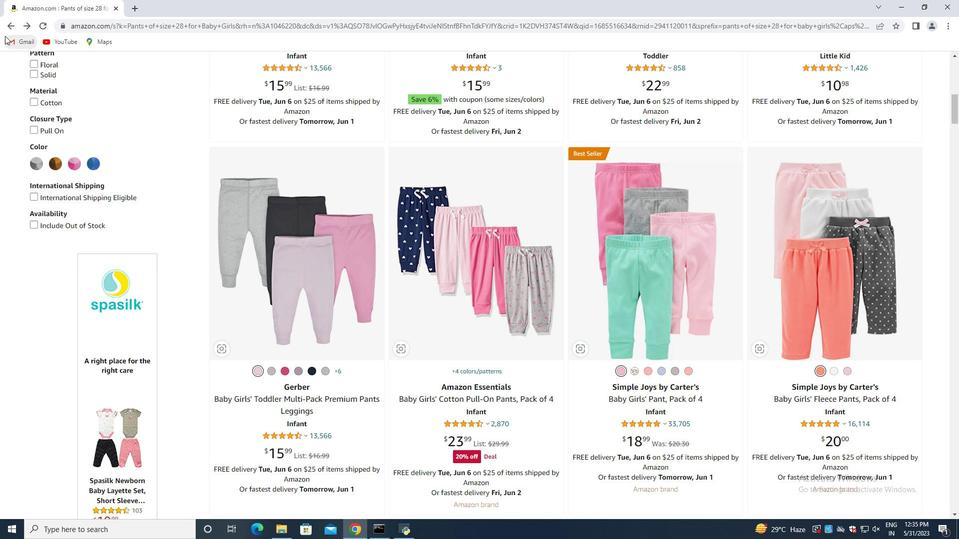 
Action: Mouse moved to (3, 36)
Screenshot: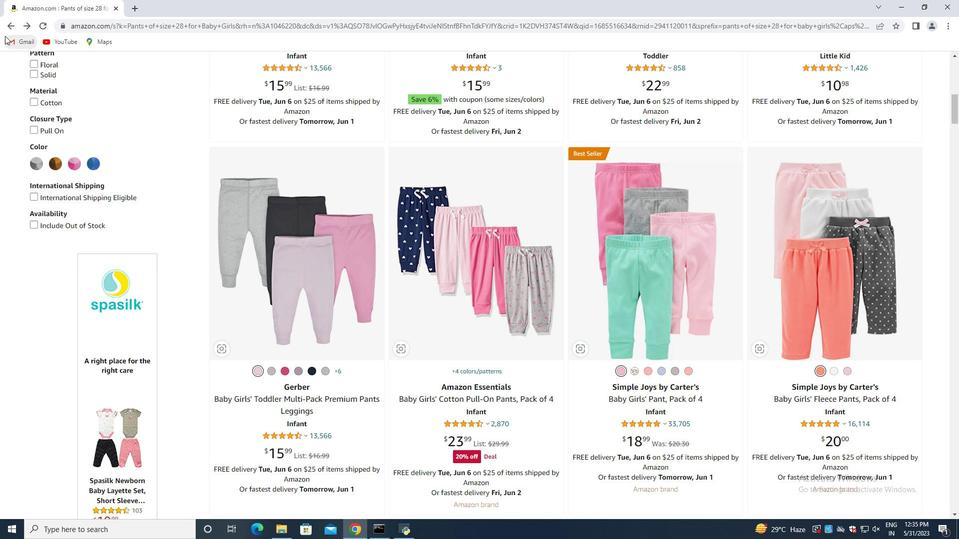 
Action: Mouse scrolled (3, 35) with delta (0, 0)
Screenshot: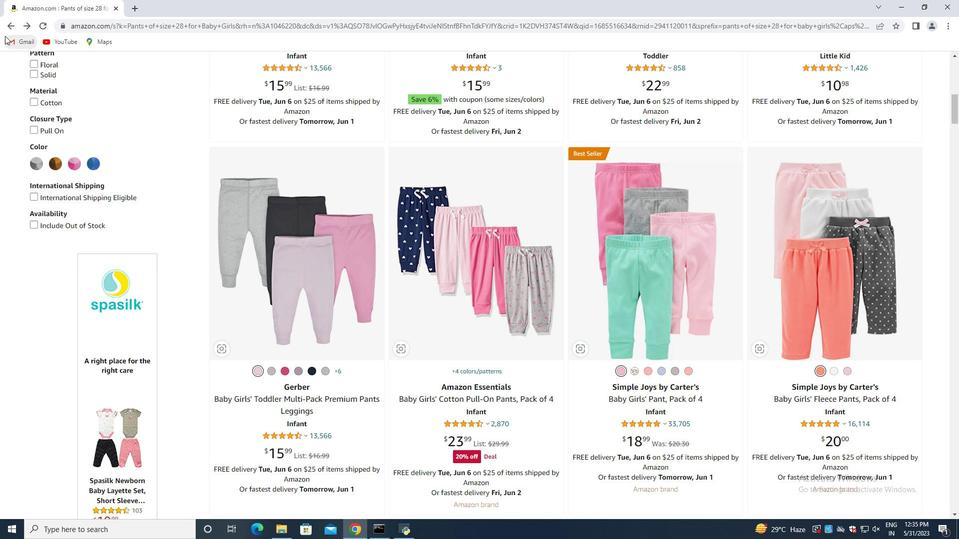 
Action: Mouse moved to (9, 71)
Screenshot: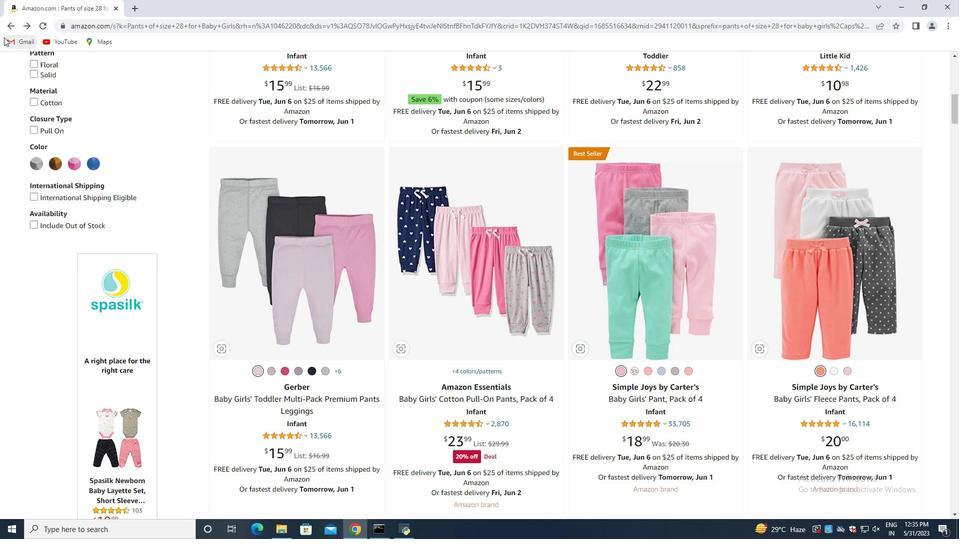 
Action: Mouse scrolled (9, 71) with delta (0, 0)
Screenshot: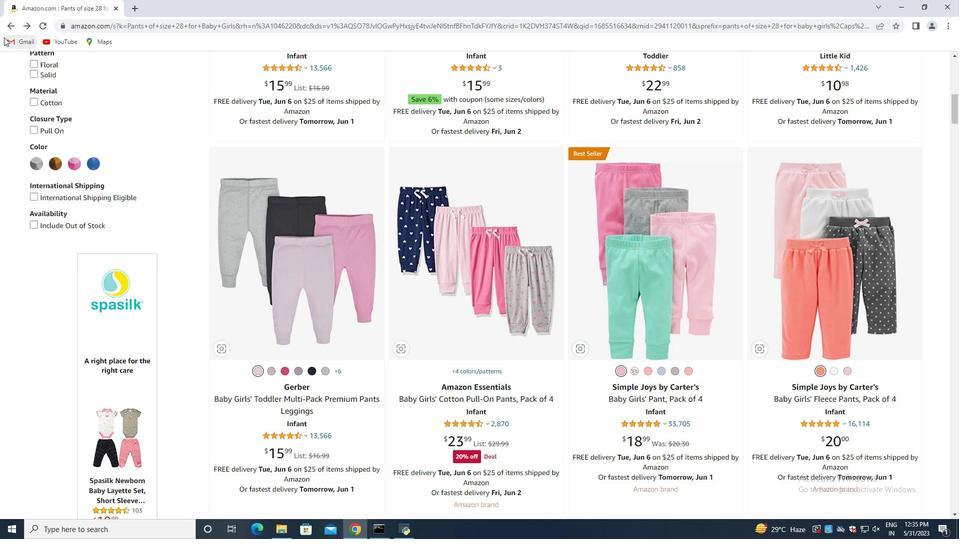 
Action: Mouse moved to (257, 135)
Screenshot: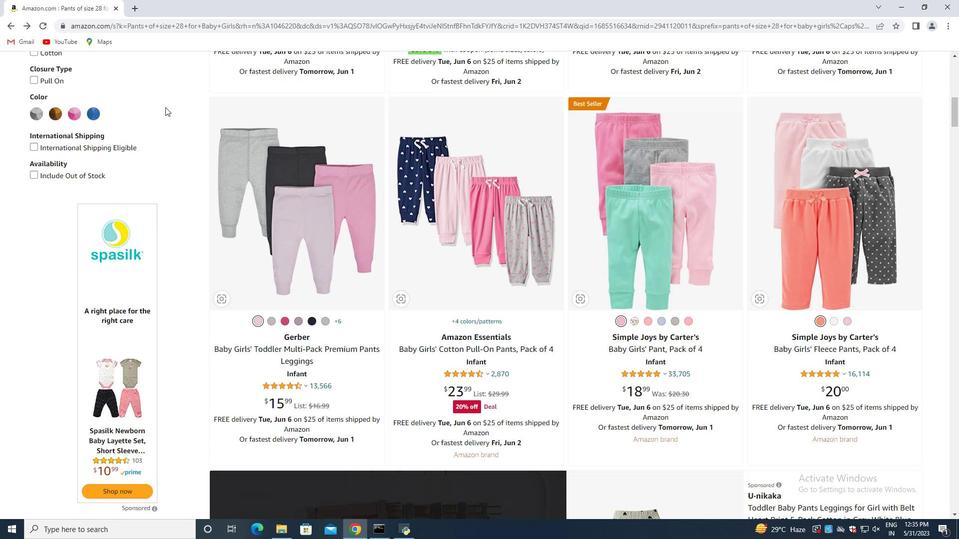 
Action: Mouse scrolled (257, 135) with delta (0, 0)
Screenshot: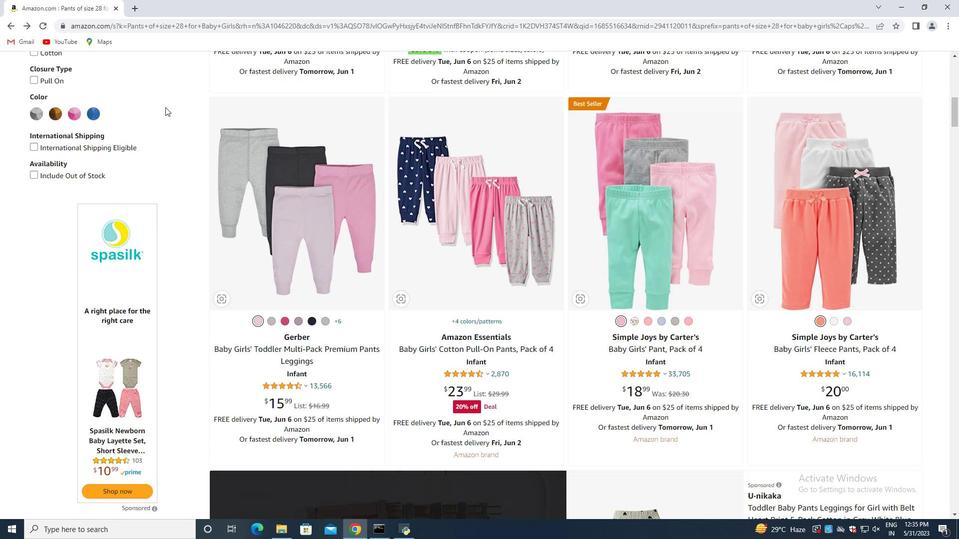 
Action: Mouse moved to (259, 135)
Screenshot: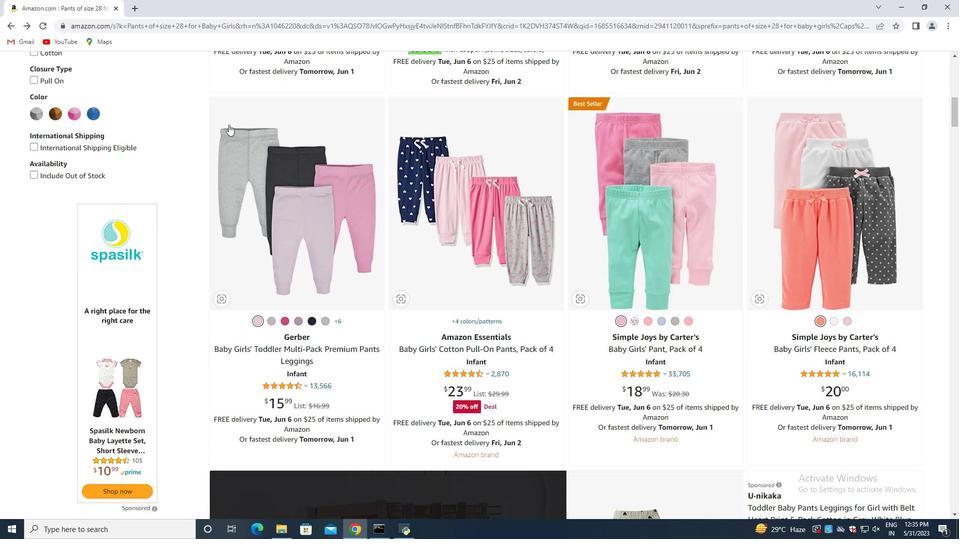 
Action: Mouse scrolled (259, 135) with delta (0, 0)
Screenshot: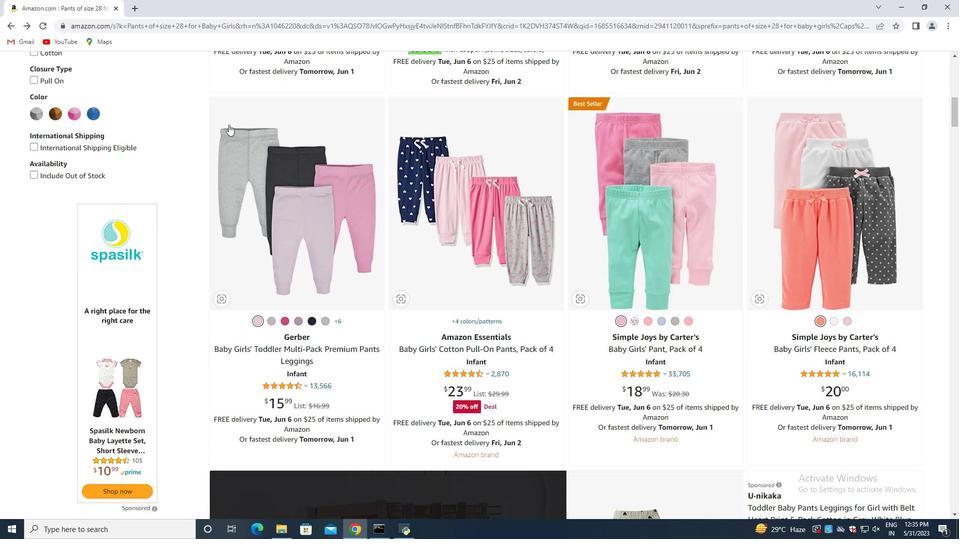 
Action: Mouse moved to (359, 154)
Screenshot: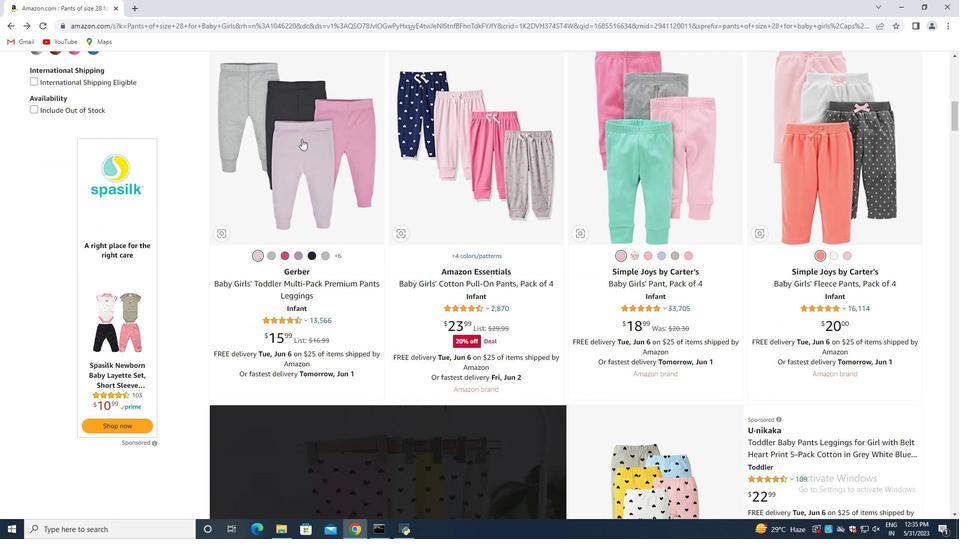 
Action: Mouse scrolled (359, 154) with delta (0, 0)
Screenshot: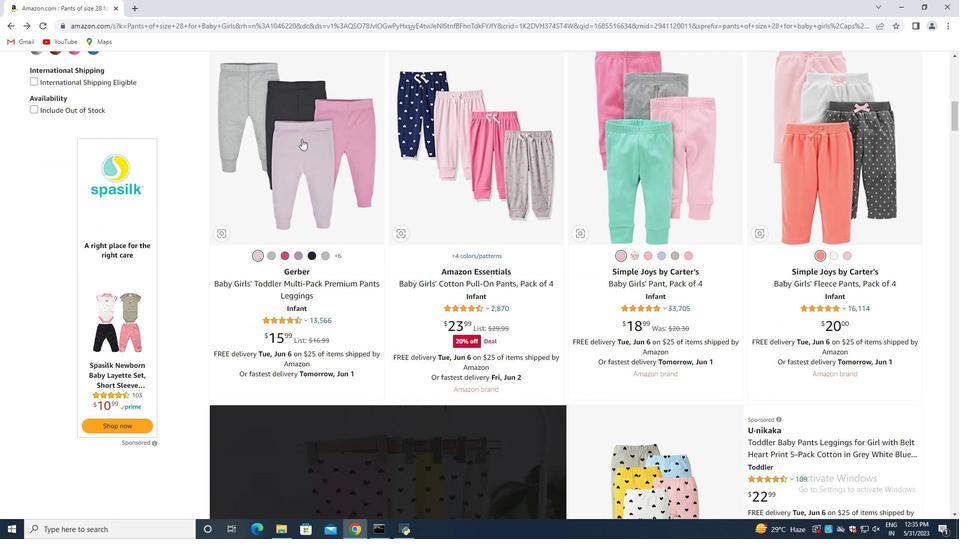 
Action: Mouse moved to (359, 155)
Screenshot: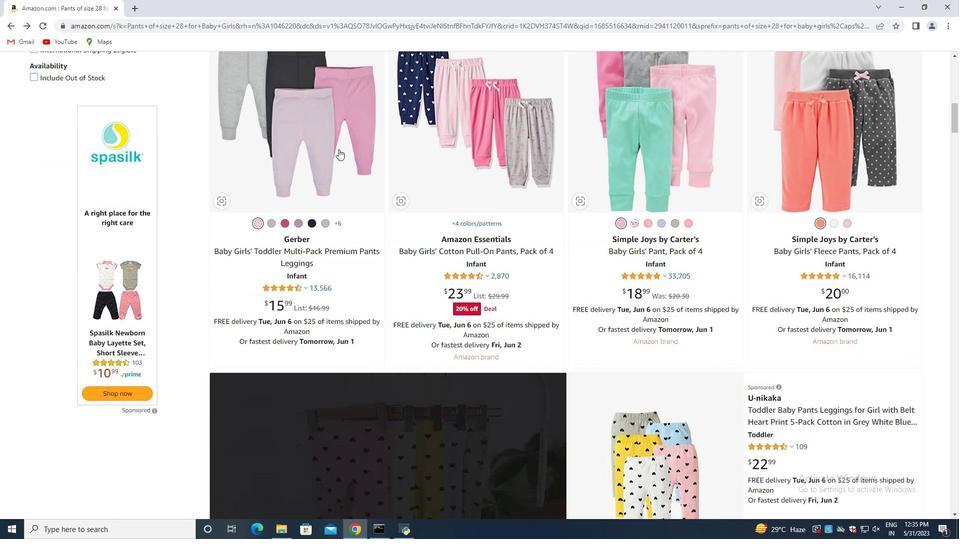 
Action: Mouse scrolled (359, 154) with delta (0, 0)
Screenshot: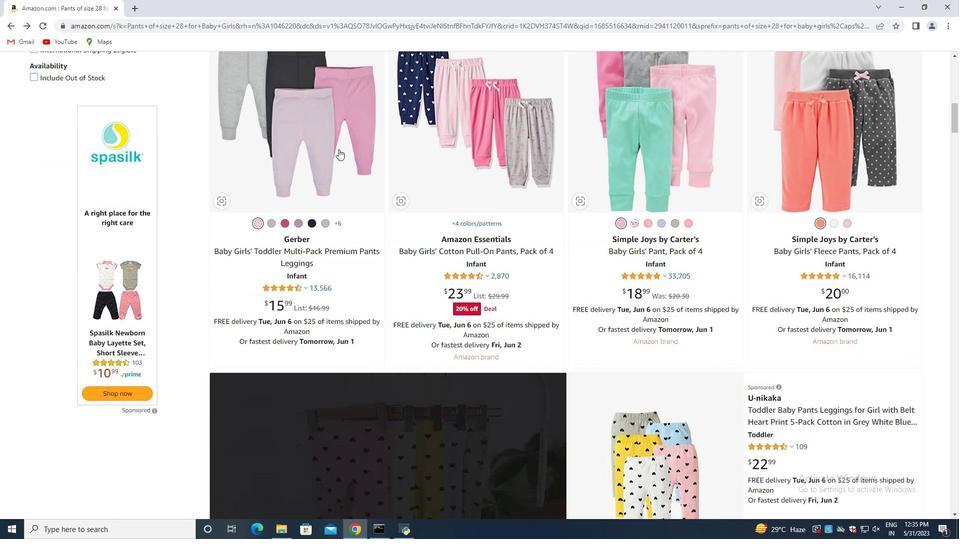 
Action: Mouse moved to (359, 156)
Screenshot: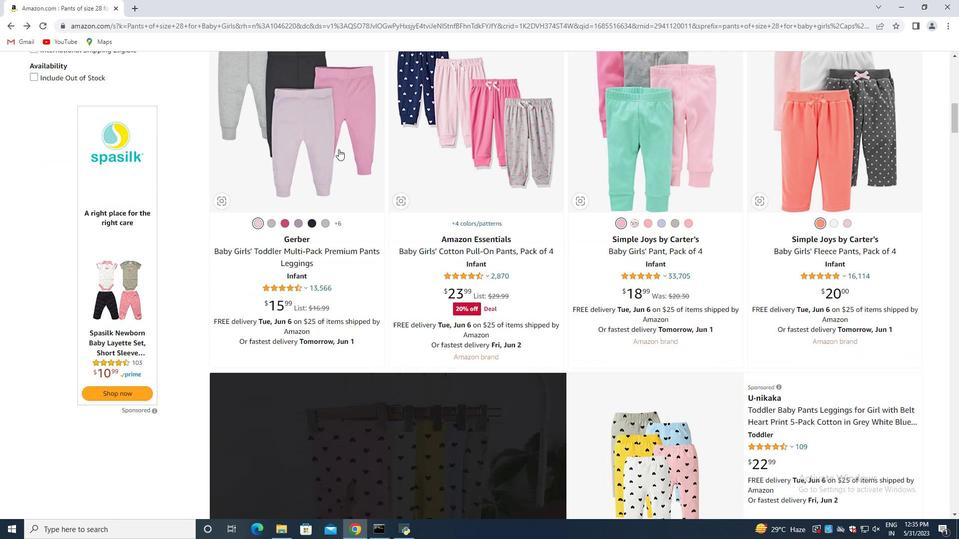 
Action: Mouse scrolled (359, 156) with delta (0, 0)
Screenshot: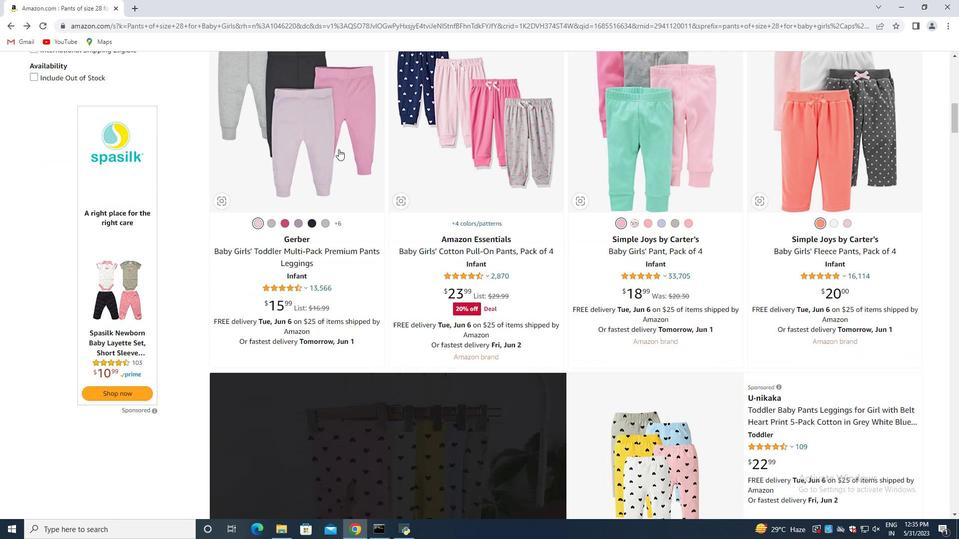
Action: Mouse moved to (360, 157)
Screenshot: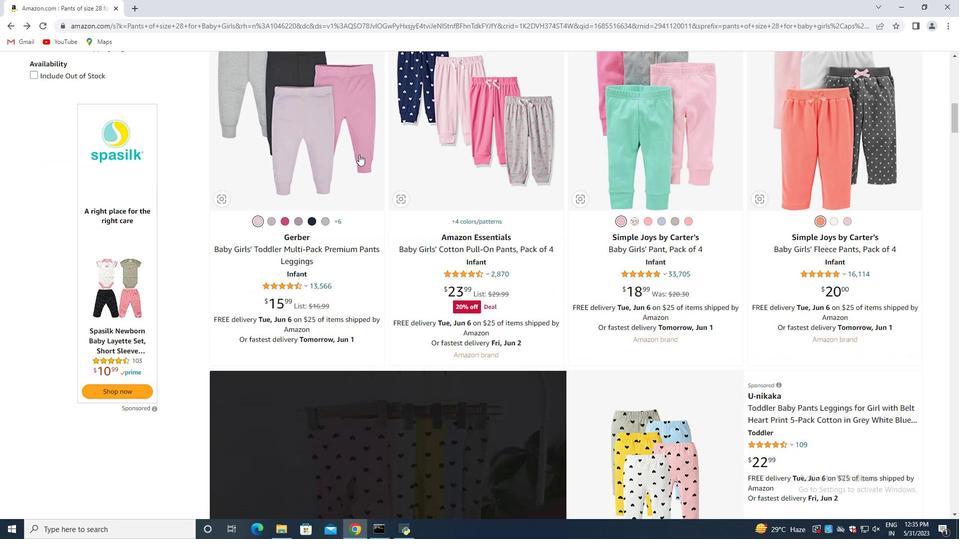 
Action: Mouse scrolled (360, 156) with delta (0, 0)
Screenshot: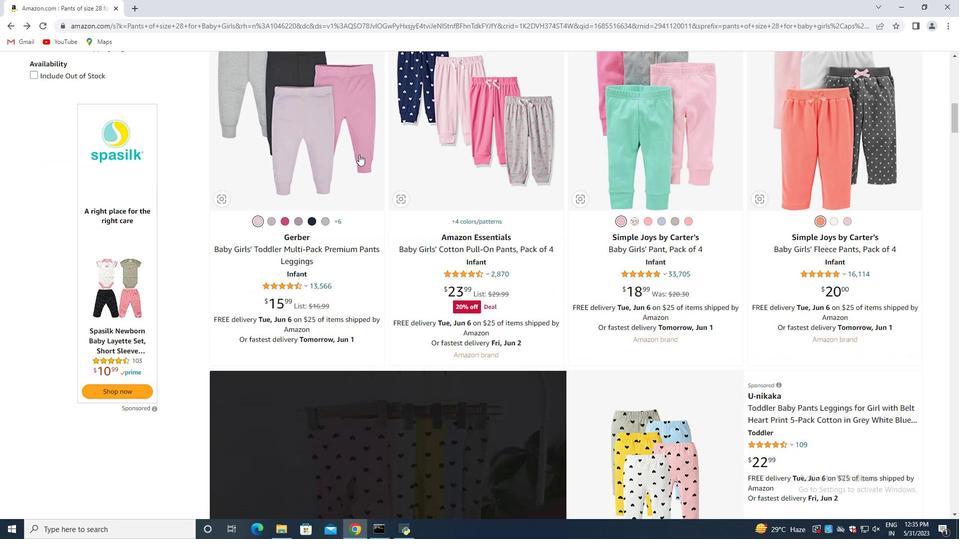 
Action: Mouse moved to (361, 157)
Screenshot: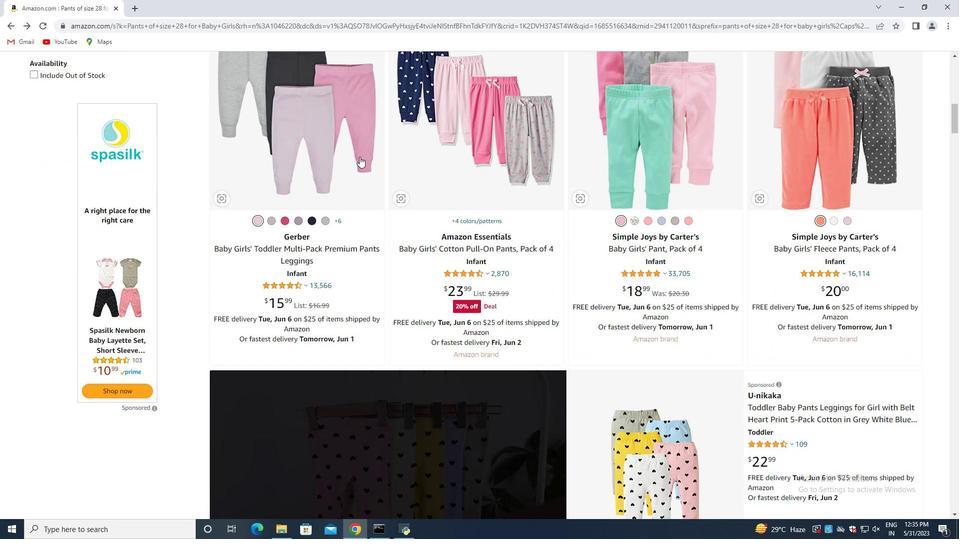 
Action: Mouse scrolled (361, 156) with delta (0, 0)
Screenshot: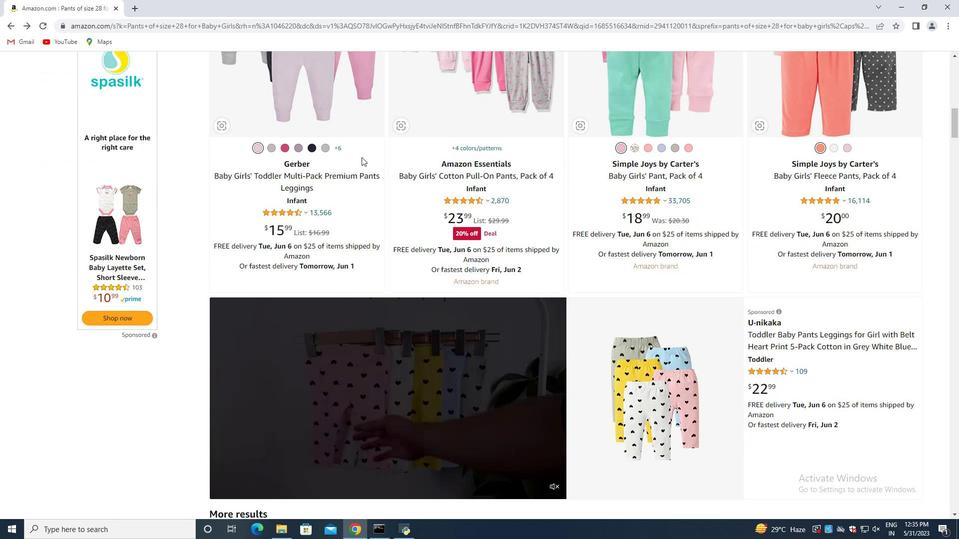 
Action: Mouse moved to (362, 159)
Screenshot: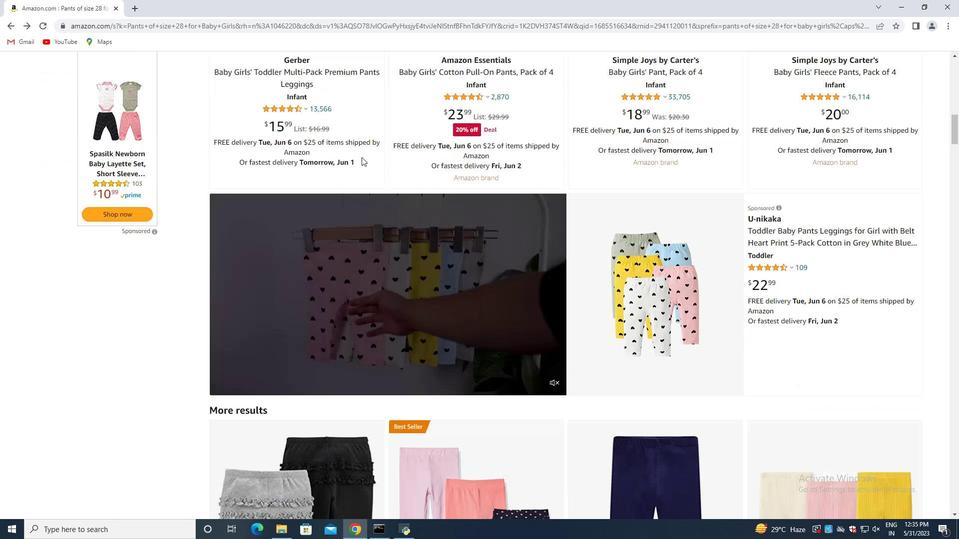 
Action: Mouse scrolled (362, 158) with delta (0, 0)
Screenshot: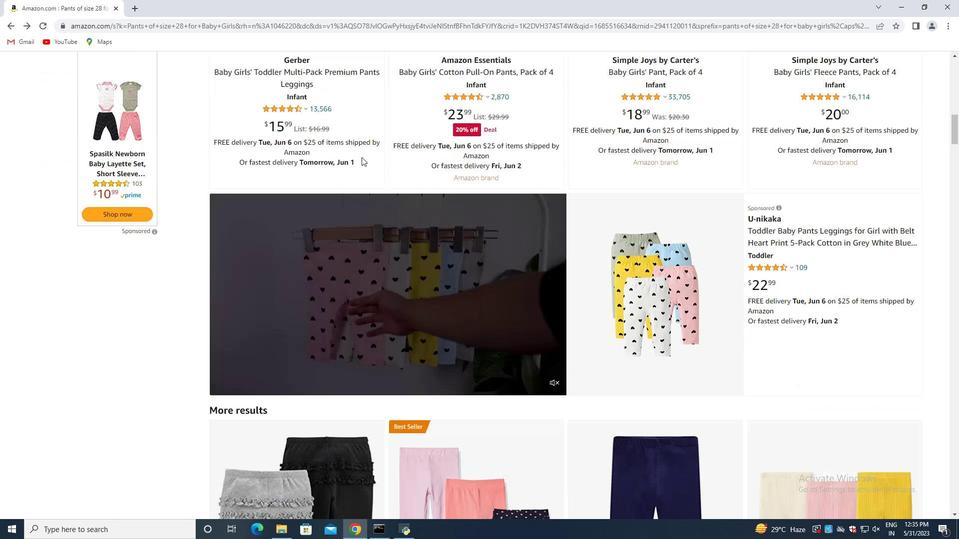 
Action: Mouse moved to (365, 161)
Screenshot: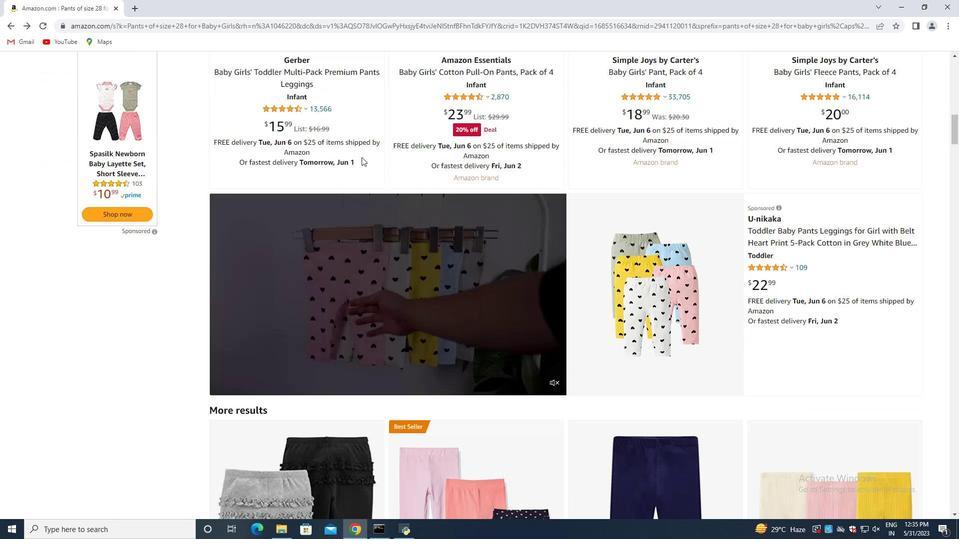 
Action: Mouse scrolled (365, 161) with delta (0, 0)
Screenshot: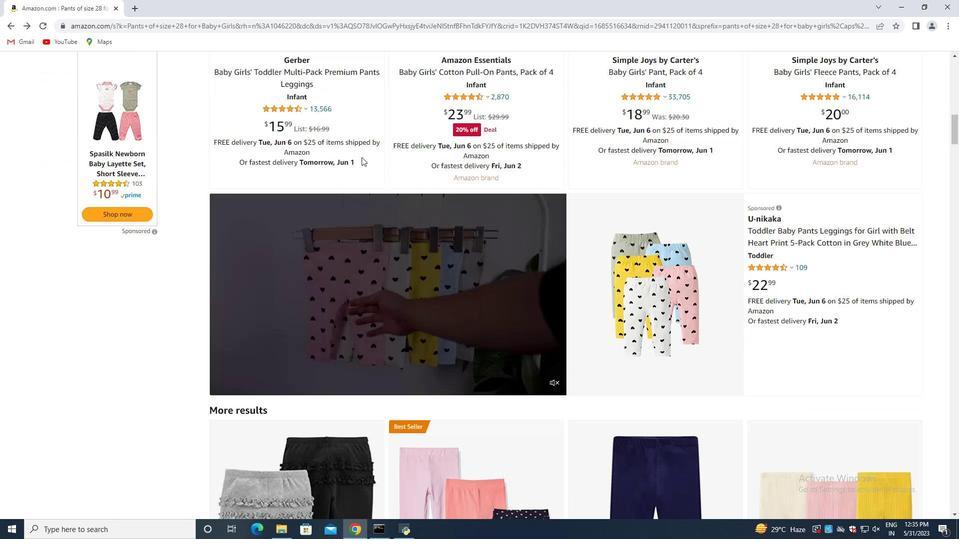 
Action: Mouse moved to (378, 165)
Screenshot: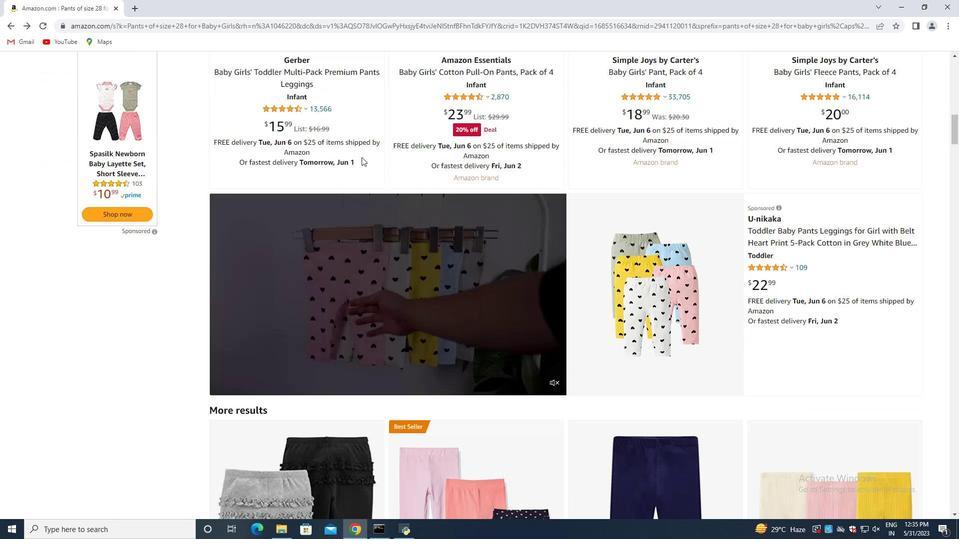 
Action: Mouse scrolled (378, 164) with delta (0, 0)
Screenshot: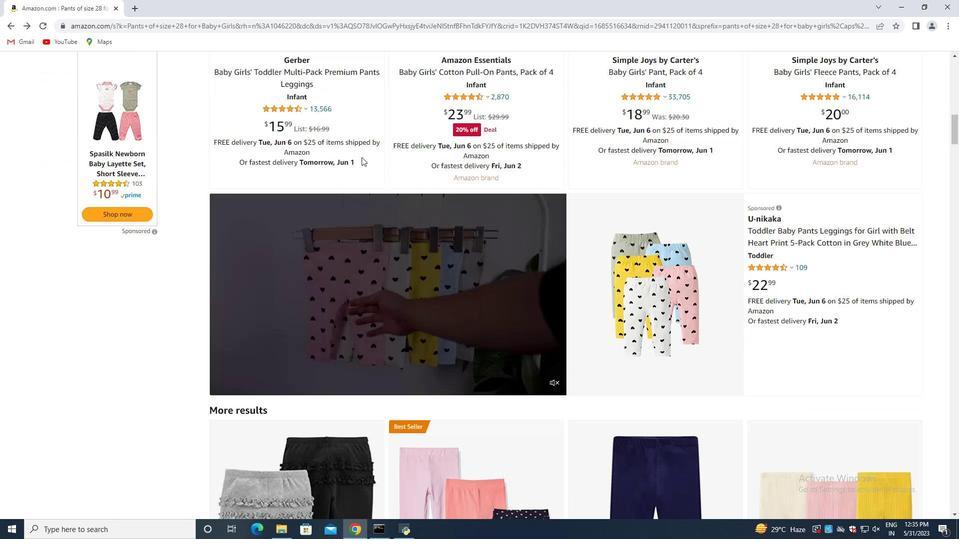 
Action: Mouse moved to (441, 171)
Screenshot: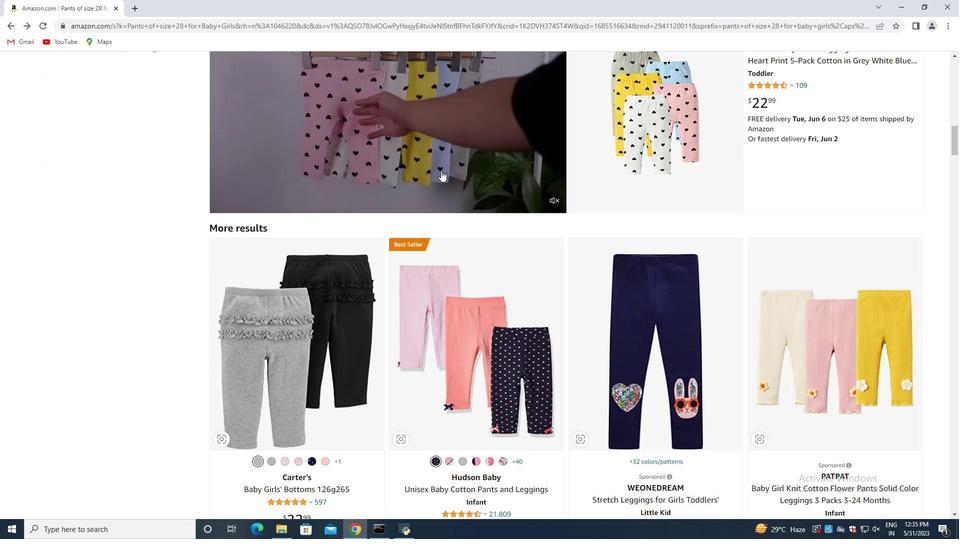 
Action: Mouse scrolled (441, 170) with delta (0, 0)
Screenshot: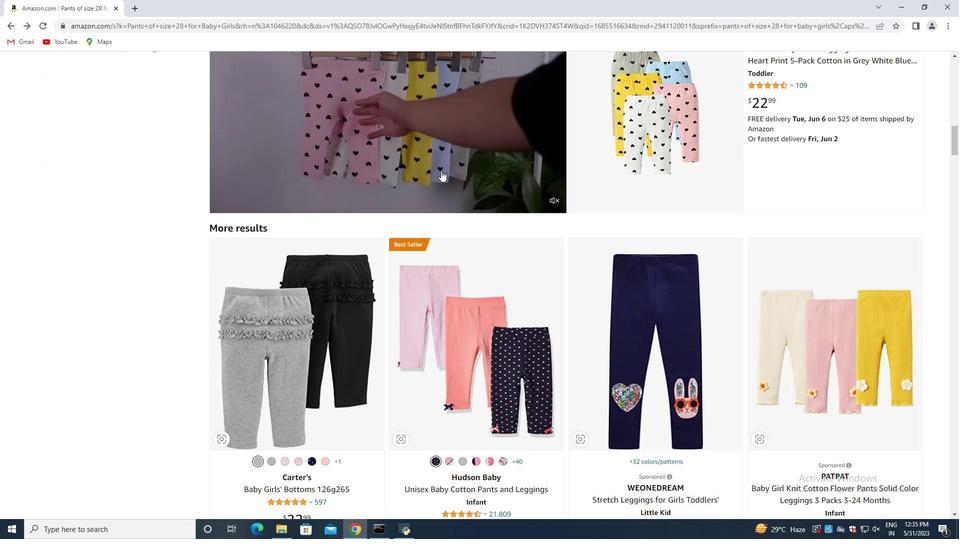 
Action: Mouse moved to (441, 171)
Screenshot: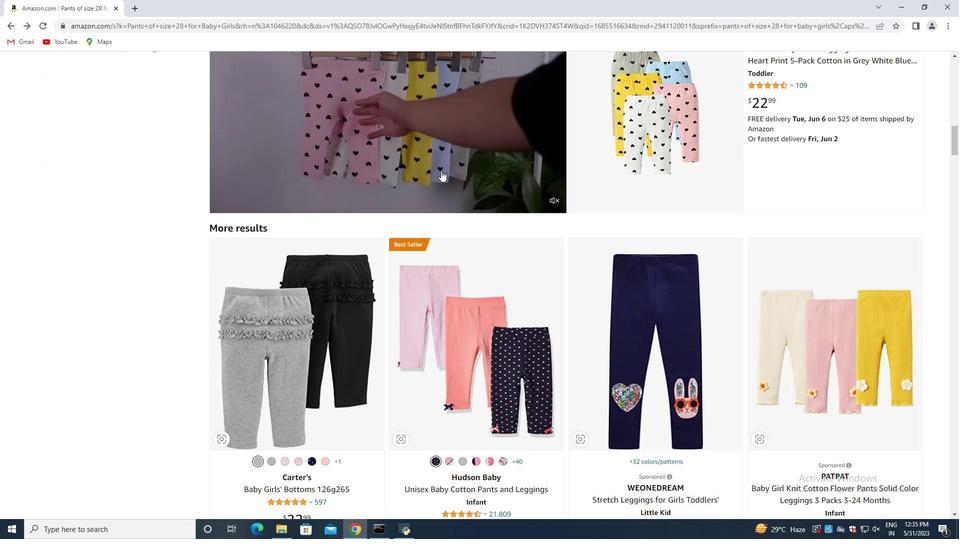 
Action: Mouse scrolled (441, 171) with delta (0, 0)
Screenshot: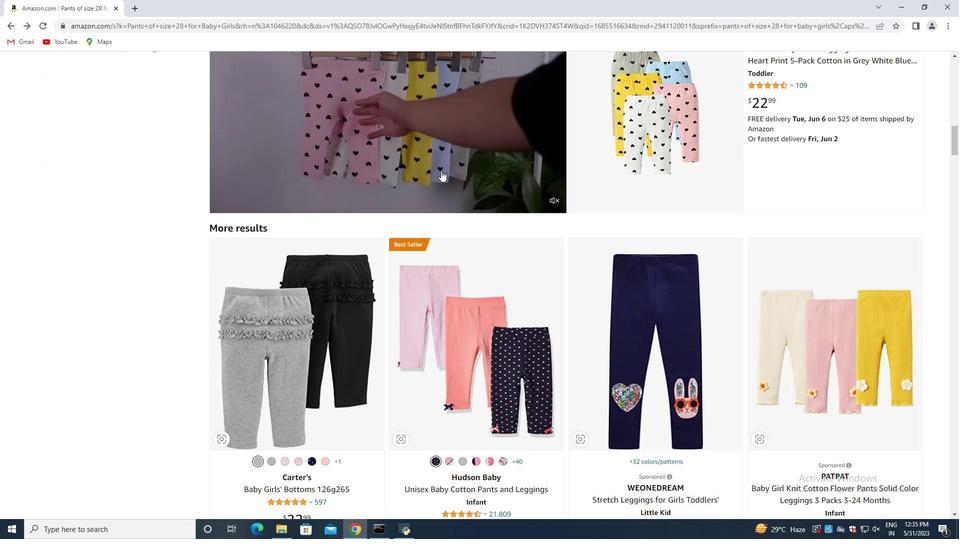 
Action: Mouse moved to (438, 174)
Screenshot: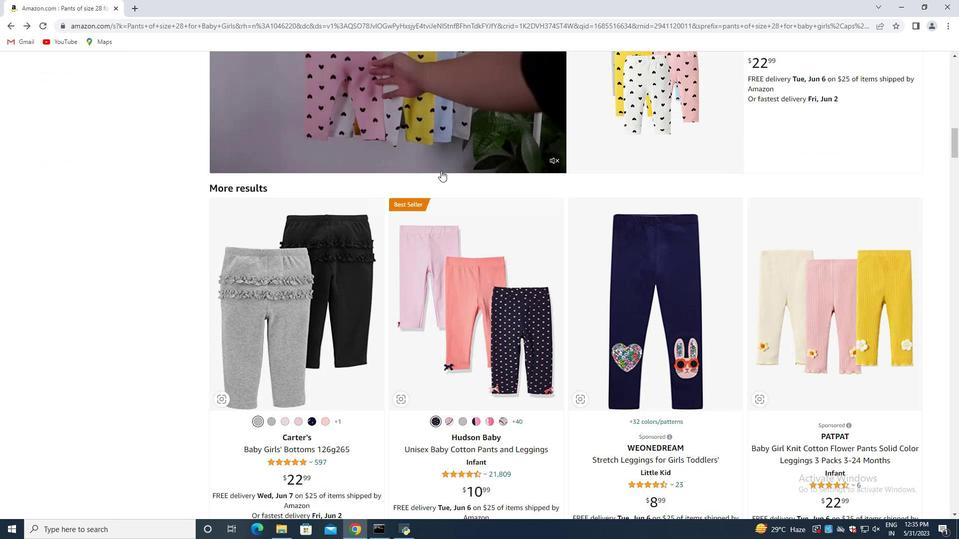 
Action: Mouse scrolled (440, 173) with delta (0, 0)
Screenshot: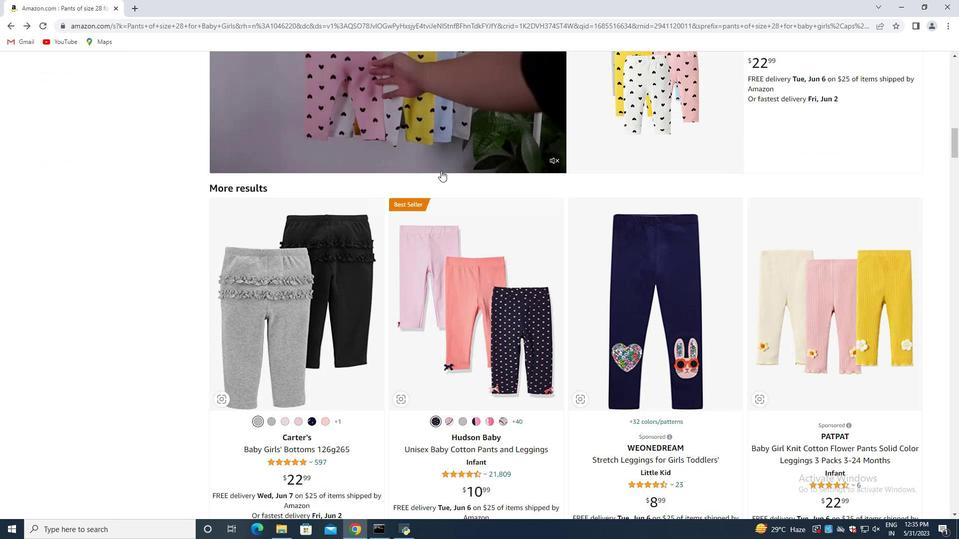 
Action: Mouse scrolled (438, 174) with delta (0, 0)
Screenshot: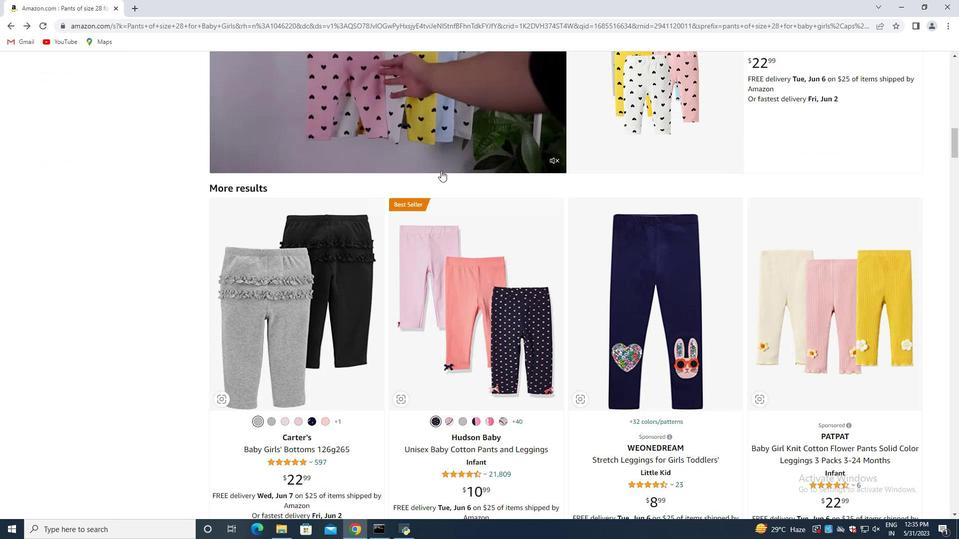 
Action: Mouse moved to (420, 172)
Screenshot: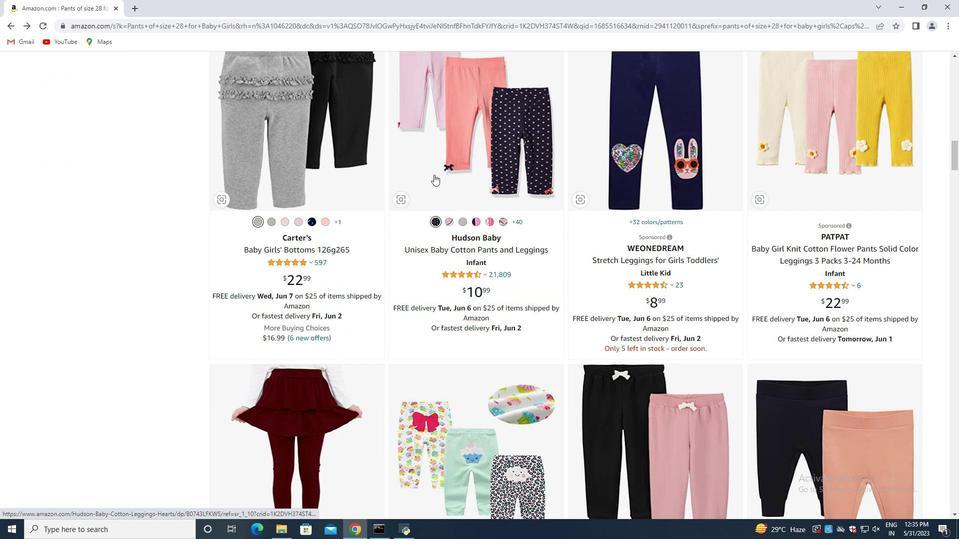 
Action: Mouse scrolled (420, 173) with delta (0, 0)
Screenshot: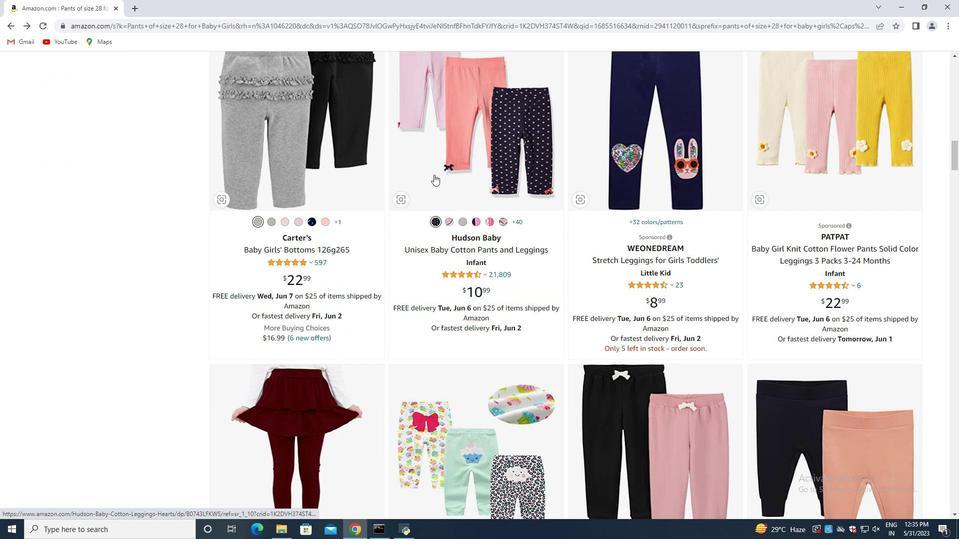 
Action: Mouse scrolled (420, 173) with delta (0, 0)
Screenshot: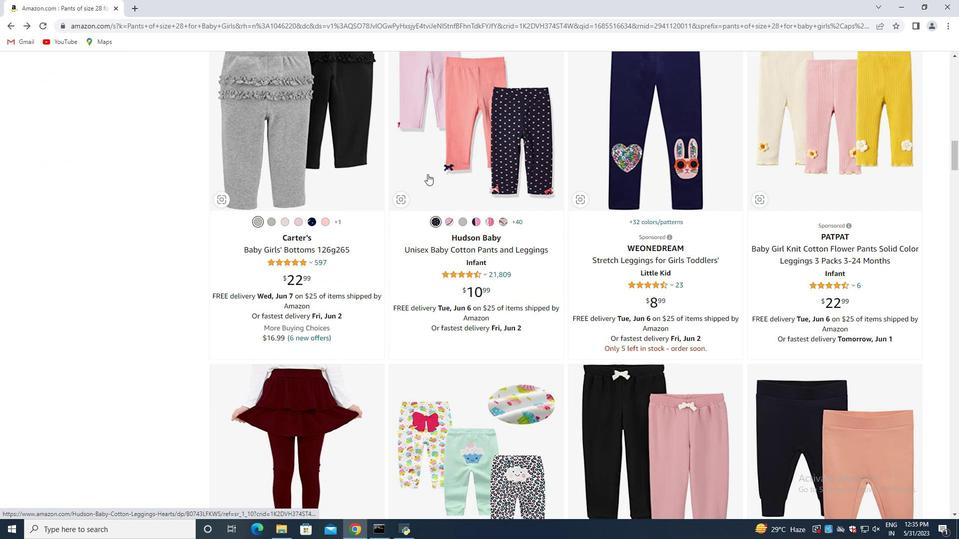 
Action: Mouse moved to (420, 172)
Screenshot: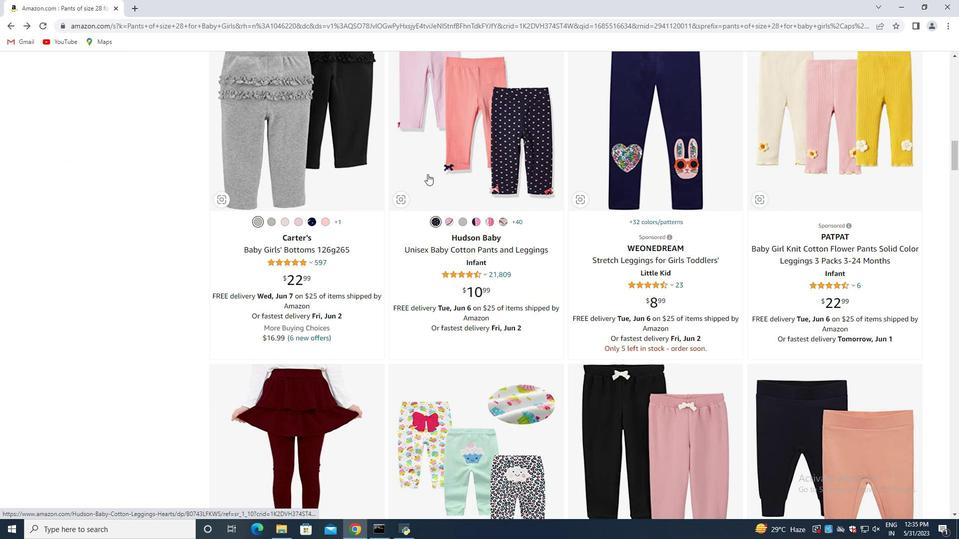 
Action: Mouse scrolled (420, 172) with delta (0, 0)
Screenshot: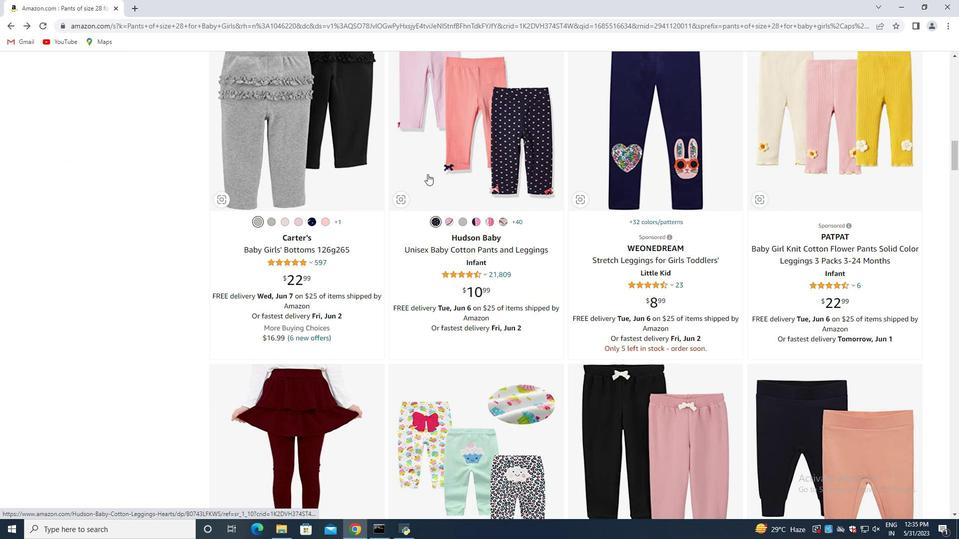 
Action: Mouse moved to (407, 173)
Screenshot: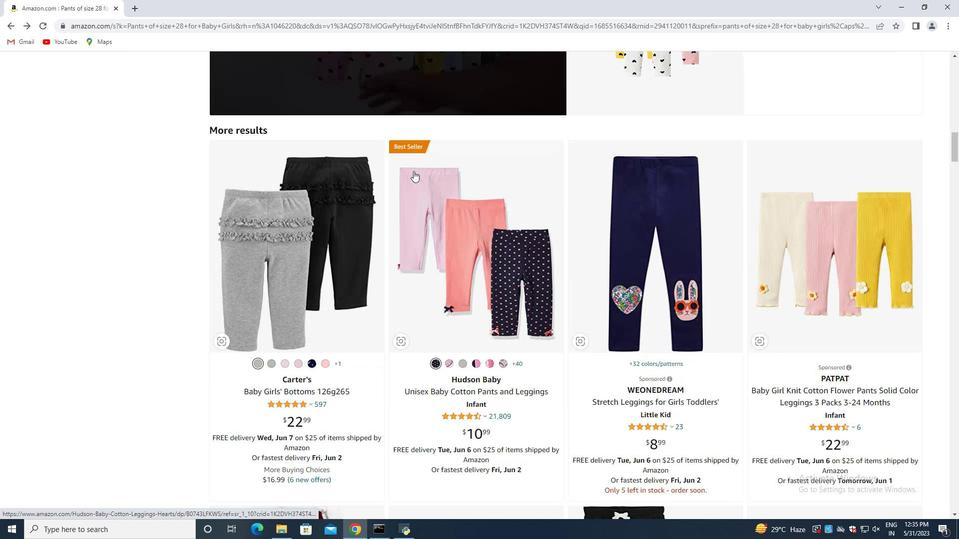 
Action: Mouse scrolled (407, 172) with delta (0, 0)
Screenshot: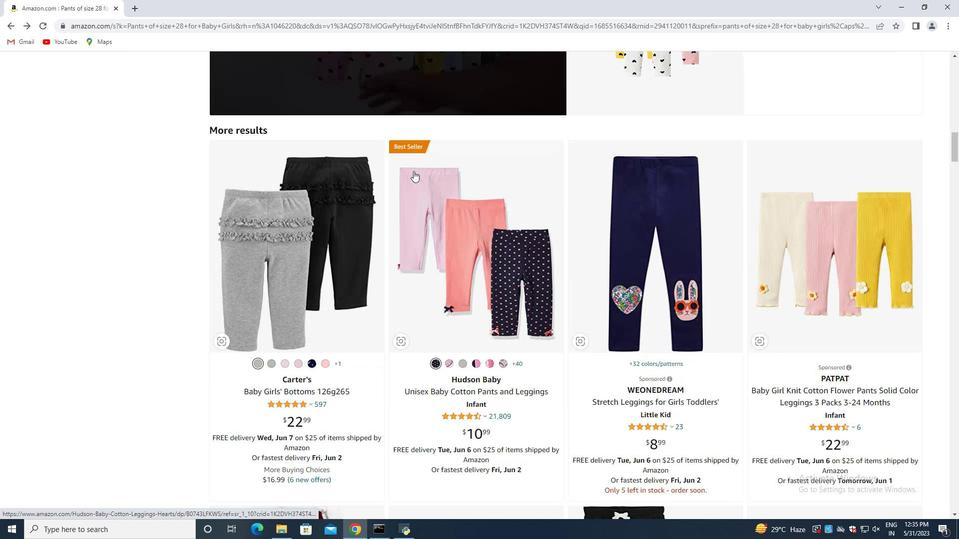 
Action: Mouse moved to (407, 174)
Screenshot: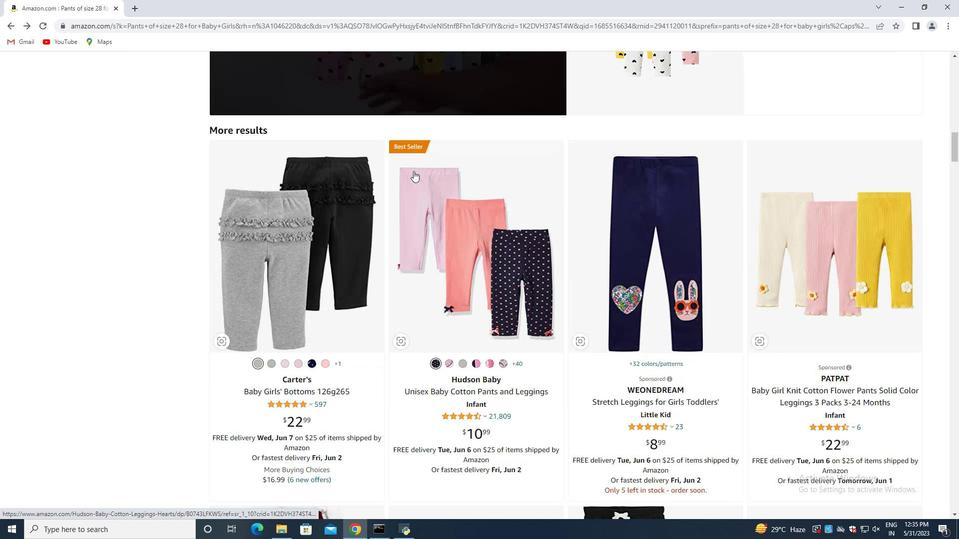 
Action: Mouse scrolled (407, 173) with delta (0, 0)
Screenshot: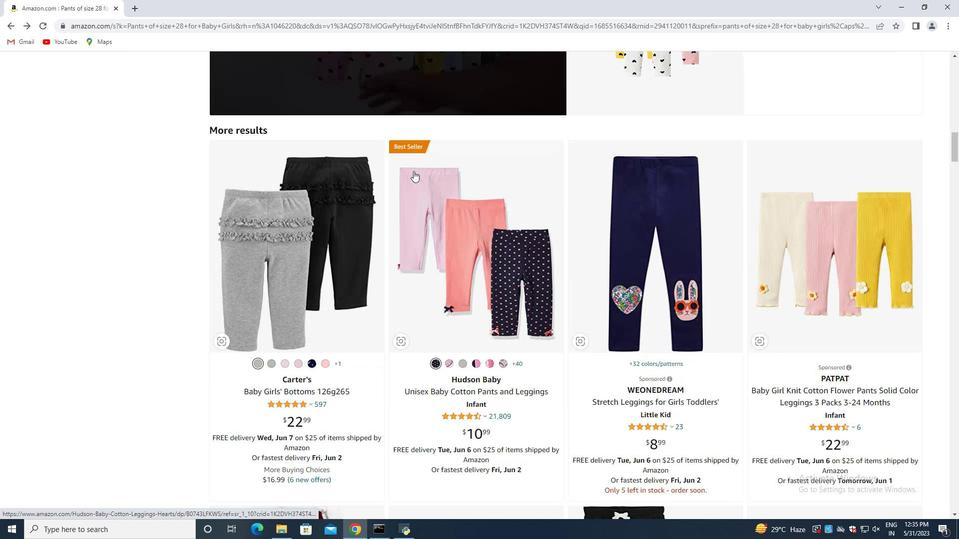 
Action: Mouse scrolled (407, 173) with delta (0, 0)
Screenshot: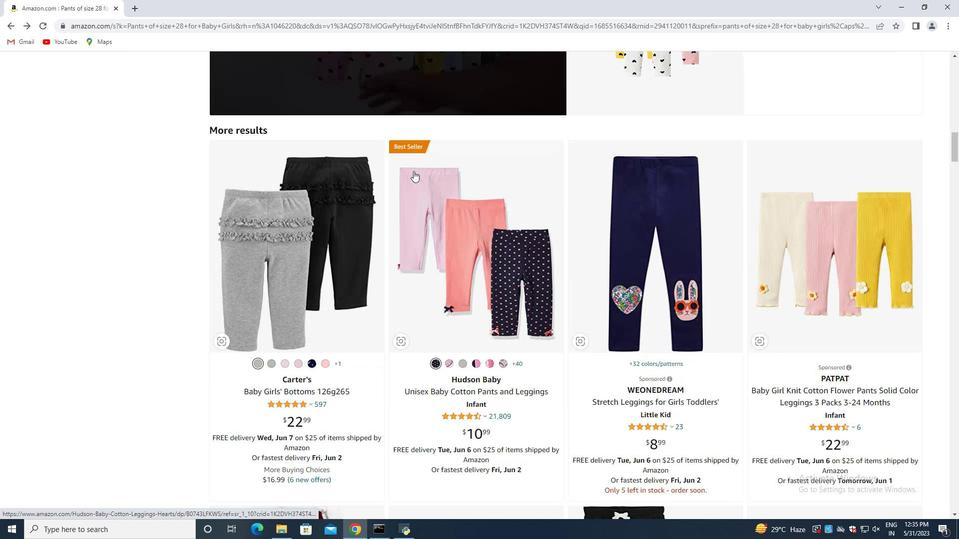 
Action: Mouse moved to (407, 175)
Screenshot: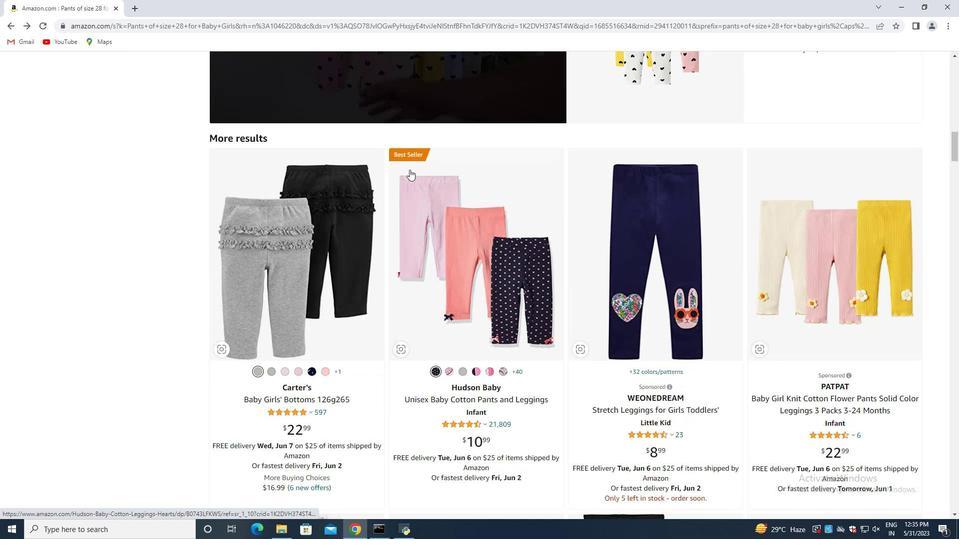 
Action: Mouse scrolled (407, 174) with delta (0, 0)
Screenshot: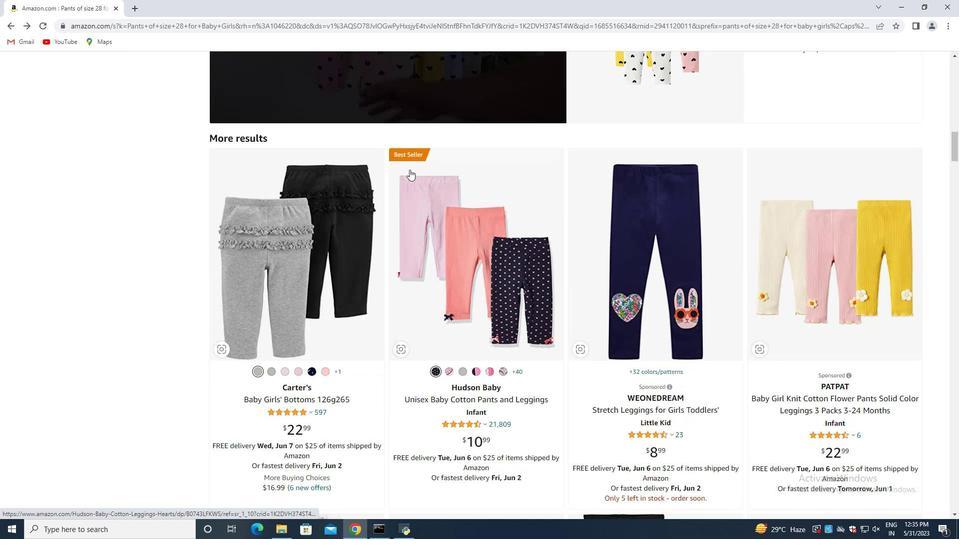 
Action: Mouse moved to (407, 175)
Screenshot: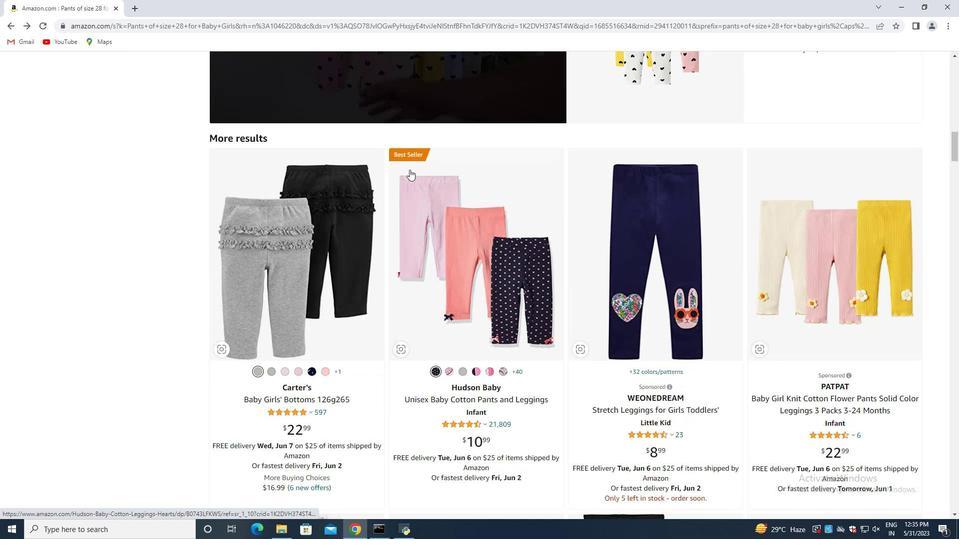 
Action: Mouse scrolled (407, 174) with delta (0, 0)
Screenshot: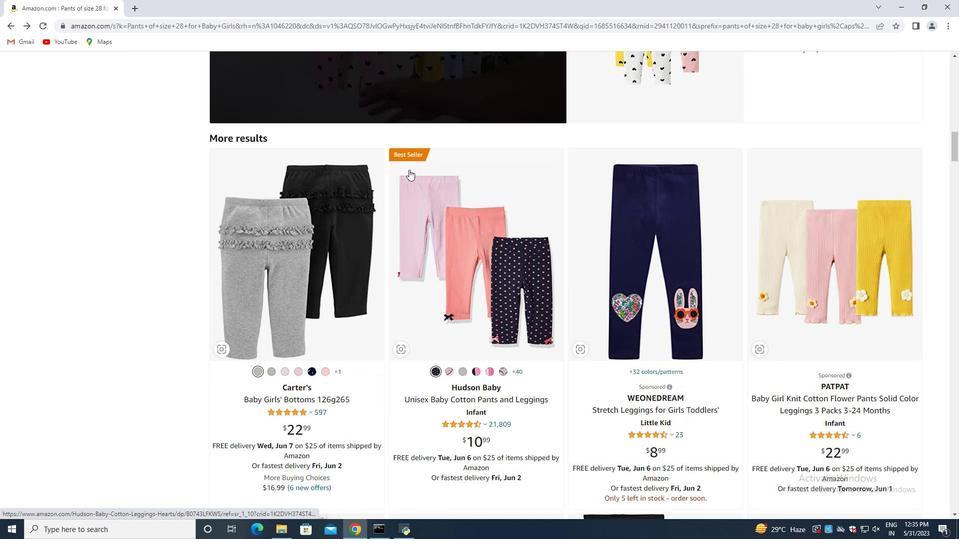 
Action: Mouse moved to (410, 175)
Screenshot: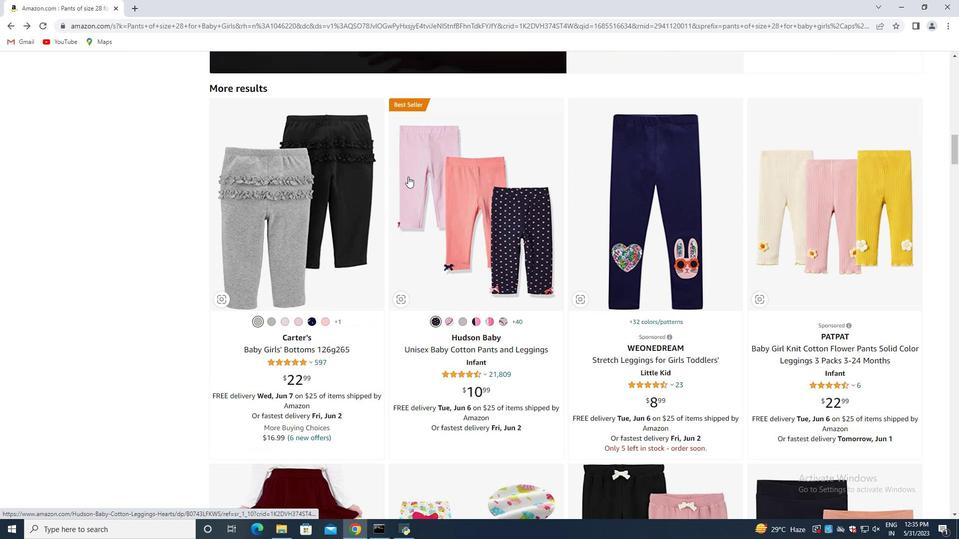 
Action: Mouse scrolled (410, 174) with delta (0, 0)
Screenshot: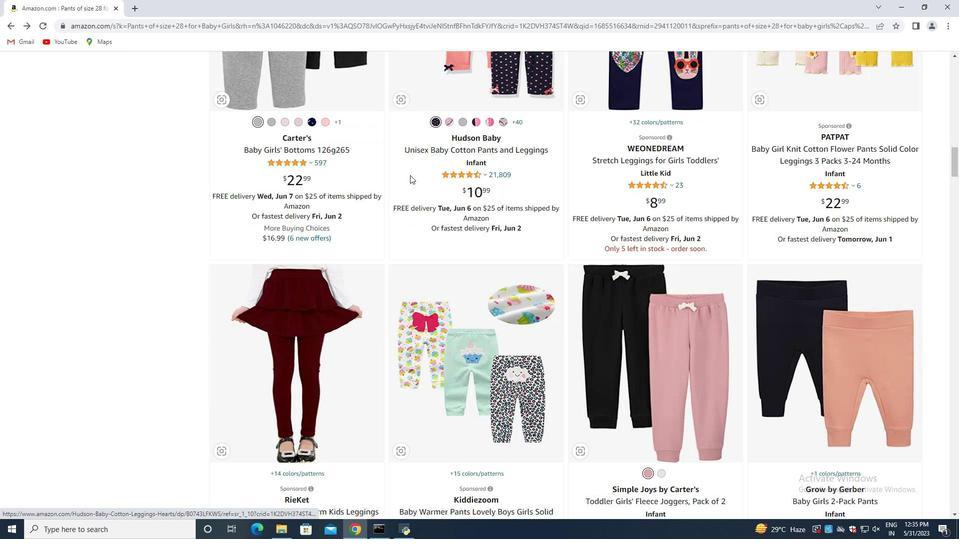 
Action: Mouse scrolled (410, 174) with delta (0, 0)
Screenshot: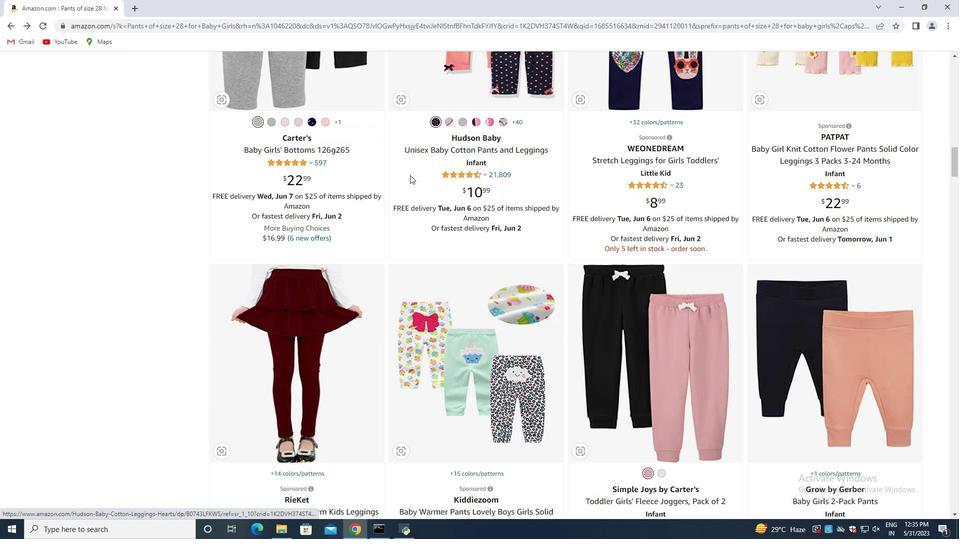 
Action: Mouse scrolled (410, 174) with delta (0, 0)
Screenshot: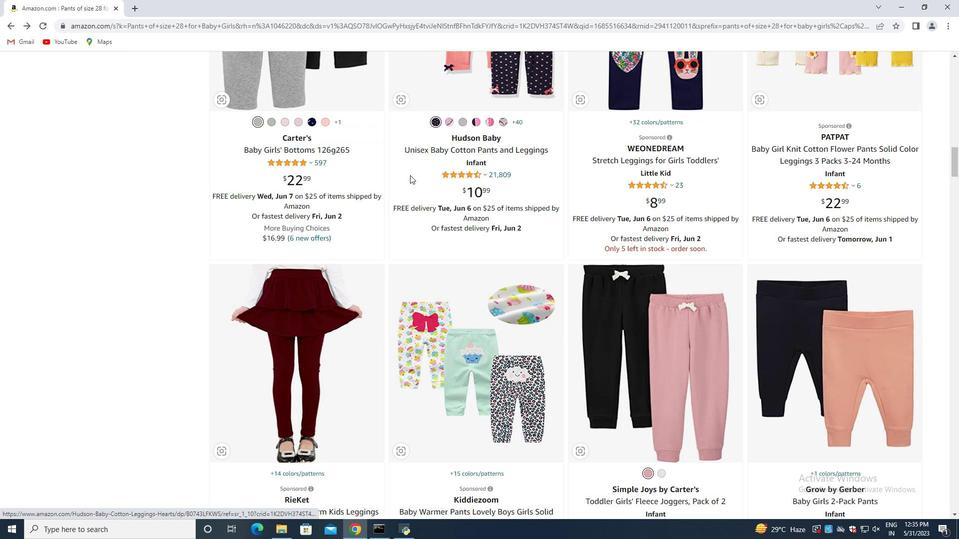 
Action: Mouse moved to (408, 175)
Screenshot: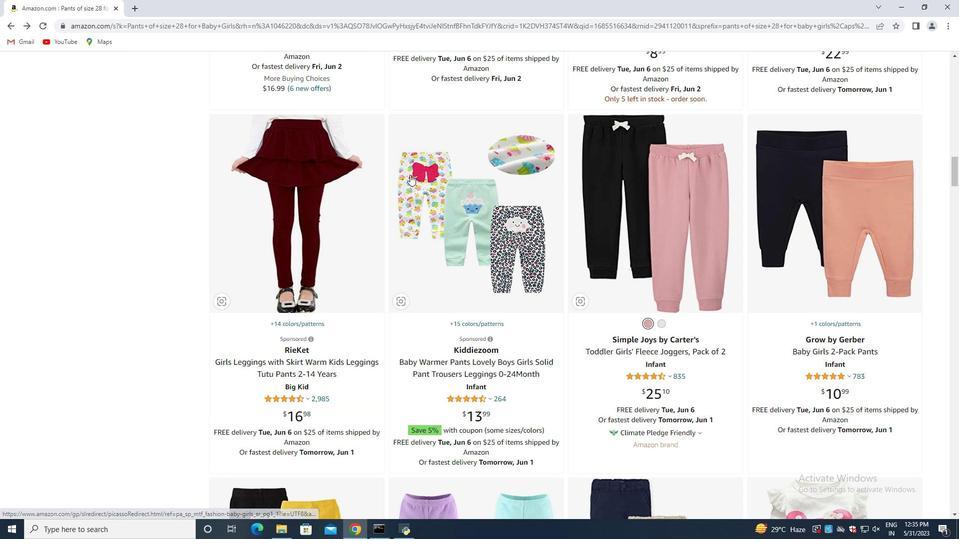 
Action: Mouse scrolled (408, 174) with delta (0, 0)
Screenshot: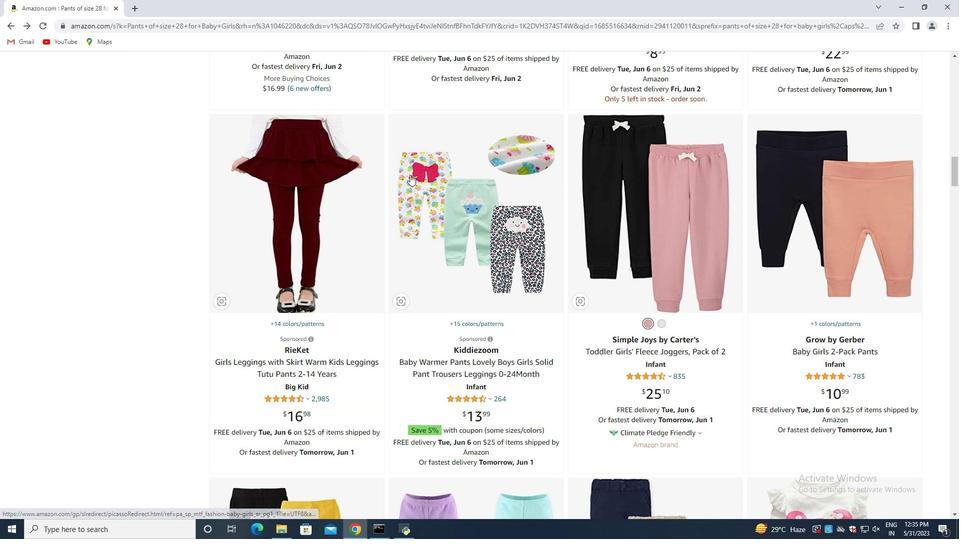 
Action: Mouse moved to (408, 175)
Screenshot: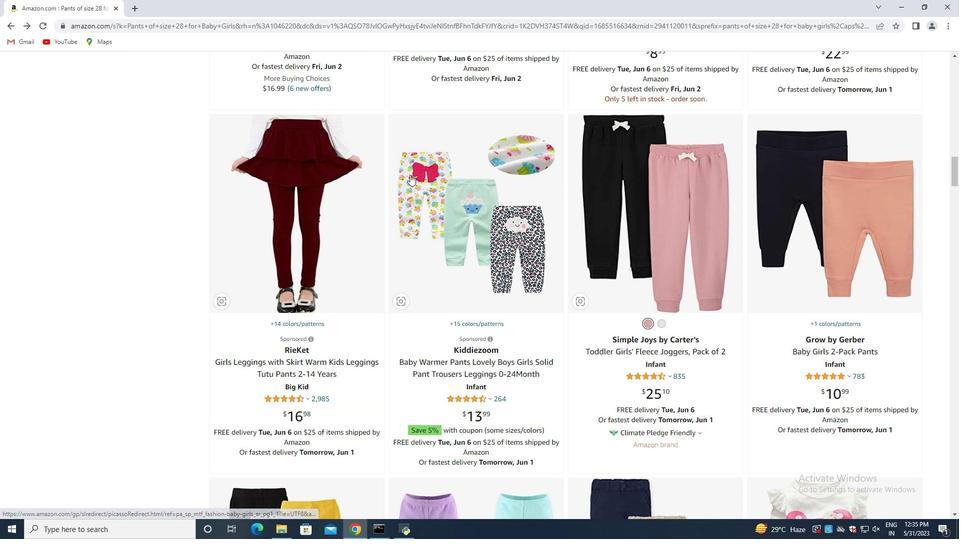 
Action: Mouse scrolled (408, 175) with delta (0, 0)
Screenshot: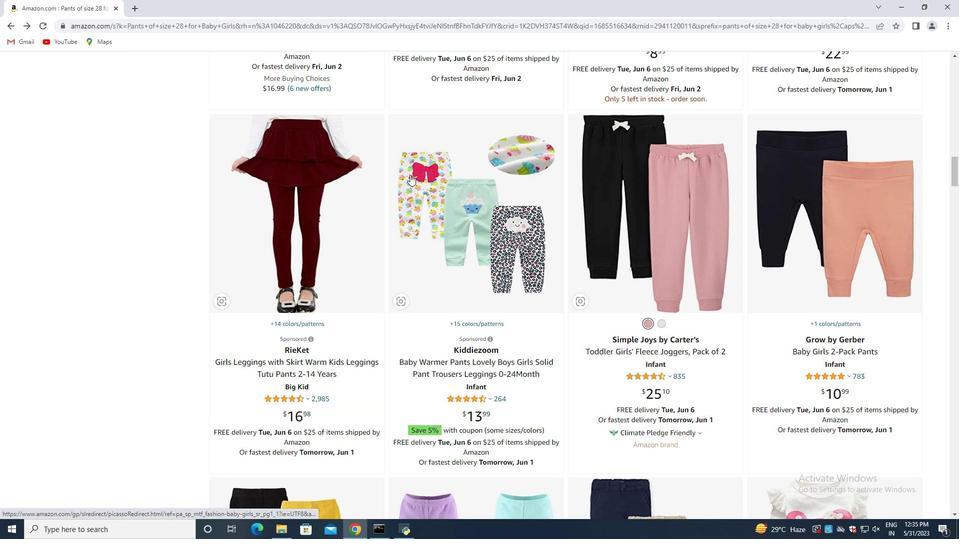 
Action: Mouse scrolled (408, 175) with delta (0, 0)
Screenshot: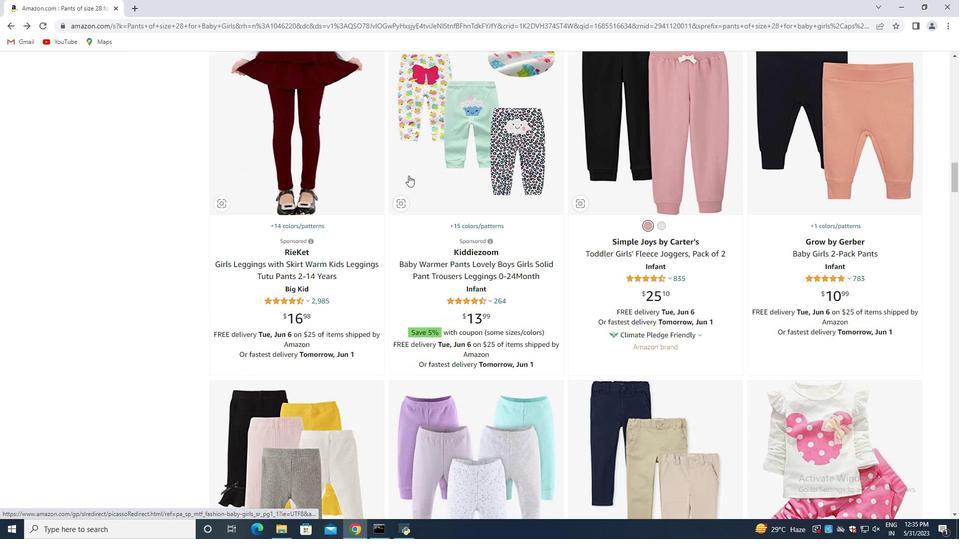 
Action: Mouse scrolled (408, 175) with delta (0, 0)
Screenshot: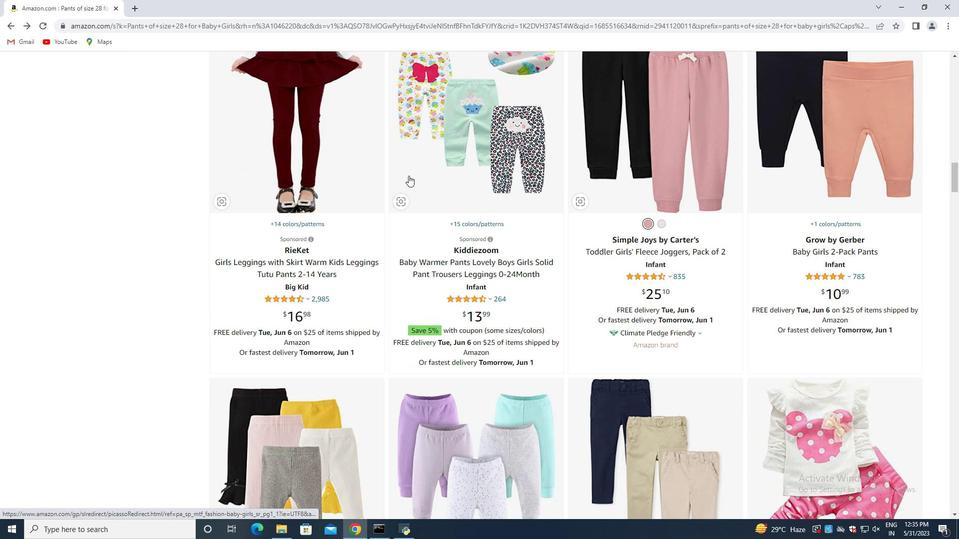 
Action: Mouse scrolled (408, 175) with delta (0, 0)
Screenshot: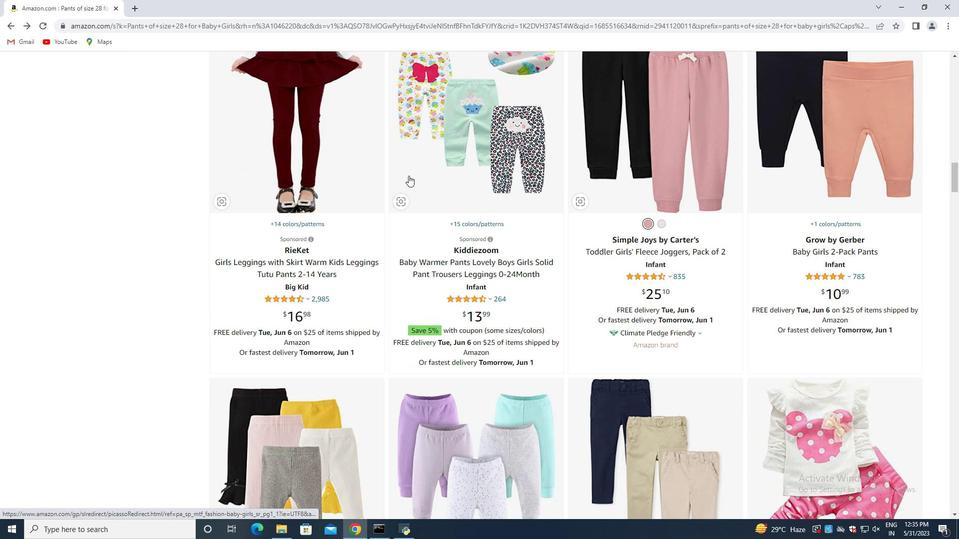 
Action: Mouse scrolled (408, 175) with delta (0, 0)
Screenshot: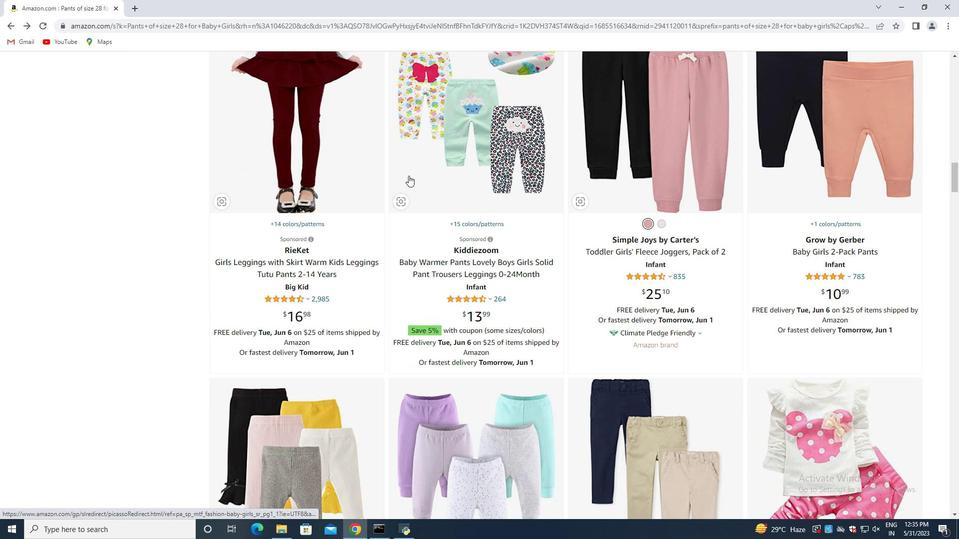 
Action: Mouse moved to (407, 175)
Screenshot: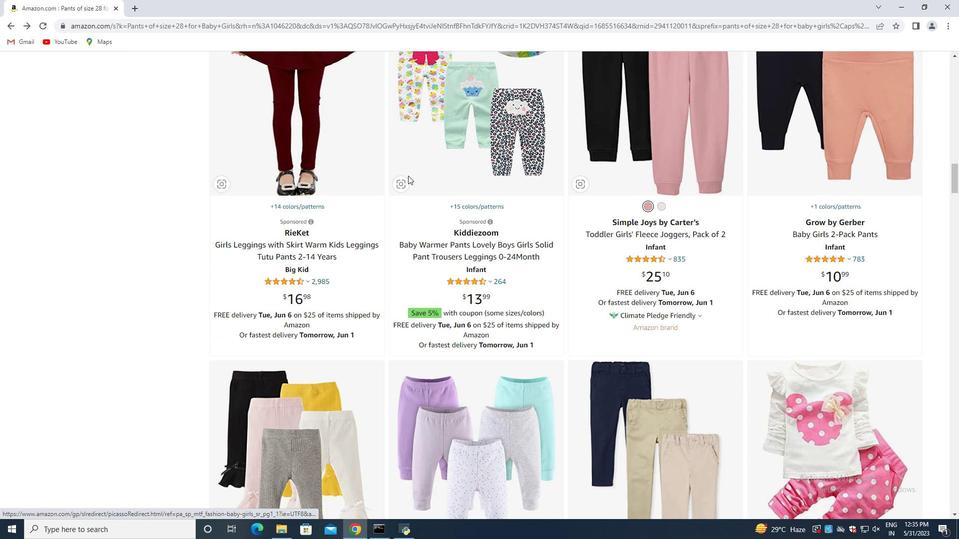 
Action: Mouse scrolled (407, 175) with delta (0, 0)
Screenshot: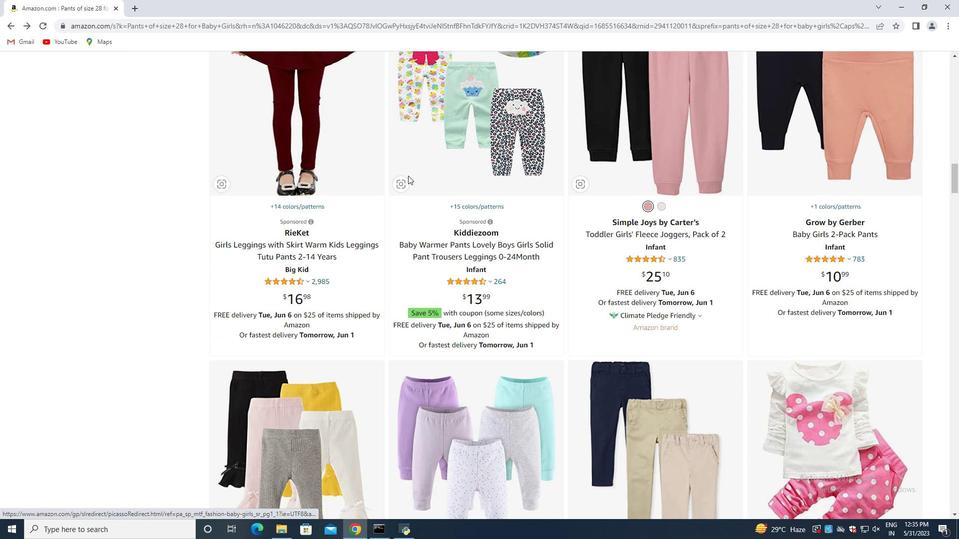 
Action: Mouse scrolled (407, 175) with delta (0, 0)
Screenshot: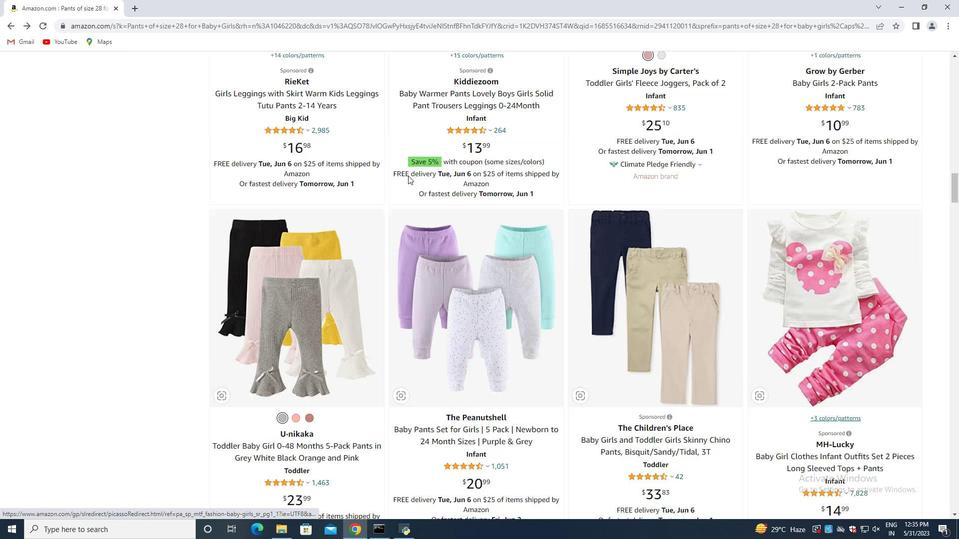 
Action: Mouse scrolled (407, 175) with delta (0, 0)
Screenshot: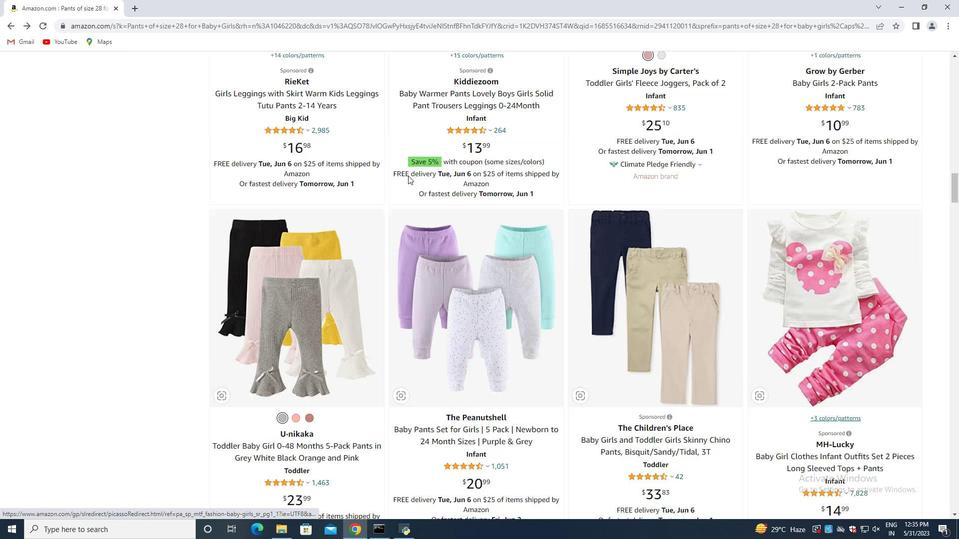 
Action: Mouse scrolled (407, 175) with delta (0, 0)
Screenshot: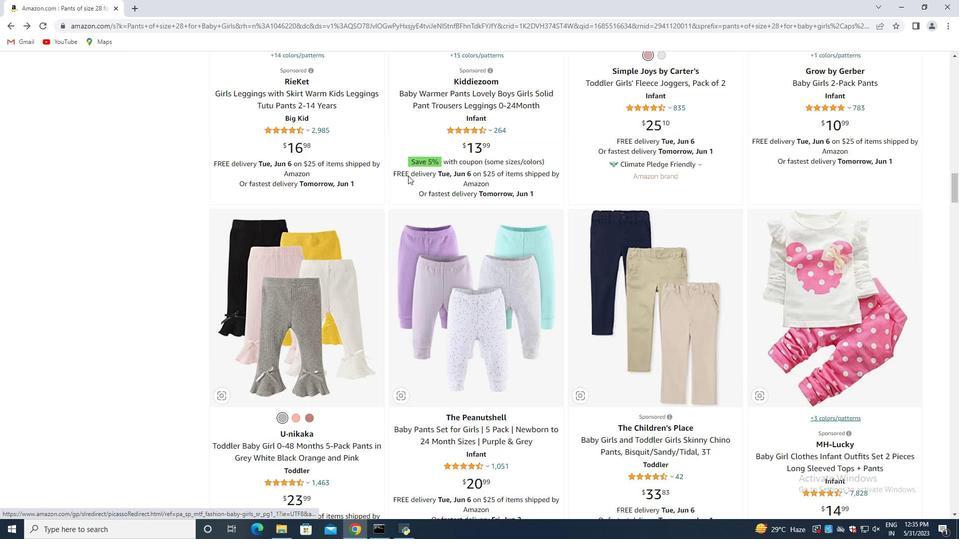 
Action: Mouse moved to (461, 170)
Screenshot: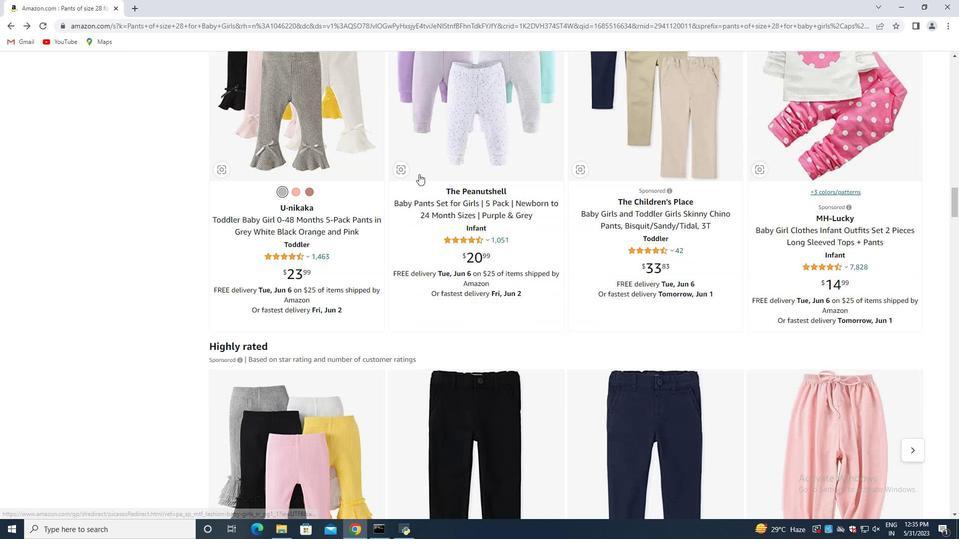 
Action: Mouse scrolled (461, 170) with delta (0, 0)
Screenshot: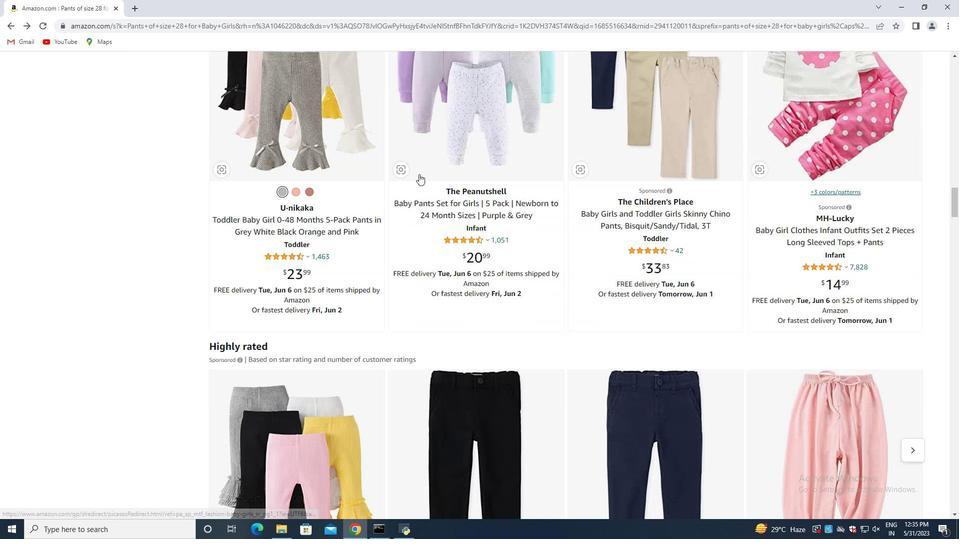 
Action: Mouse moved to (461, 170)
Screenshot: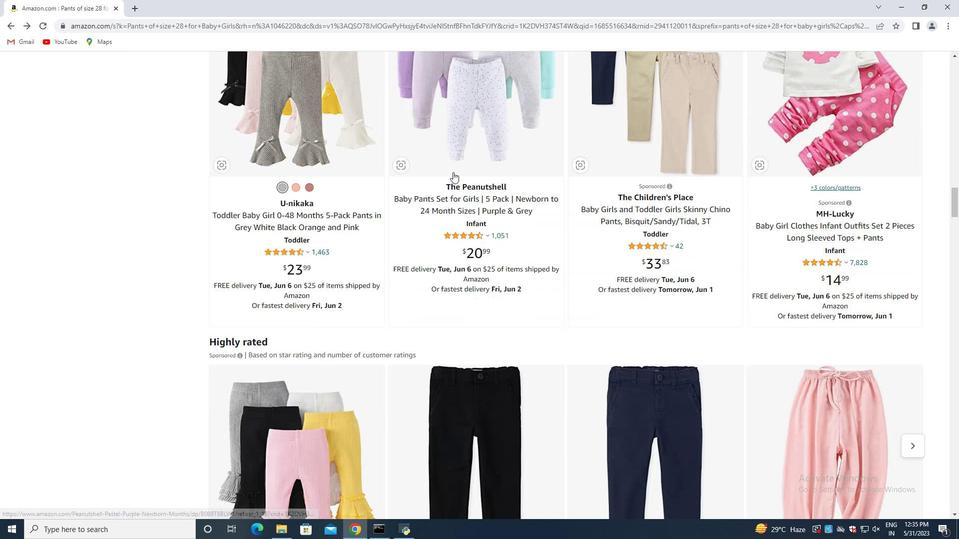 
Action: Mouse scrolled (461, 170) with delta (0, 0)
Screenshot: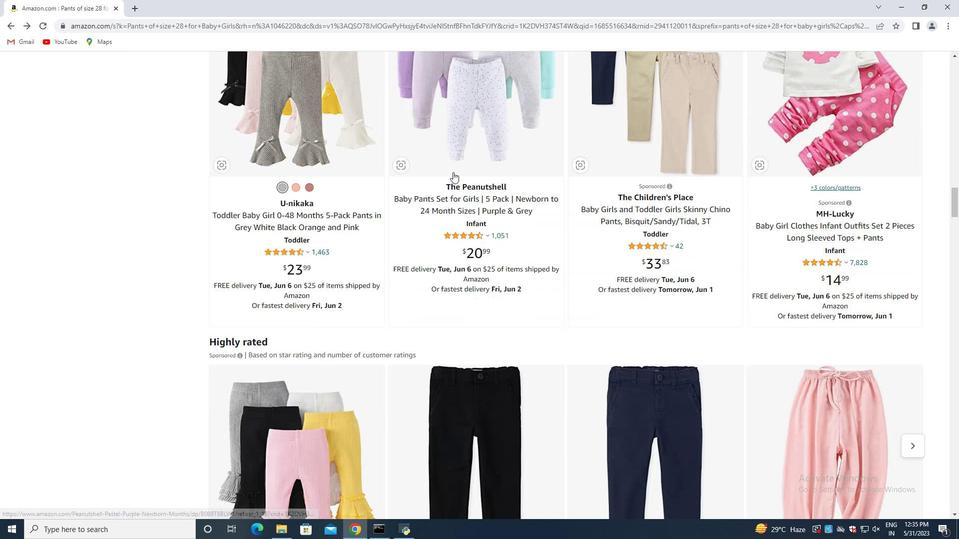 
Action: Mouse scrolled (461, 170) with delta (0, 0)
Screenshot: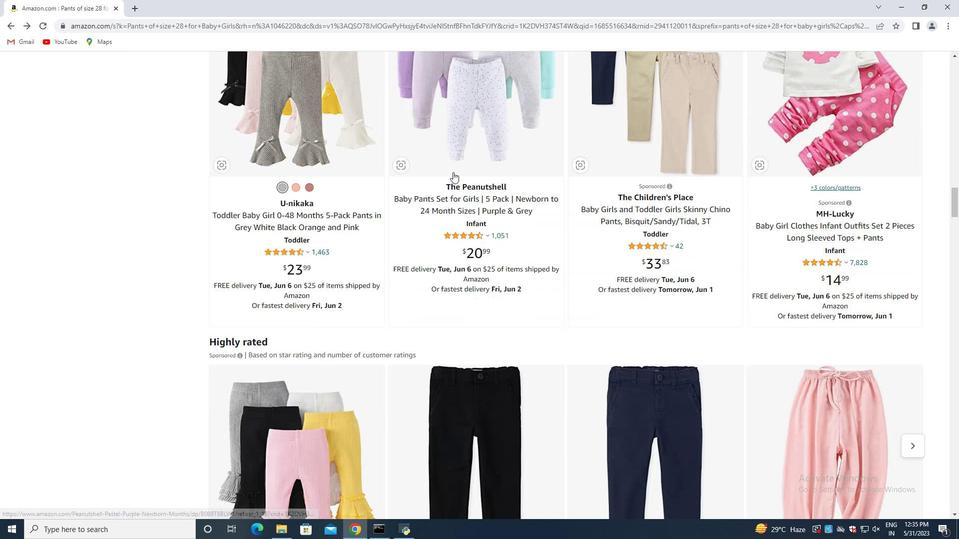 
Action: Mouse scrolled (461, 170) with delta (0, 0)
Screenshot: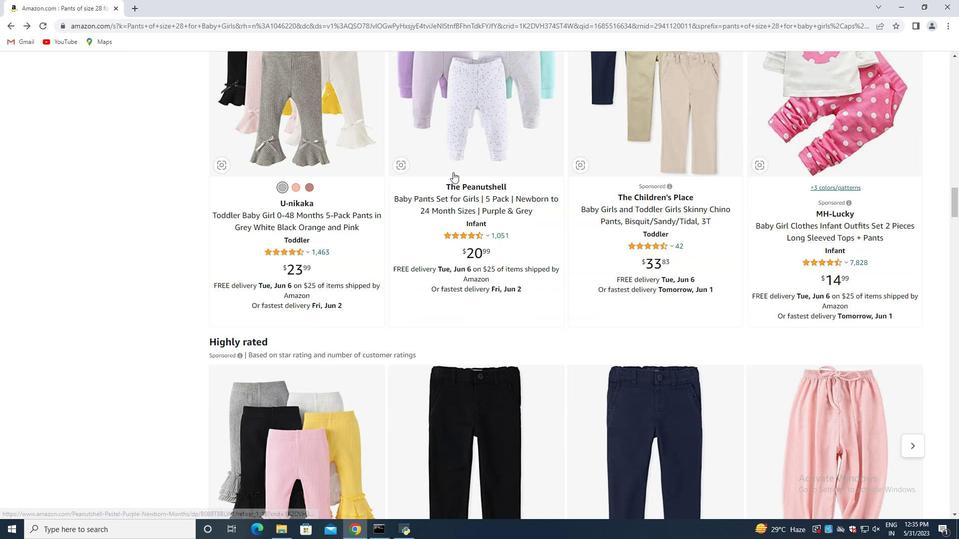
Action: Mouse moved to (442, 194)
Screenshot: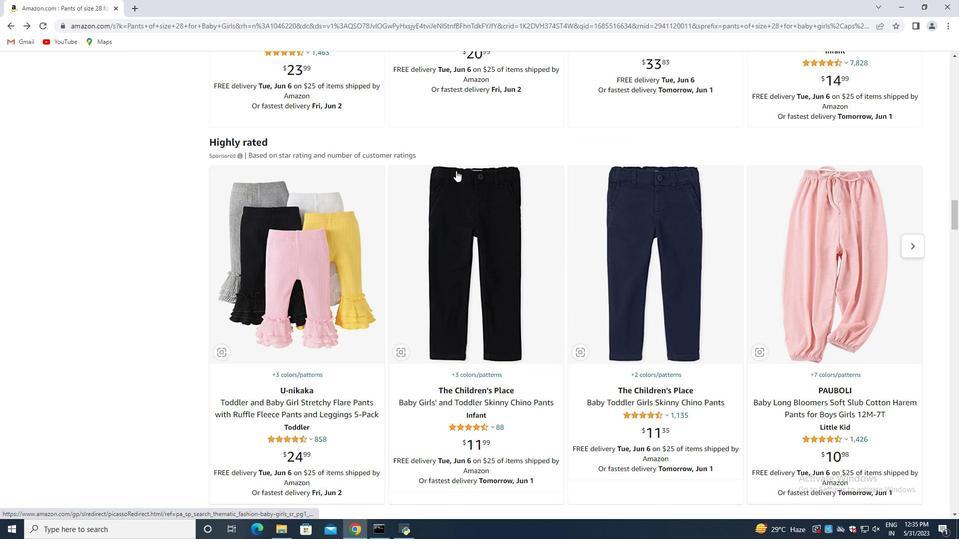 
Action: Mouse scrolled (442, 193) with delta (0, 0)
Screenshot: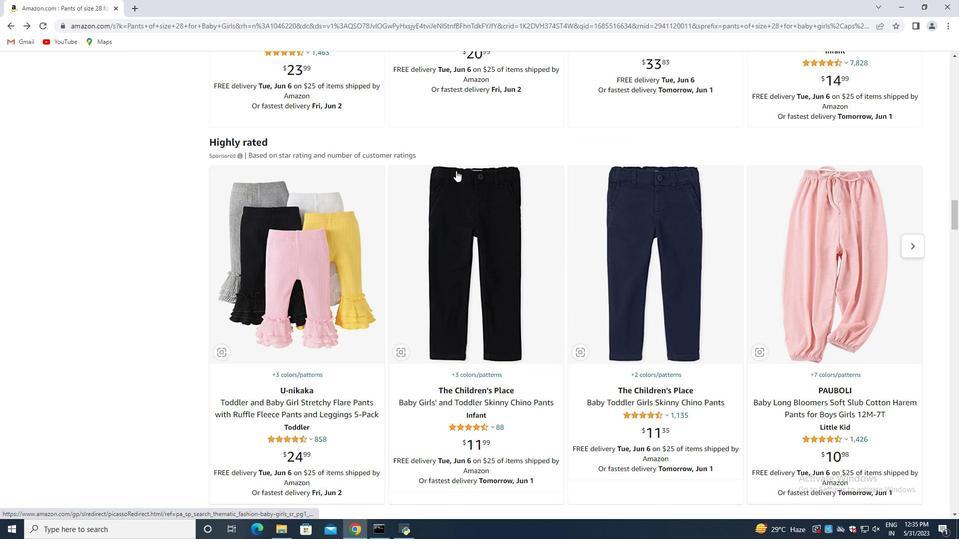 
Action: Mouse moved to (433, 223)
Screenshot: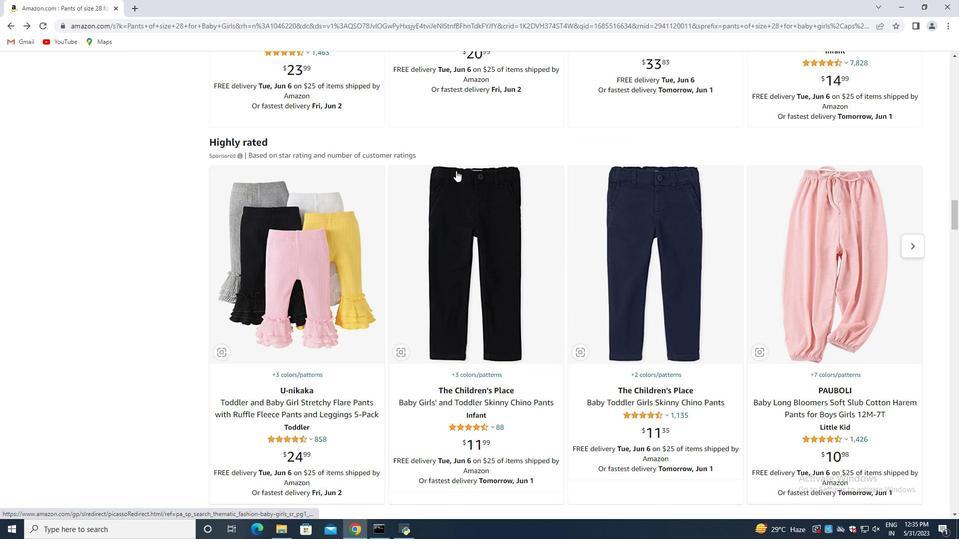 
Action: Mouse scrolled (433, 223) with delta (0, 0)
Screenshot: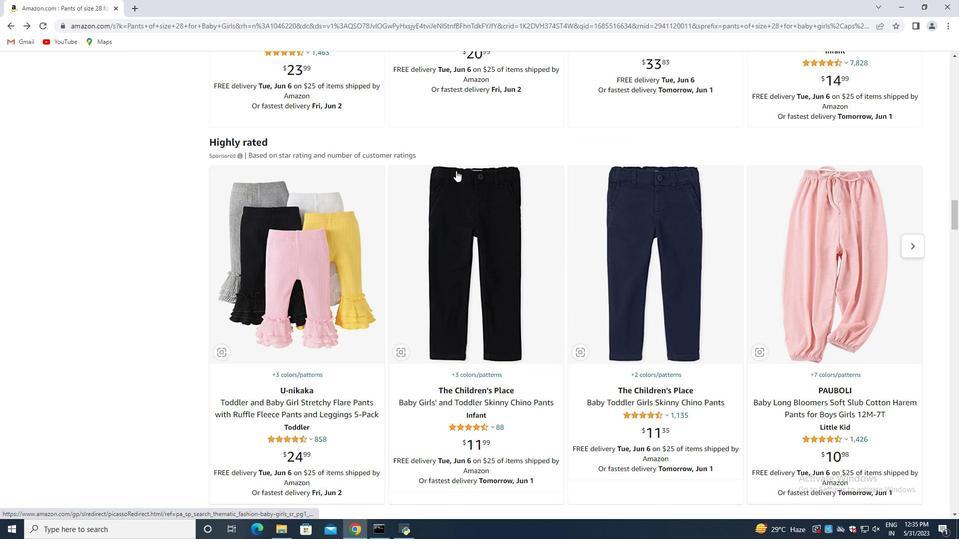 
Action: Mouse moved to (433, 232)
Screenshot: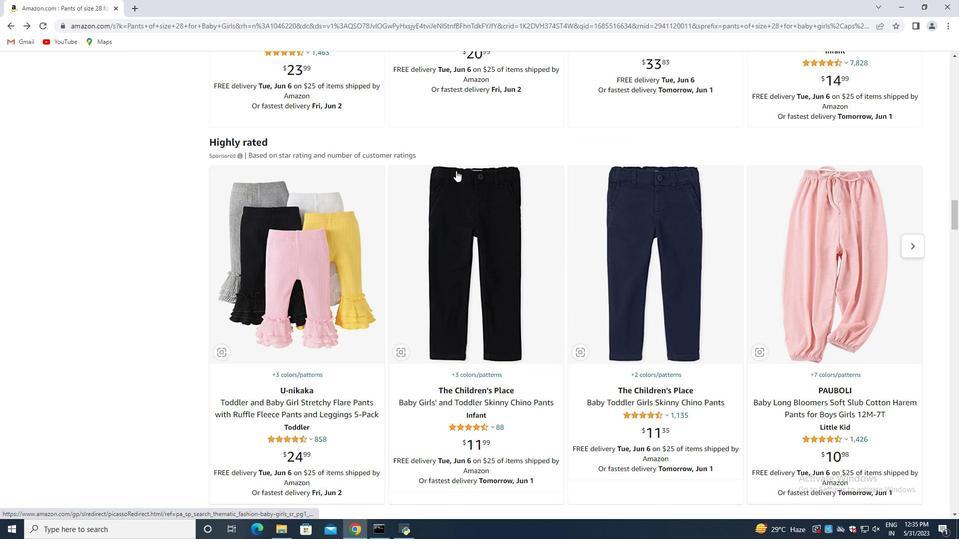 
Action: Mouse scrolled (433, 231) with delta (0, 0)
Screenshot: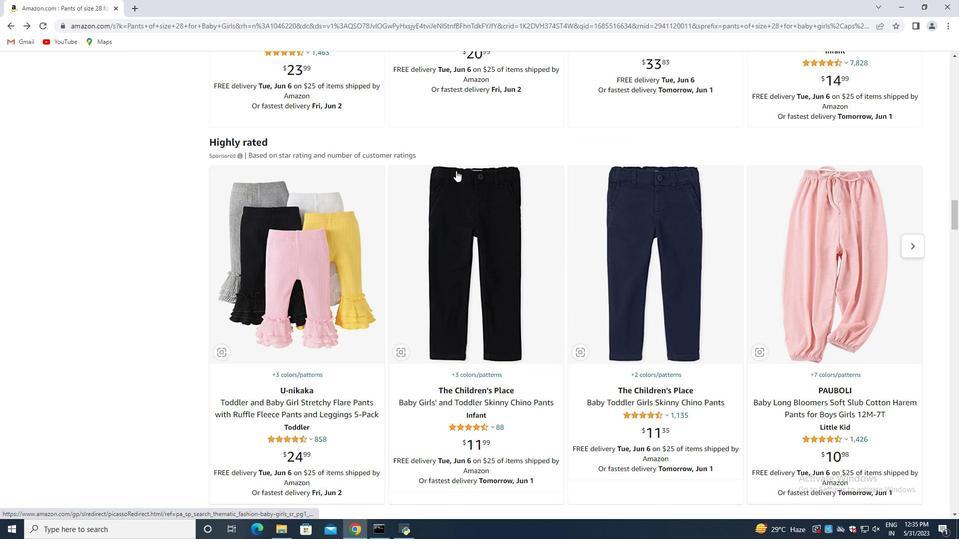 
Action: Mouse scrolled (433, 232) with delta (0, 0)
Screenshot: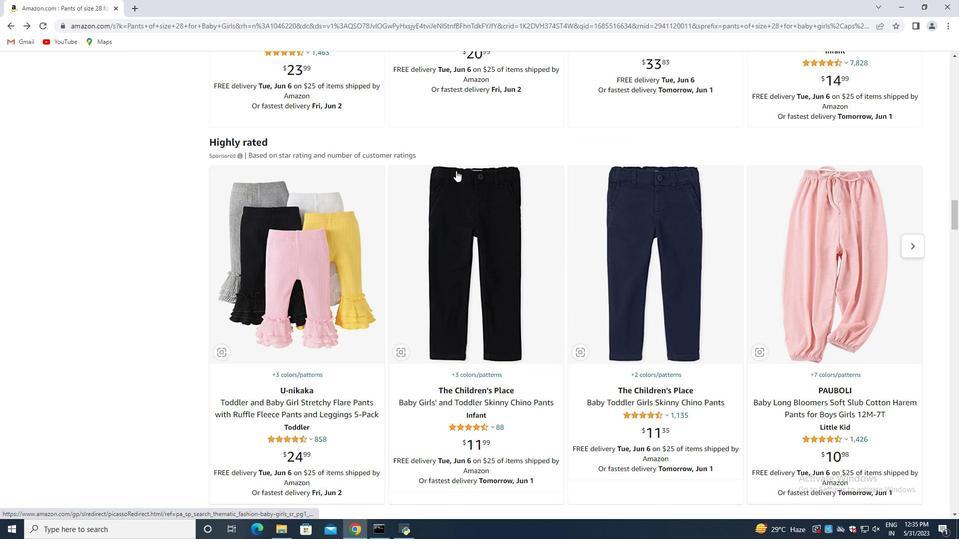
Action: Mouse moved to (432, 234)
Screenshot: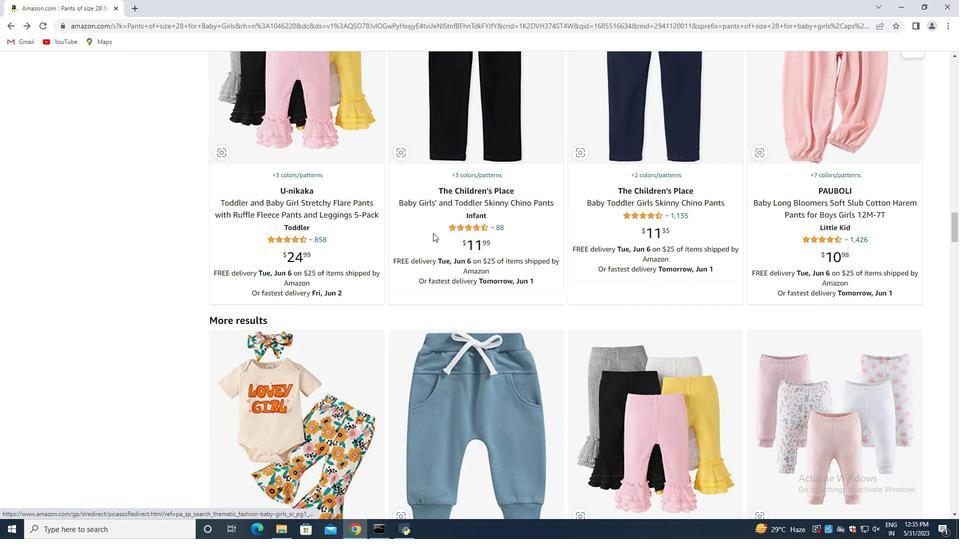
Action: Mouse scrolled (432, 233) with delta (0, 0)
Screenshot: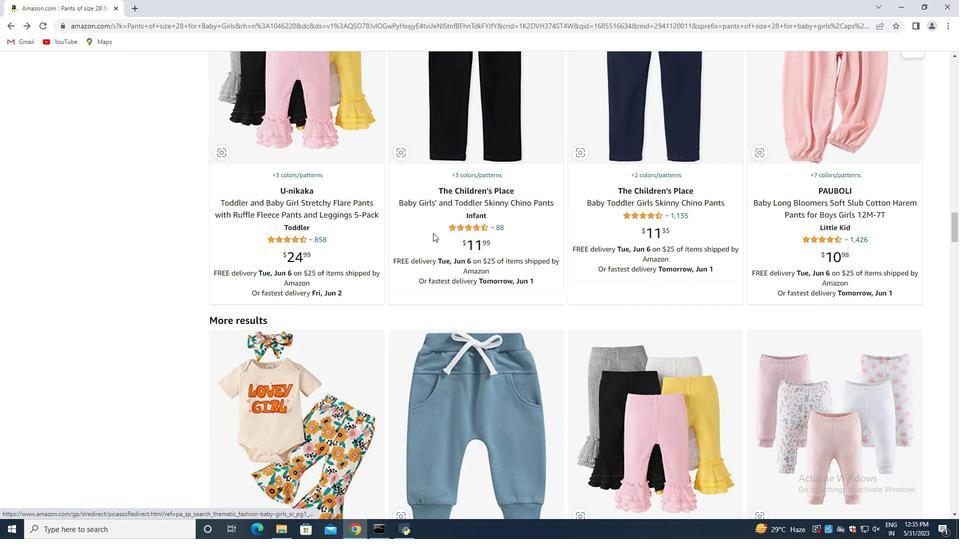 
Action: Mouse moved to (431, 237)
Screenshot: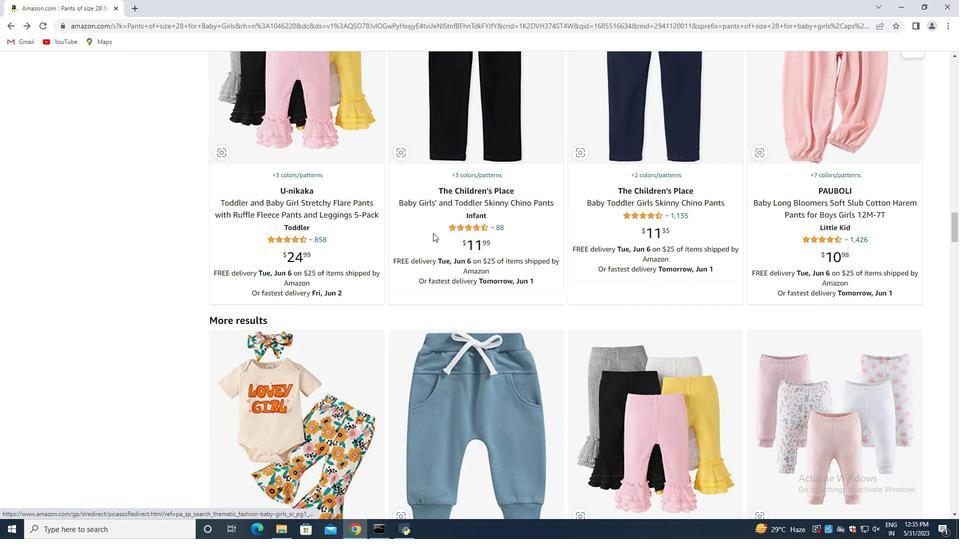 
Action: Mouse scrolled (431, 237) with delta (0, 0)
Screenshot: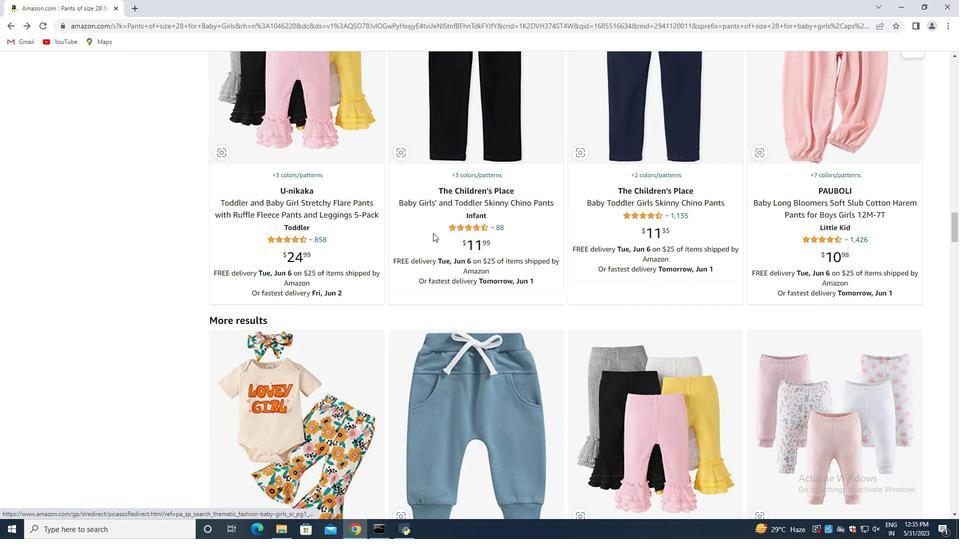 
Action: Mouse moved to (431, 239)
Screenshot: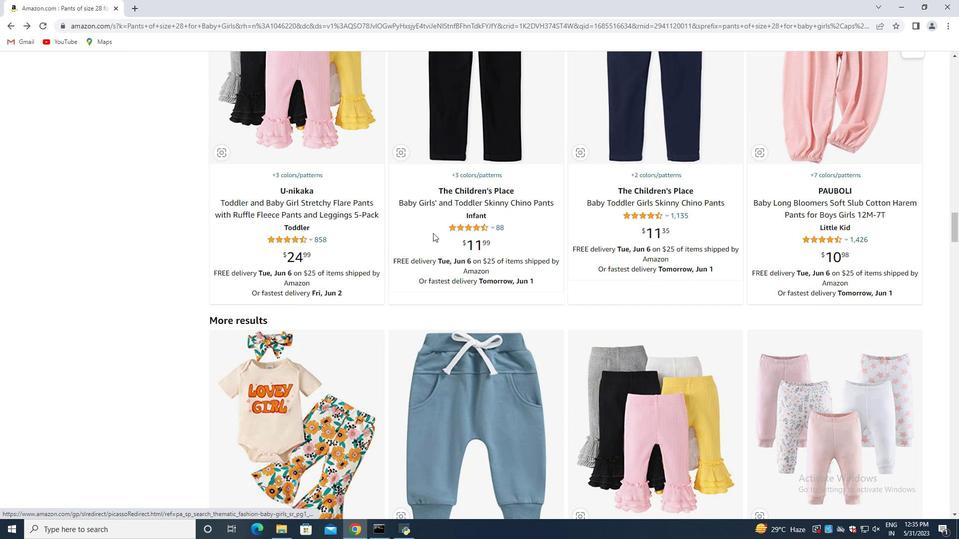 
Action: Mouse scrolled (431, 238) with delta (0, 0)
Screenshot: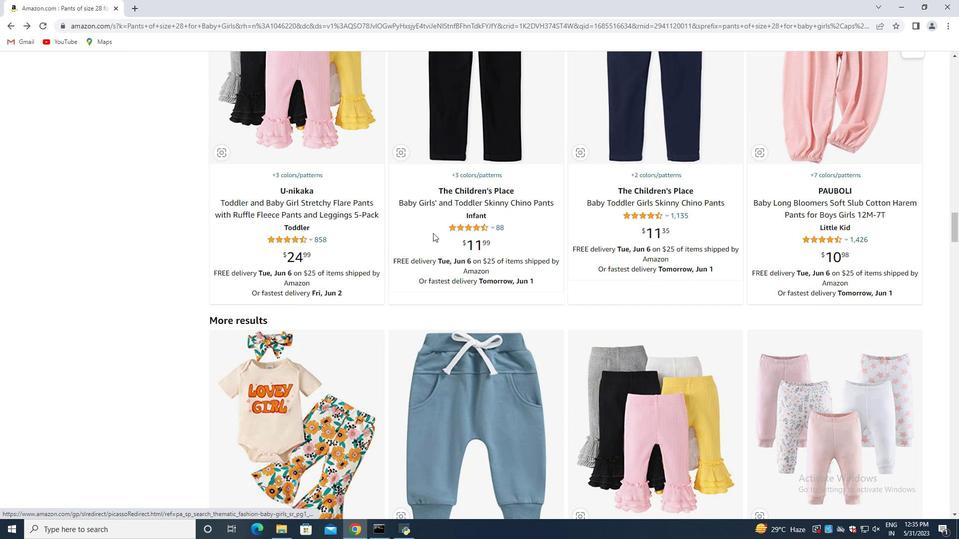 
Action: Mouse moved to (431, 239)
Screenshot: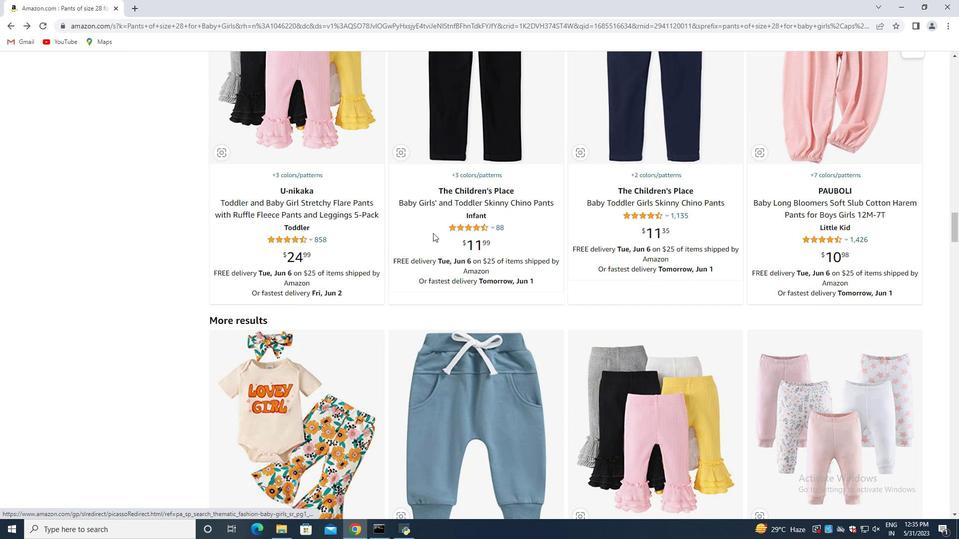 
Action: Mouse scrolled (431, 239) with delta (0, 0)
Screenshot: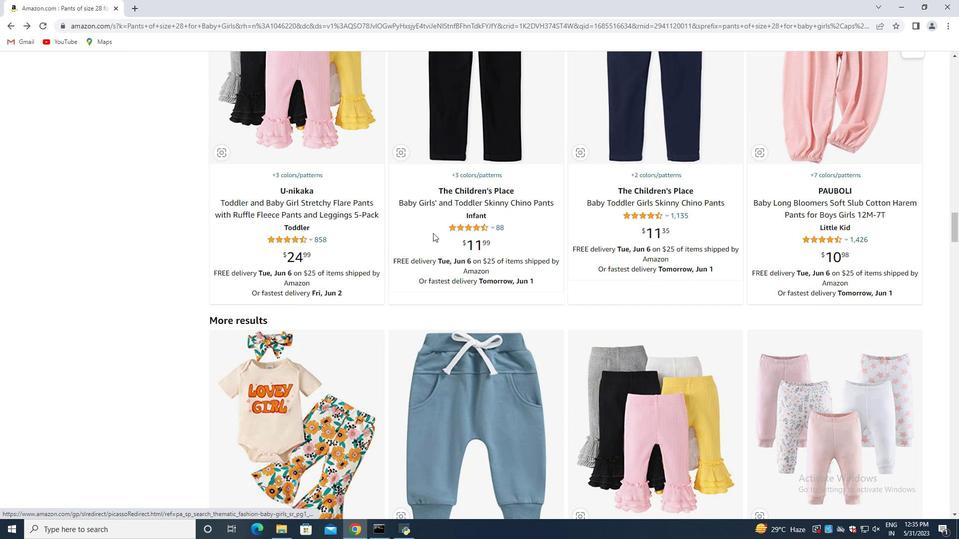 
Action: Mouse moved to (437, 240)
Screenshot: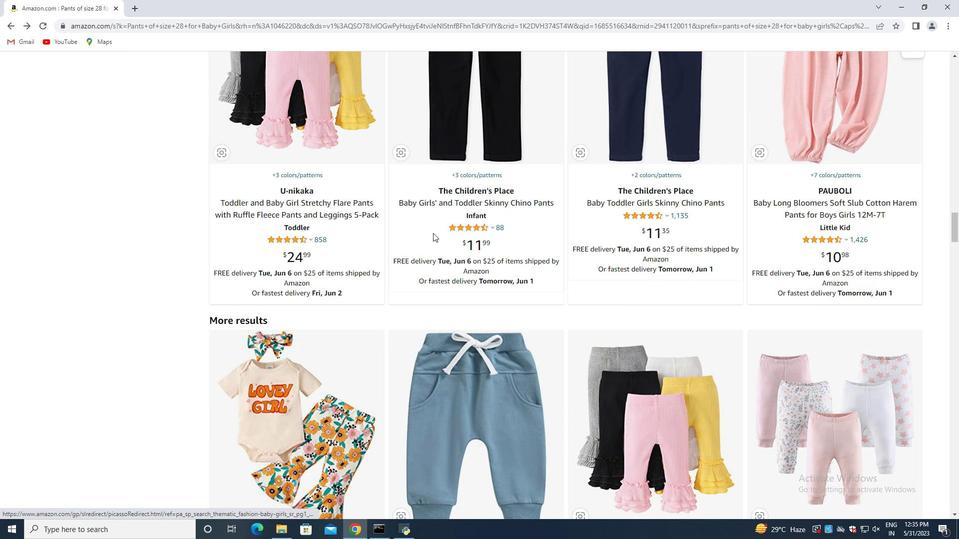 
Action: Mouse scrolled (437, 240) with delta (0, 0)
Screenshot: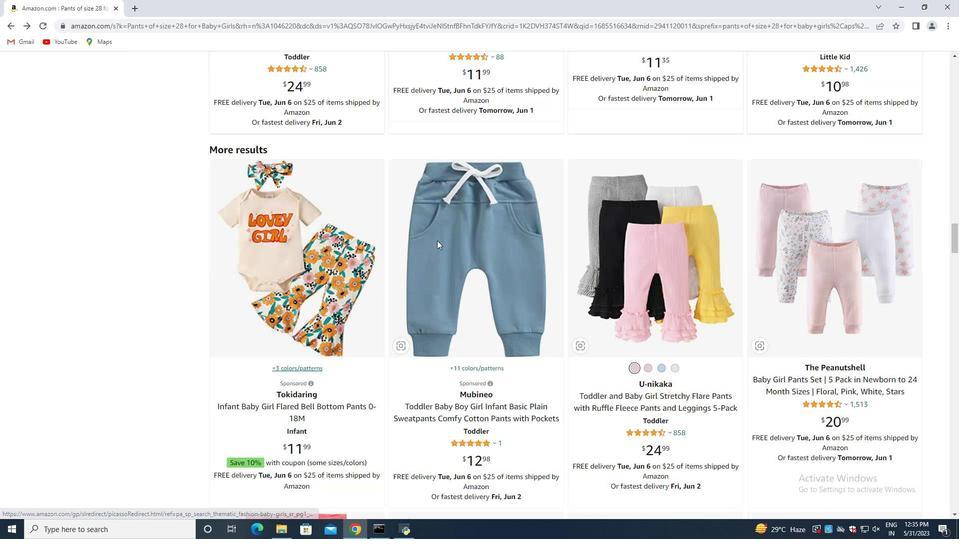 
Action: Mouse scrolled (437, 240) with delta (0, 0)
Screenshot: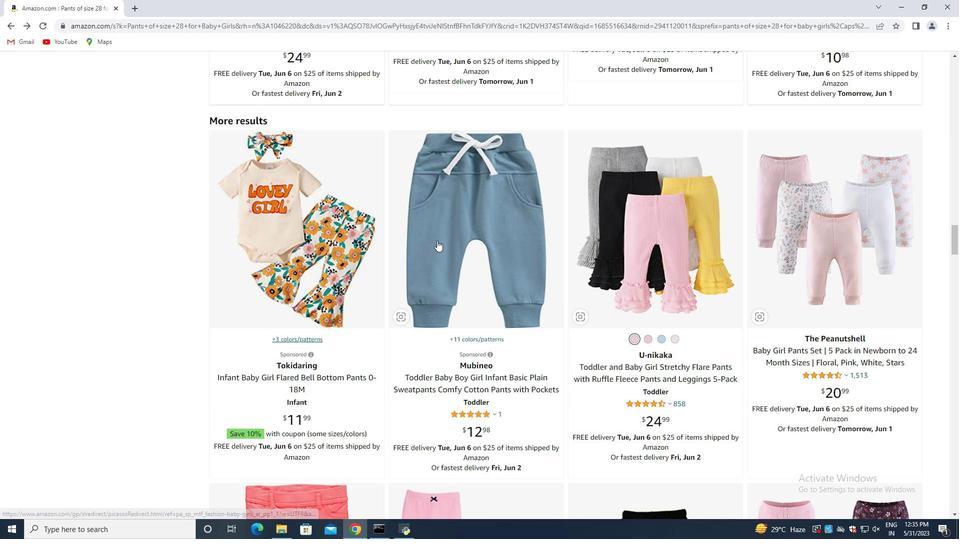 
Action: Mouse scrolled (437, 240) with delta (0, 0)
Screenshot: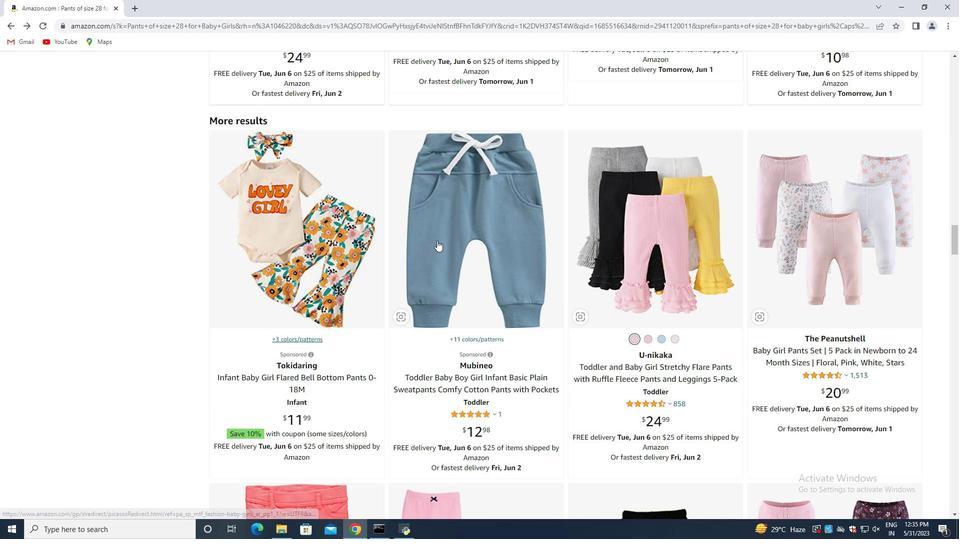 
Action: Mouse scrolled (437, 240) with delta (0, 0)
Screenshot: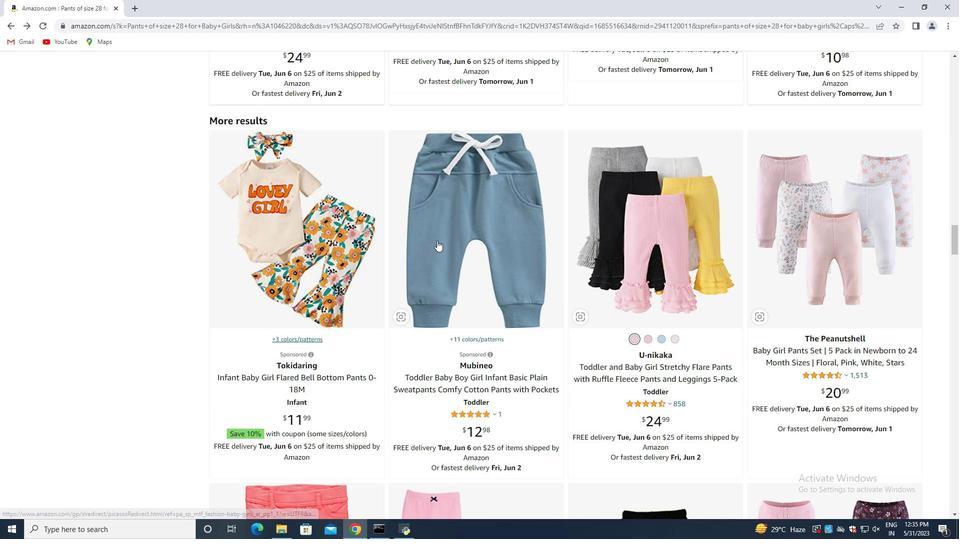 
Action: Mouse moved to (437, 225)
Screenshot: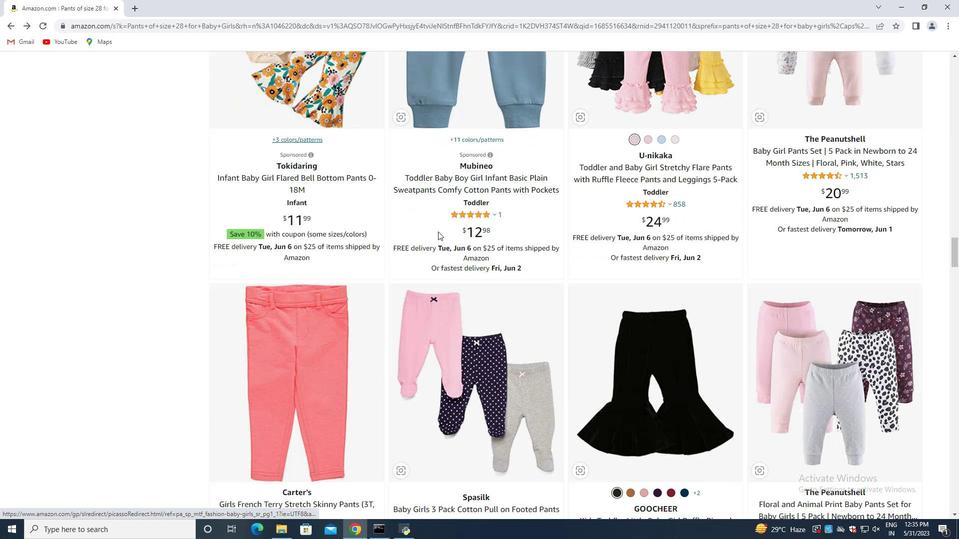 
Action: Mouse scrolled (437, 224) with delta (0, 0)
Screenshot: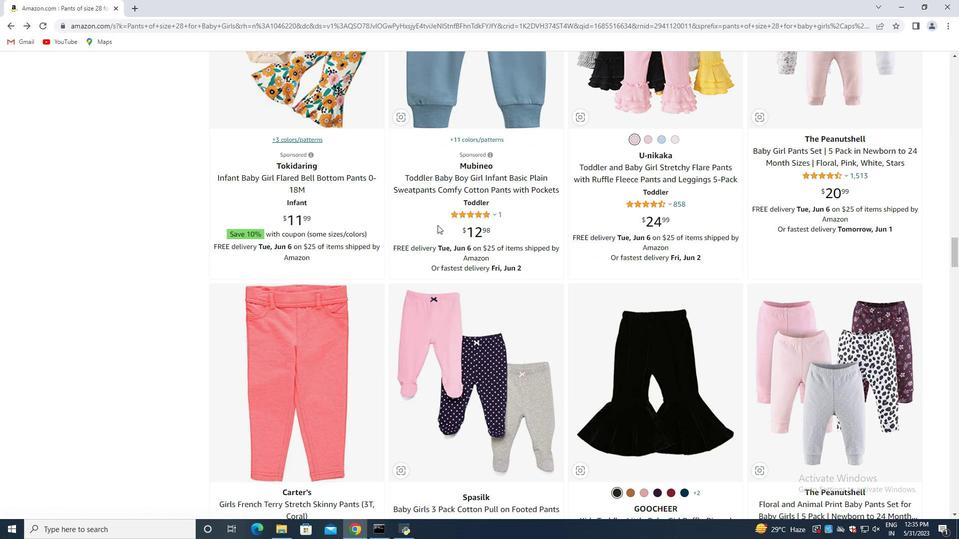 
Action: Mouse scrolled (437, 224) with delta (0, 0)
Screenshot: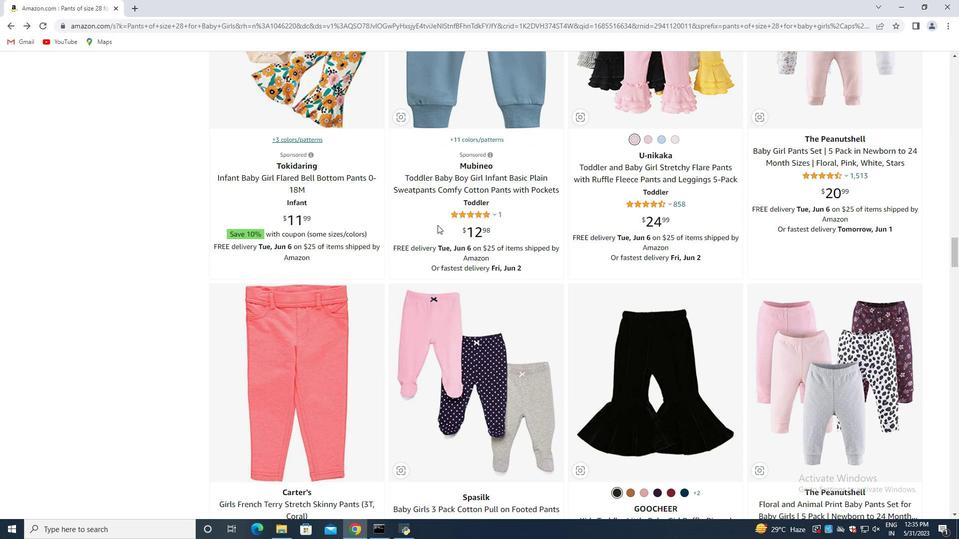 
Action: Mouse scrolled (437, 224) with delta (0, 0)
Screenshot: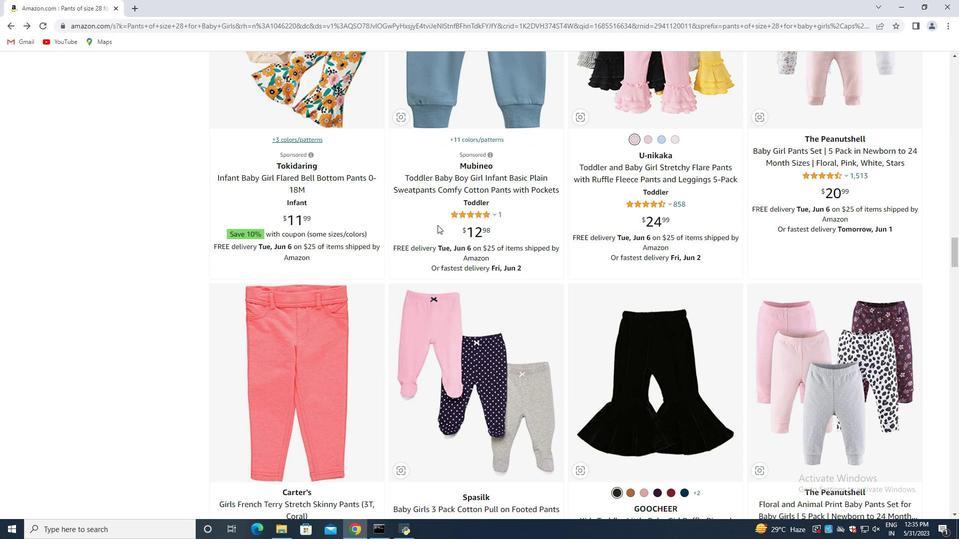 
Action: Mouse moved to (437, 224)
Screenshot: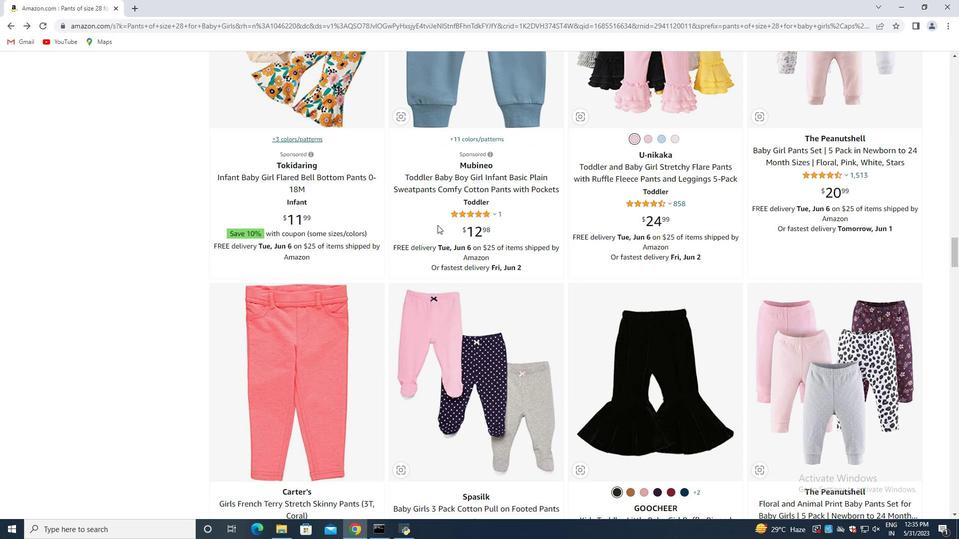 
Action: Mouse scrolled (437, 224) with delta (0, 0)
Screenshot: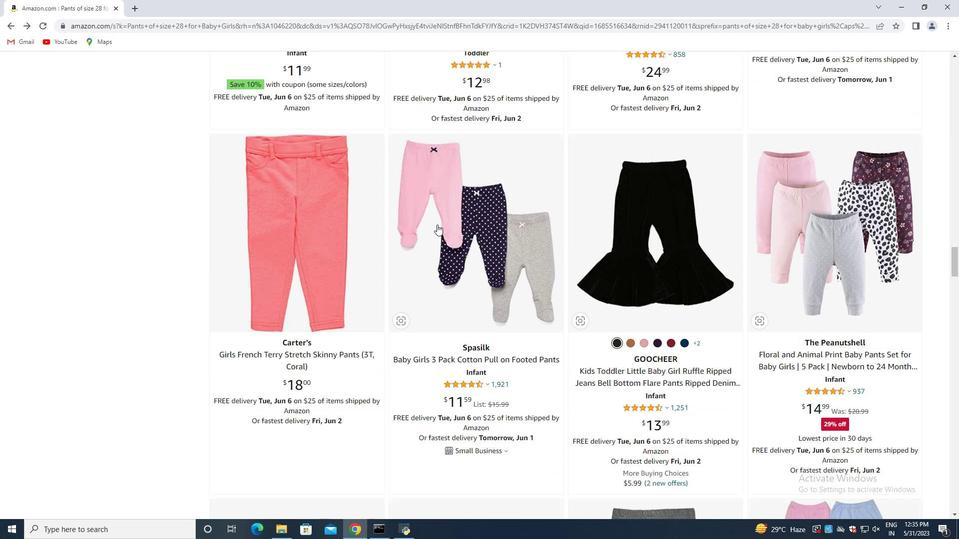 
Action: Mouse moved to (436, 224)
Screenshot: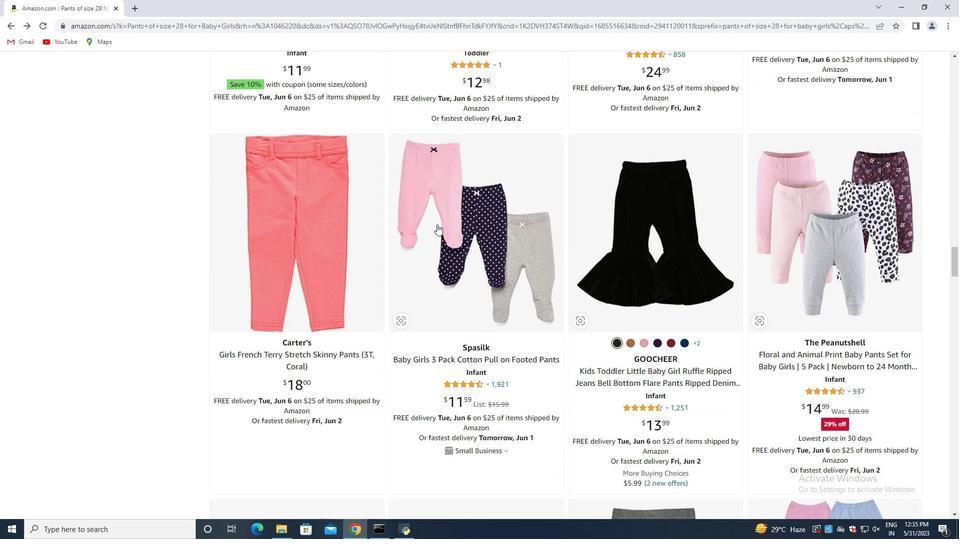 
Action: Mouse scrolled (436, 224) with delta (0, 0)
Screenshot: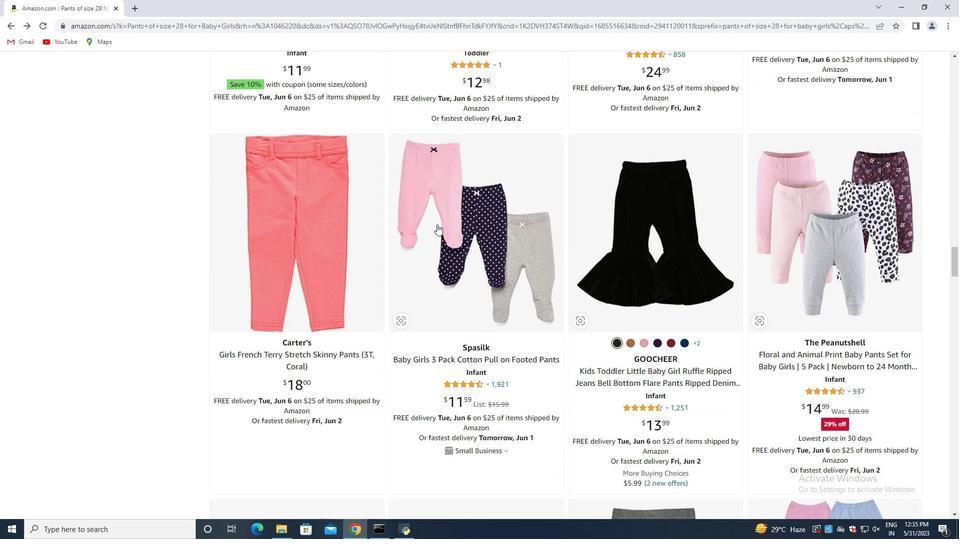 
Action: Mouse moved to (435, 225)
Screenshot: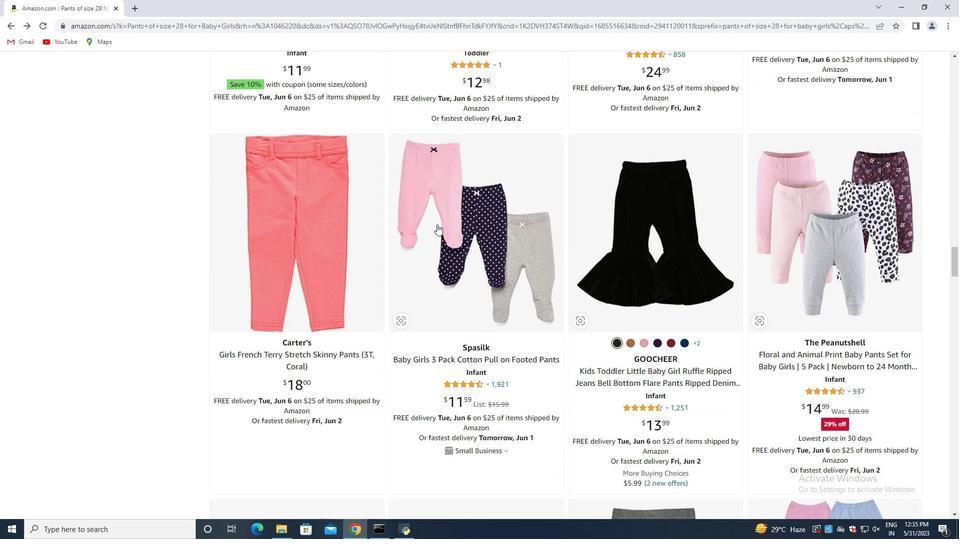
Action: Mouse scrolled (435, 224) with delta (0, 0)
Screenshot: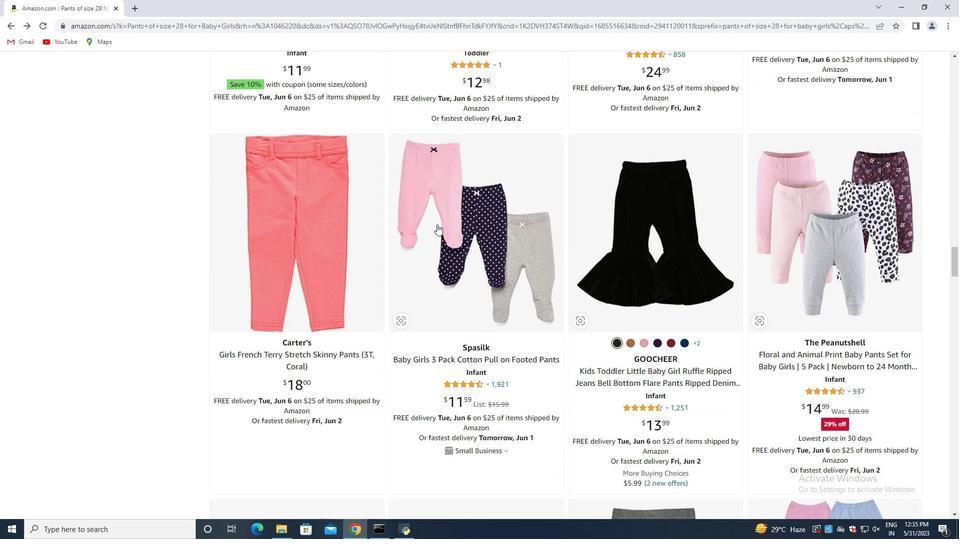 
Action: Mouse moved to (435, 225)
Screenshot: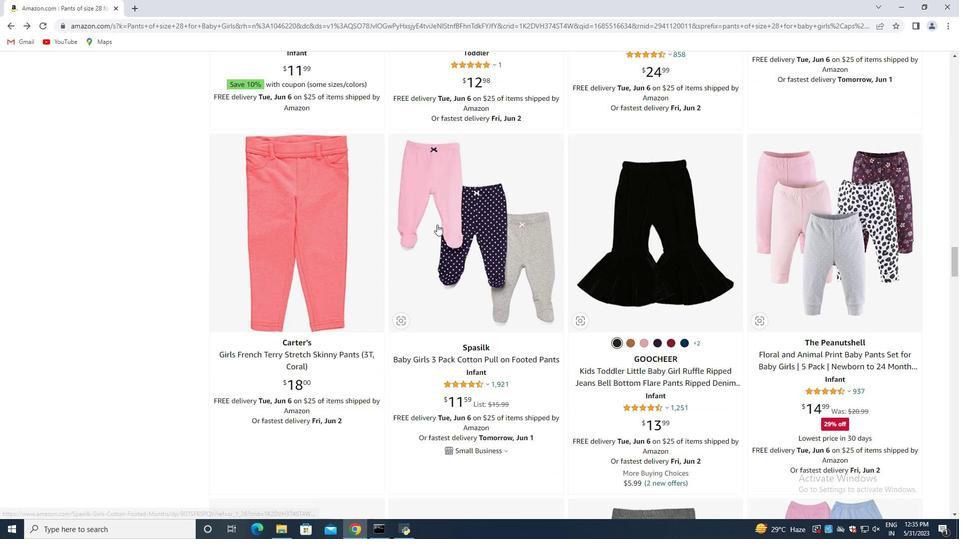 
Action: Mouse scrolled (435, 225) with delta (0, 0)
Screenshot: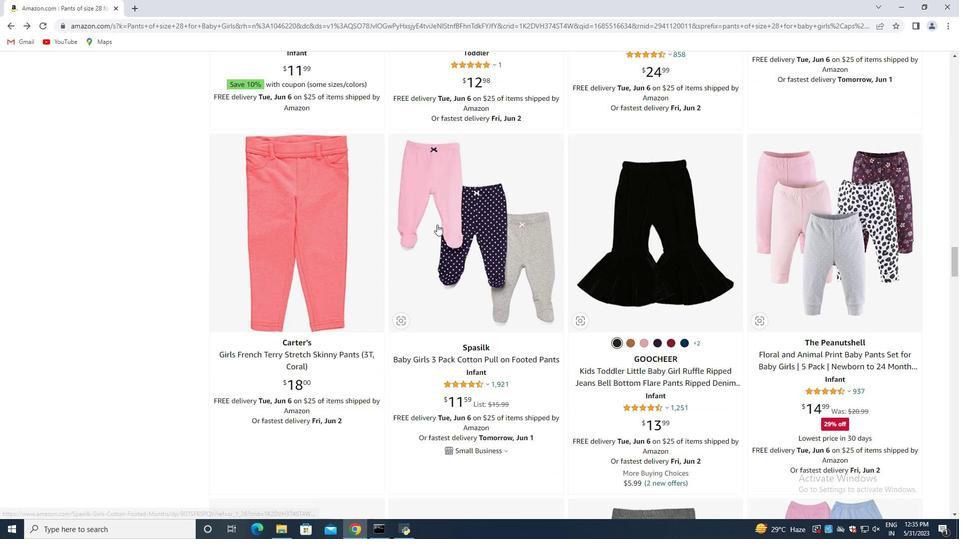 
Action: Mouse moved to (414, 309)
Screenshot: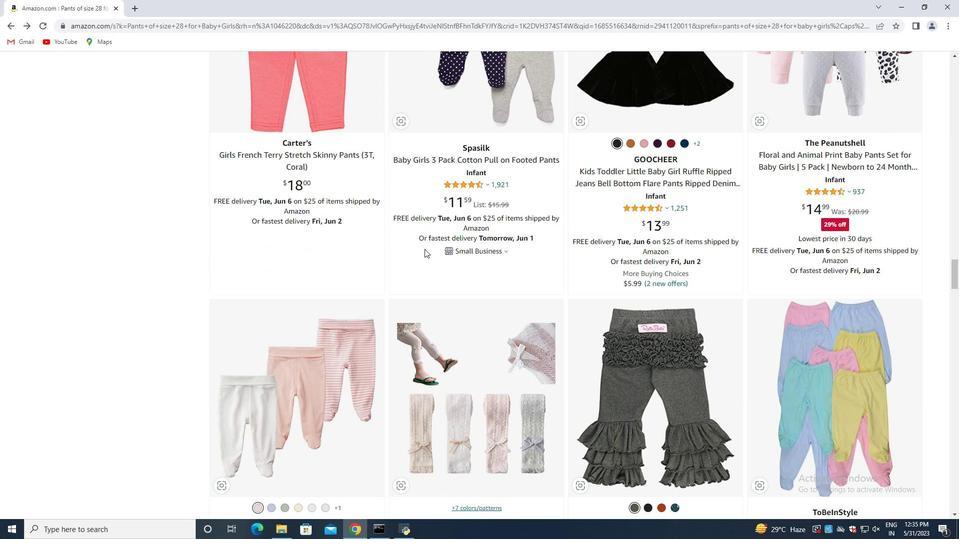 
Action: Mouse scrolled (417, 271) with delta (0, 0)
Screenshot: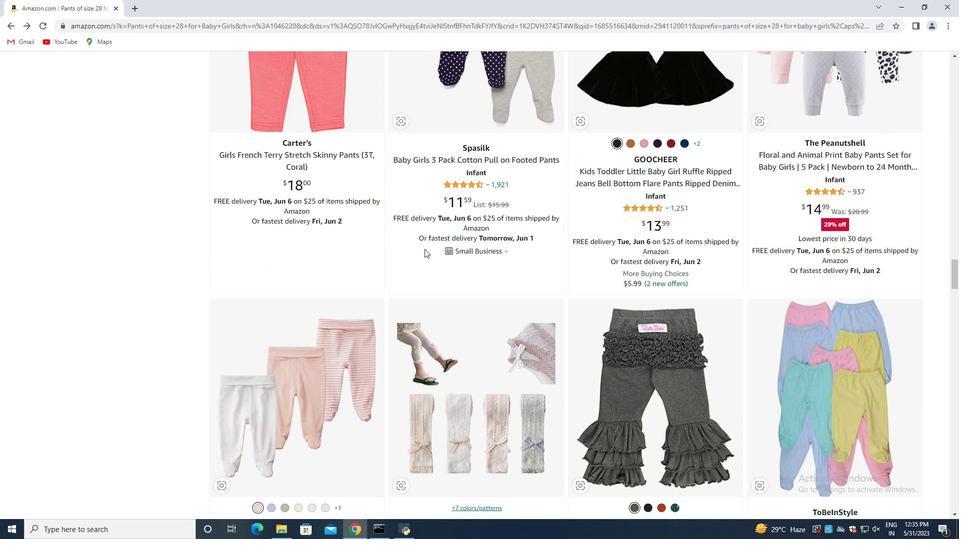 
Action: Mouse moved to (419, 315)
Screenshot: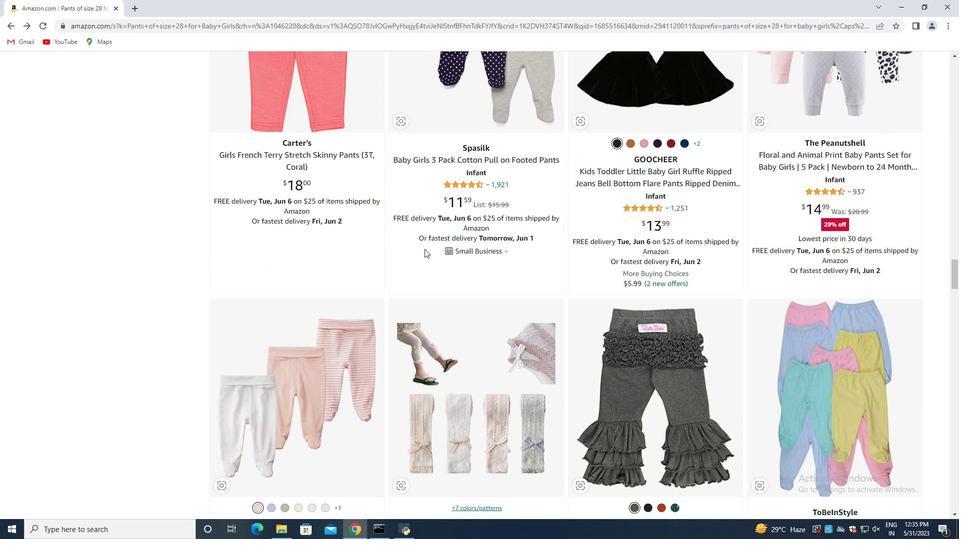 
Action: Mouse scrolled (414, 312) with delta (0, 0)
Screenshot: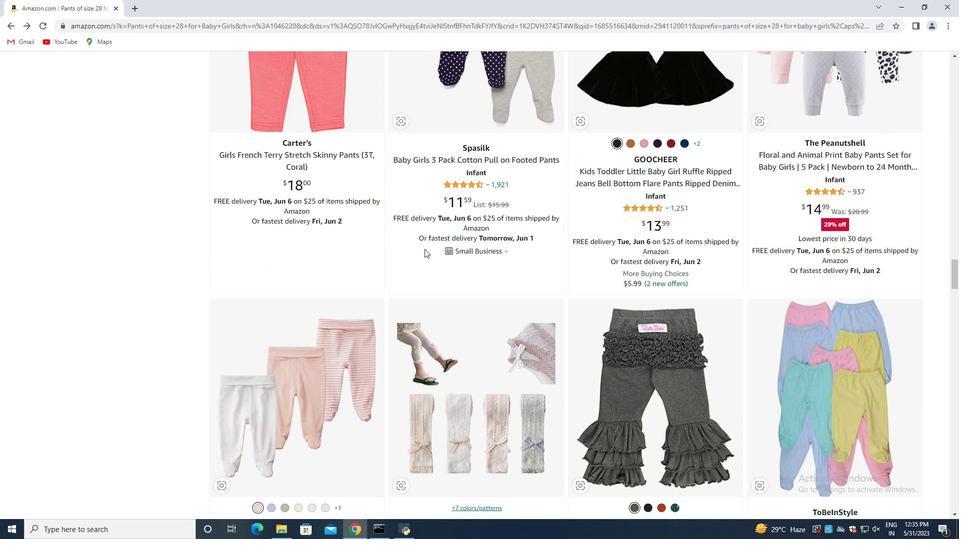 
Action: Mouse moved to (421, 315)
Screenshot: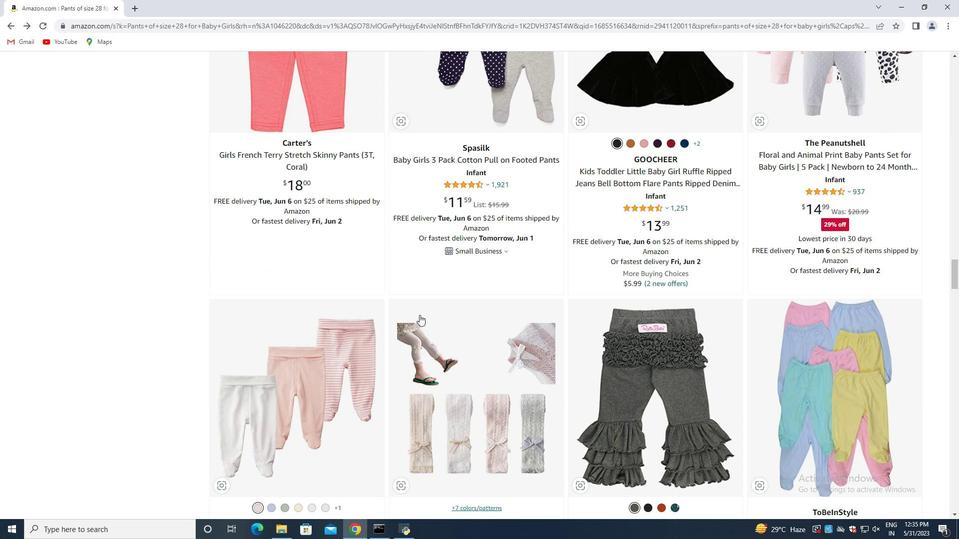 
Action: Mouse scrolled (421, 315) with delta (0, 0)
Screenshot: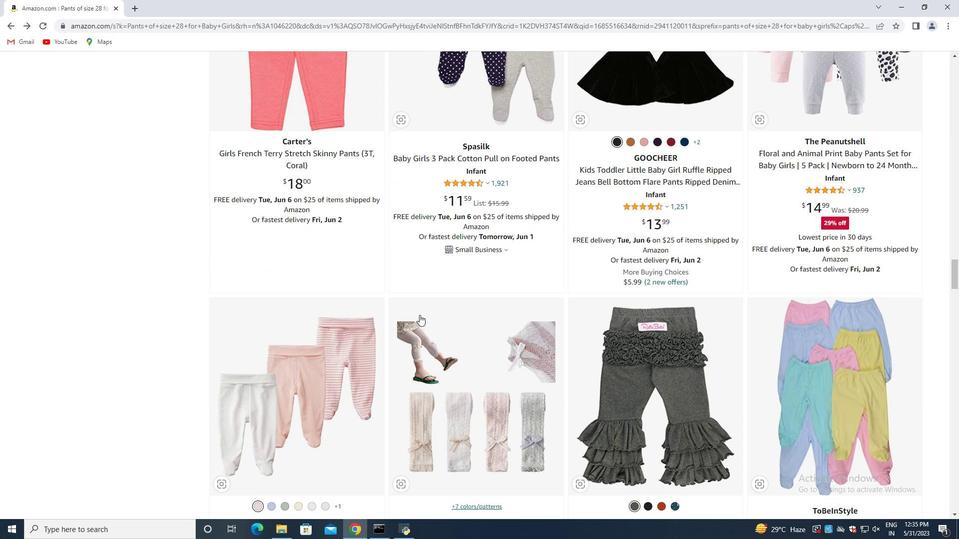 
Action: Mouse moved to (421, 315)
Screenshot: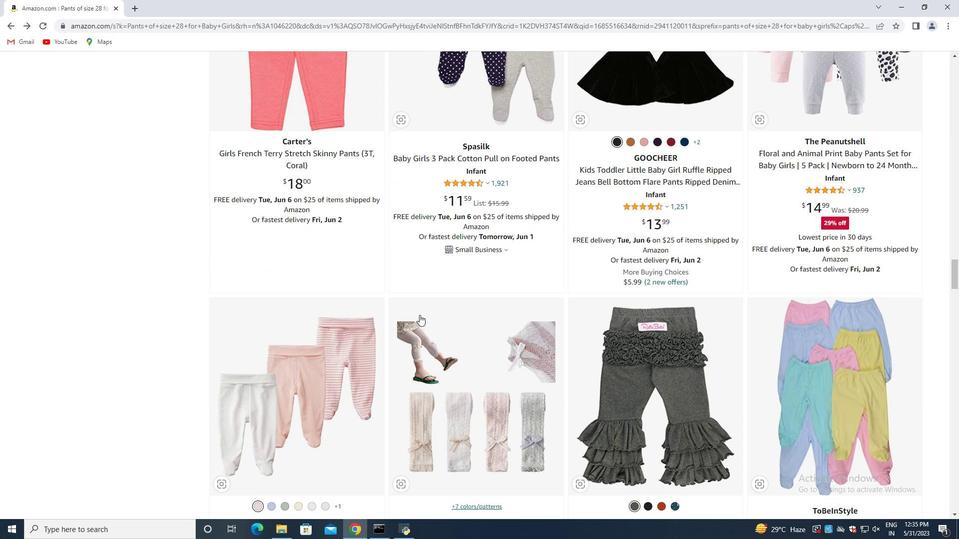 
Action: Mouse scrolled (421, 315) with delta (0, 0)
Screenshot: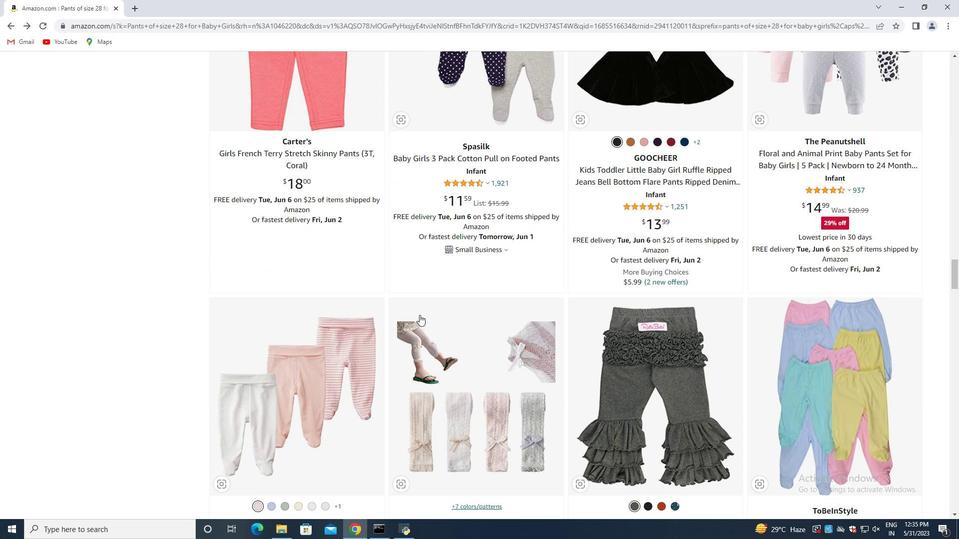 
Action: Mouse moved to (422, 315)
Screenshot: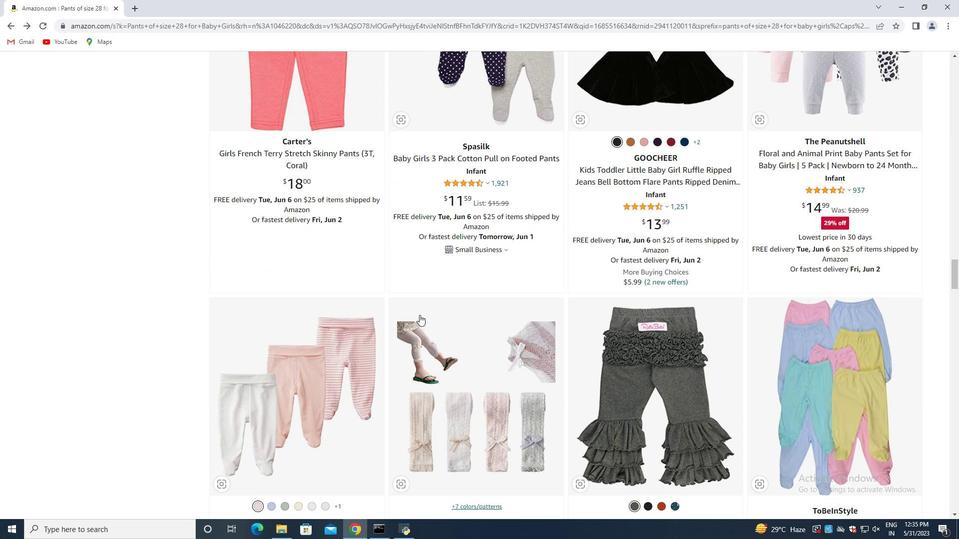 
Action: Mouse scrolled (422, 315) with delta (0, 0)
Screenshot: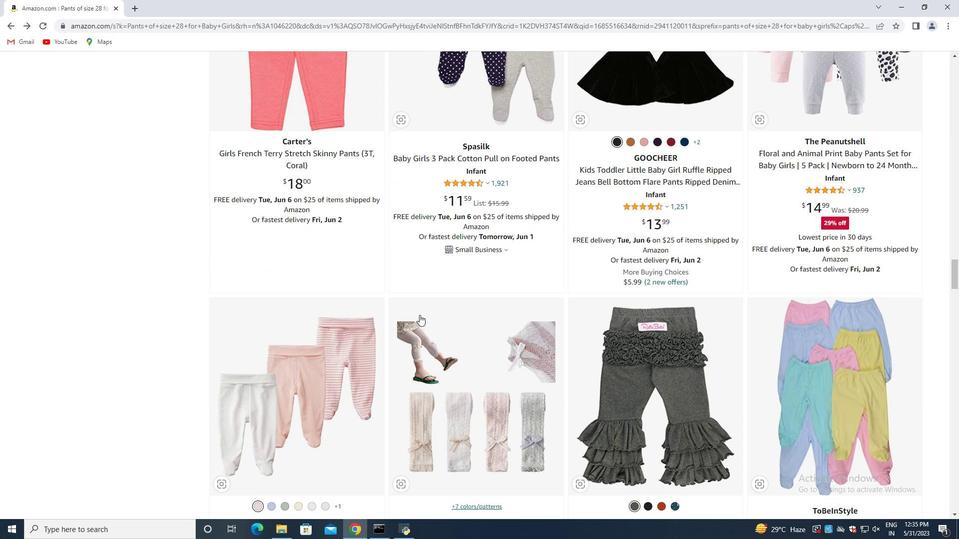 
Action: Mouse moved to (429, 316)
Screenshot: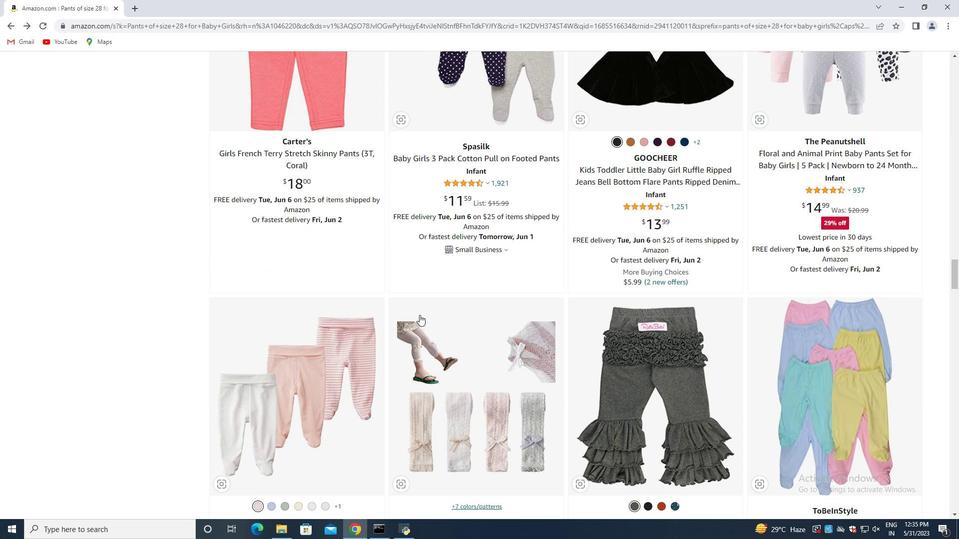 
Action: Mouse scrolled (429, 315) with delta (0, 0)
Screenshot: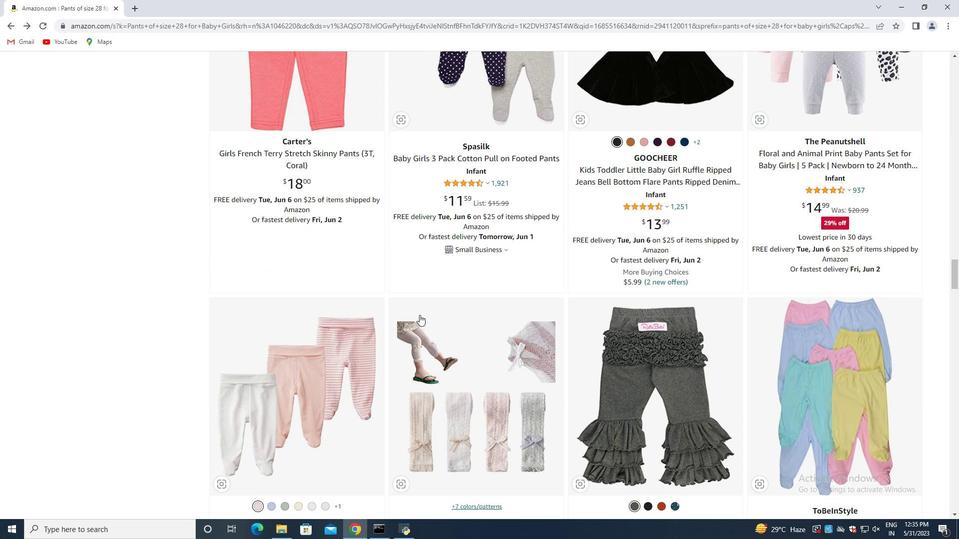 
Action: Mouse moved to (445, 314)
Screenshot: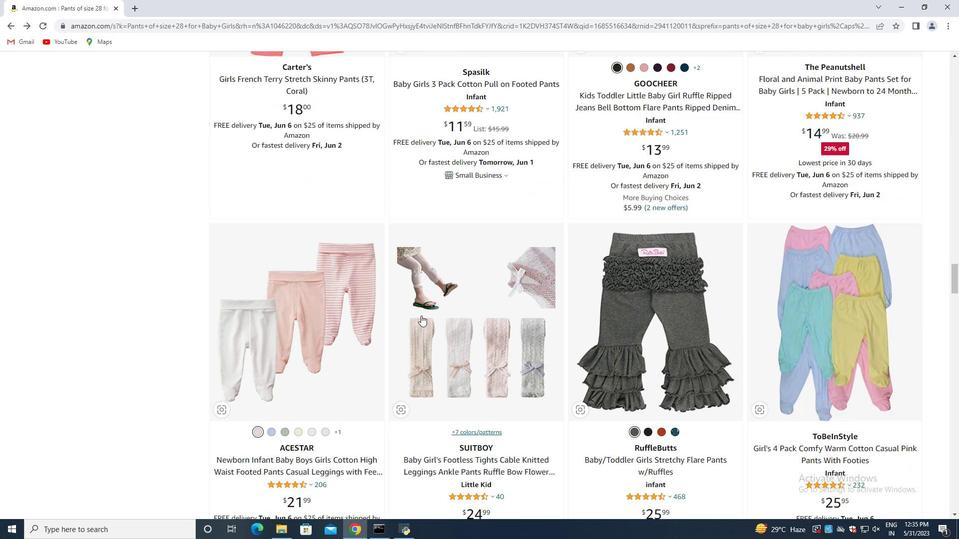 
Action: Mouse scrolled (445, 314) with delta (0, 0)
Screenshot: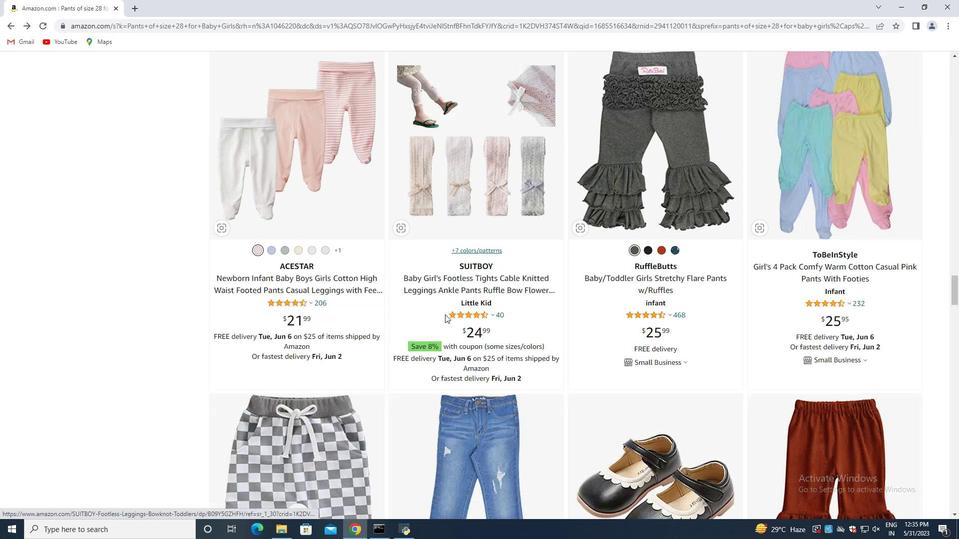 
Action: Mouse moved to (445, 314)
Screenshot: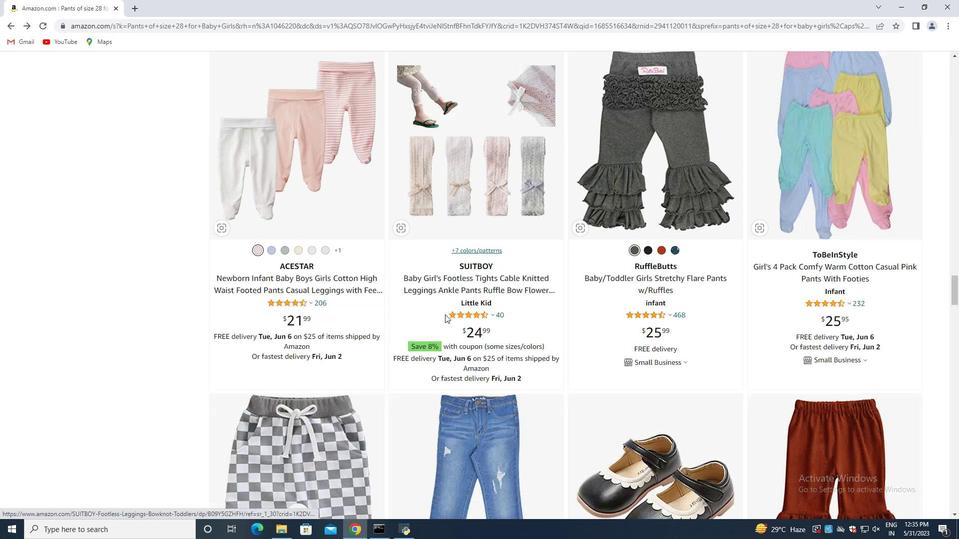 
Action: Mouse scrolled (445, 314) with delta (0, 0)
Screenshot: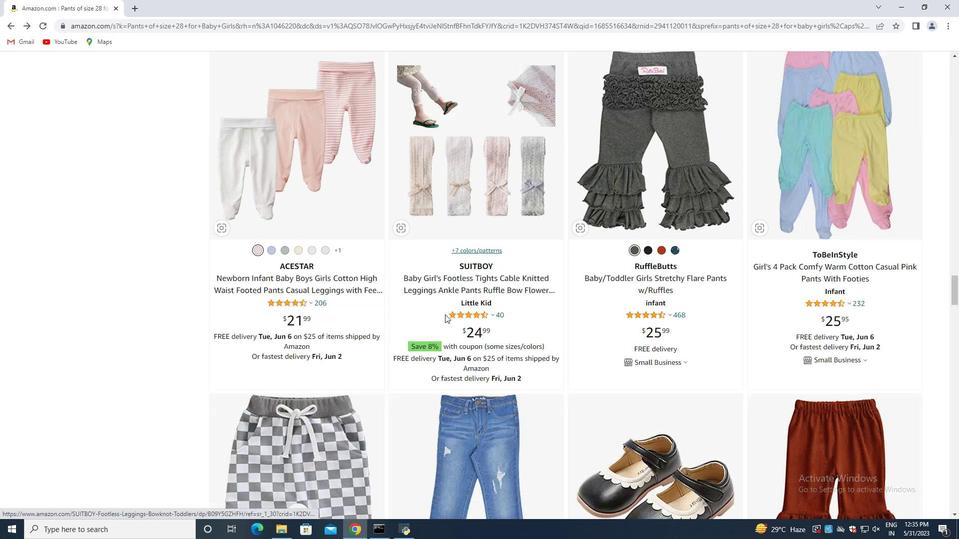 
Action: Mouse moved to (445, 314)
Screenshot: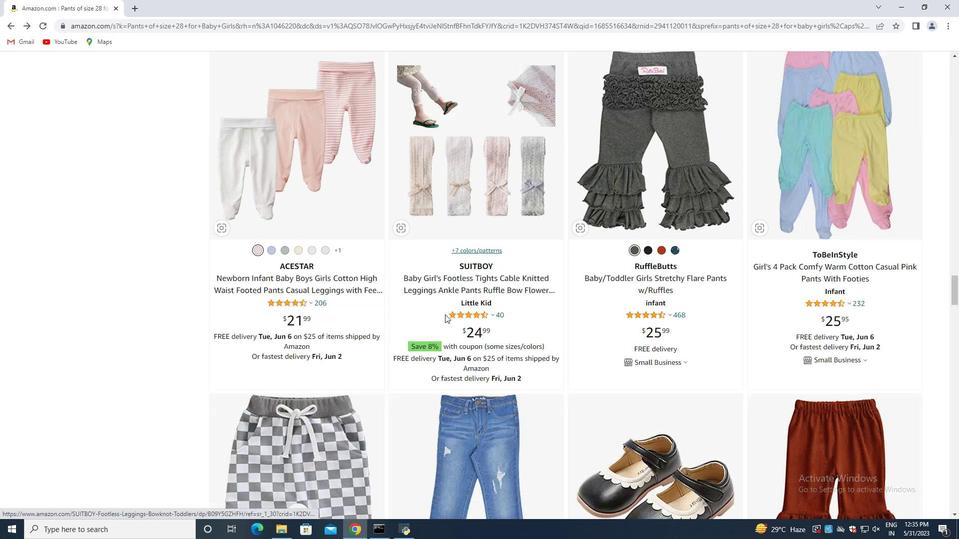 
Action: Mouse scrolled (445, 314) with delta (0, 0)
Screenshot: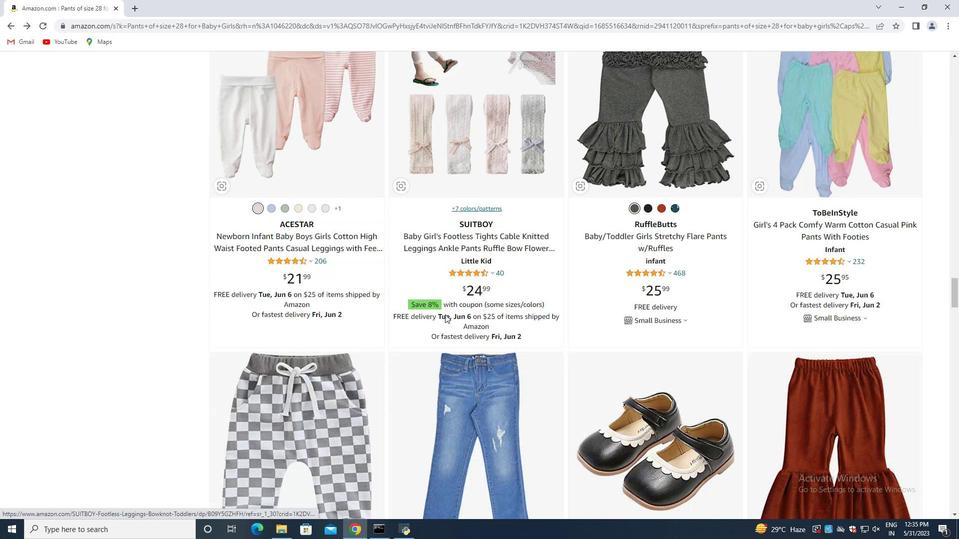 
Action: Mouse moved to (444, 314)
Screenshot: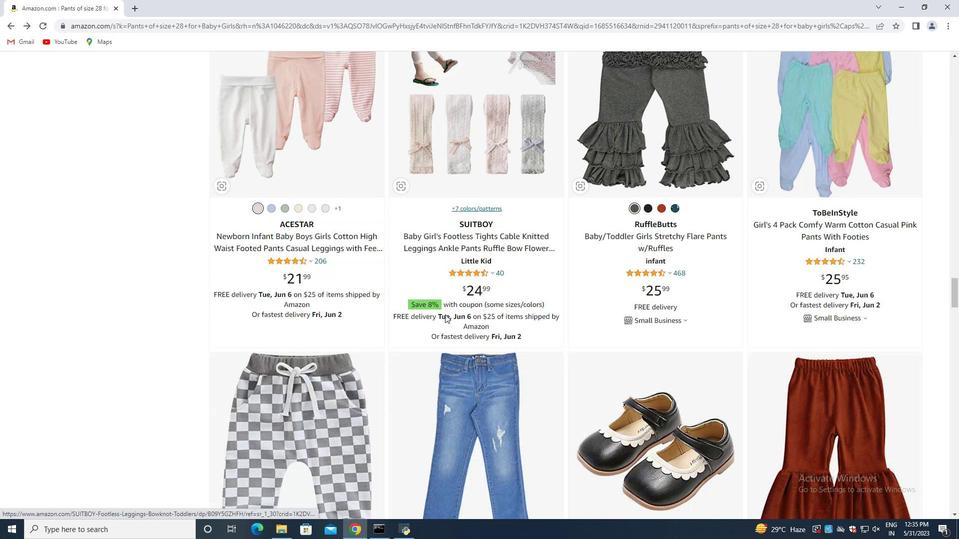 
Action: Mouse scrolled (444, 314) with delta (0, 0)
Screenshot: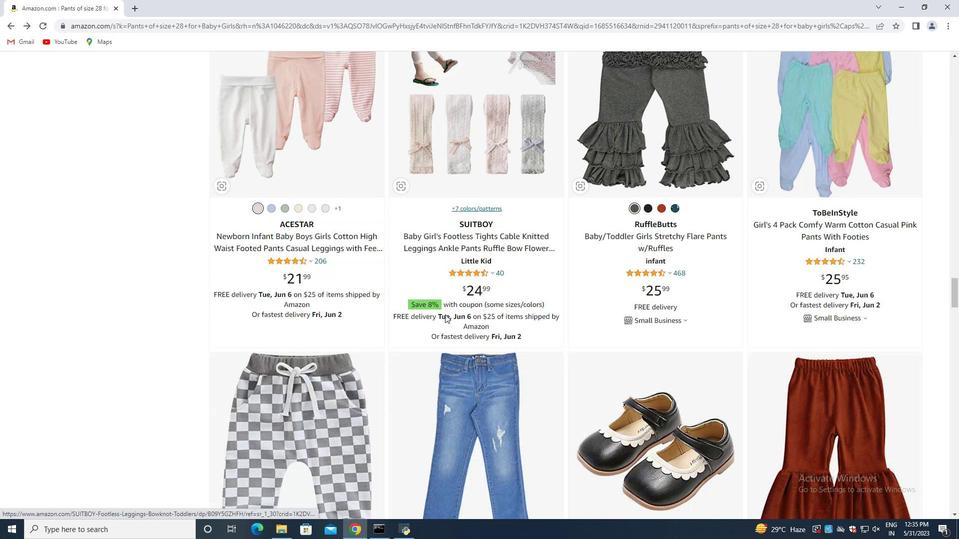 
Action: Mouse moved to (445, 307)
Screenshot: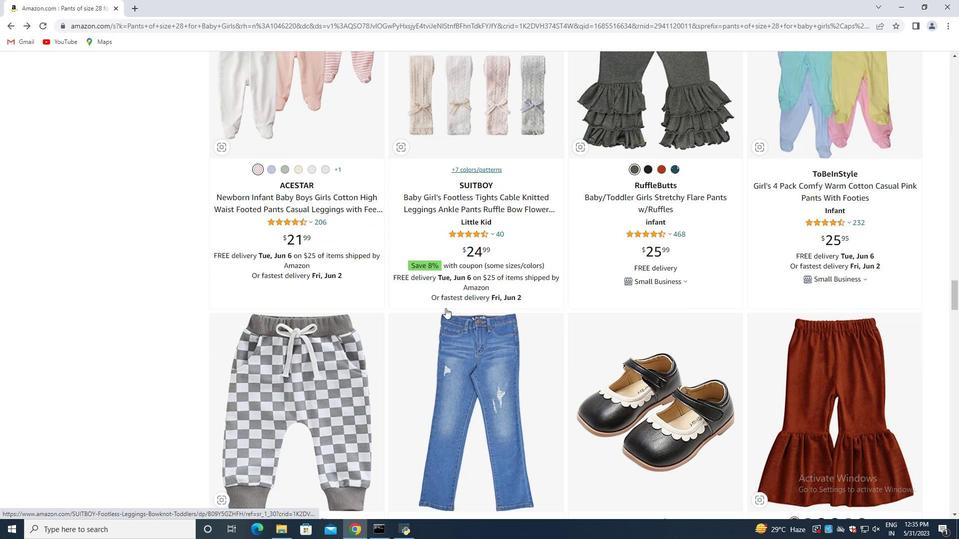 
Action: Mouse scrolled (445, 308) with delta (0, 0)
Screenshot: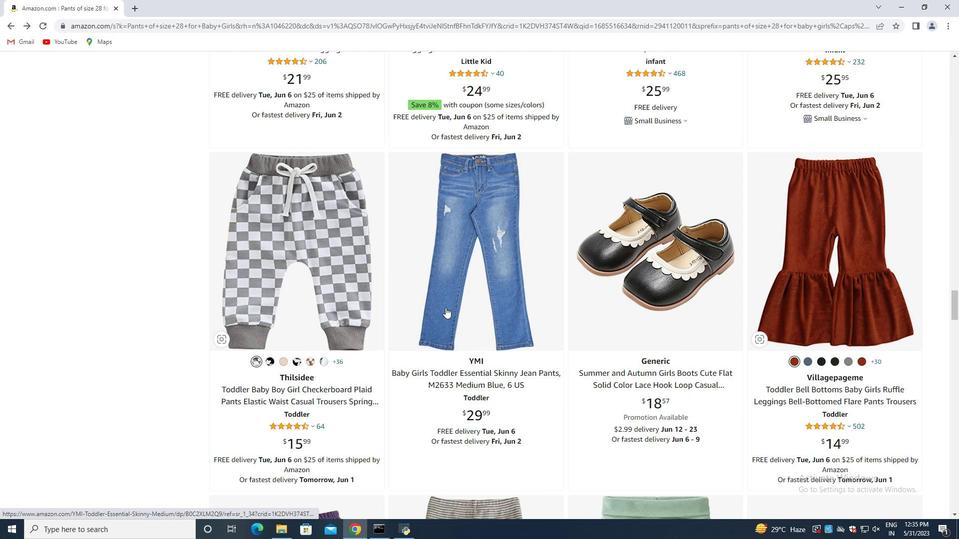 
Action: Mouse scrolled (445, 308) with delta (0, 0)
Screenshot: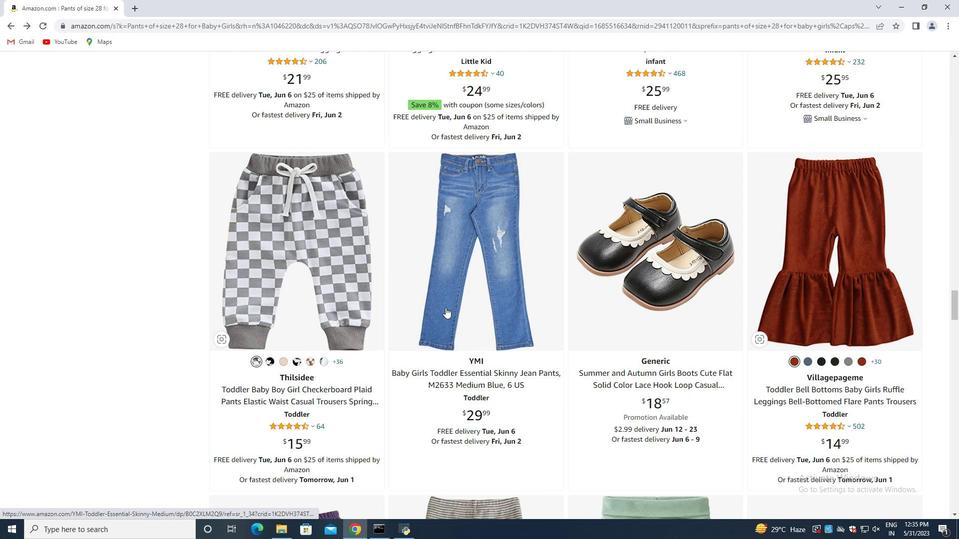 
Action: Mouse scrolled (445, 308) with delta (0, 0)
